 Task: For heading Use Italics Roboto mono with red colour, bold & Underline.  font size for heading24,  'Change the font style of data to'Times New Roman and font size to 16,  Change the alignment of both headline & data to Align right In the sheet  DashboardFinAudit
Action: Mouse moved to (71, 147)
Screenshot: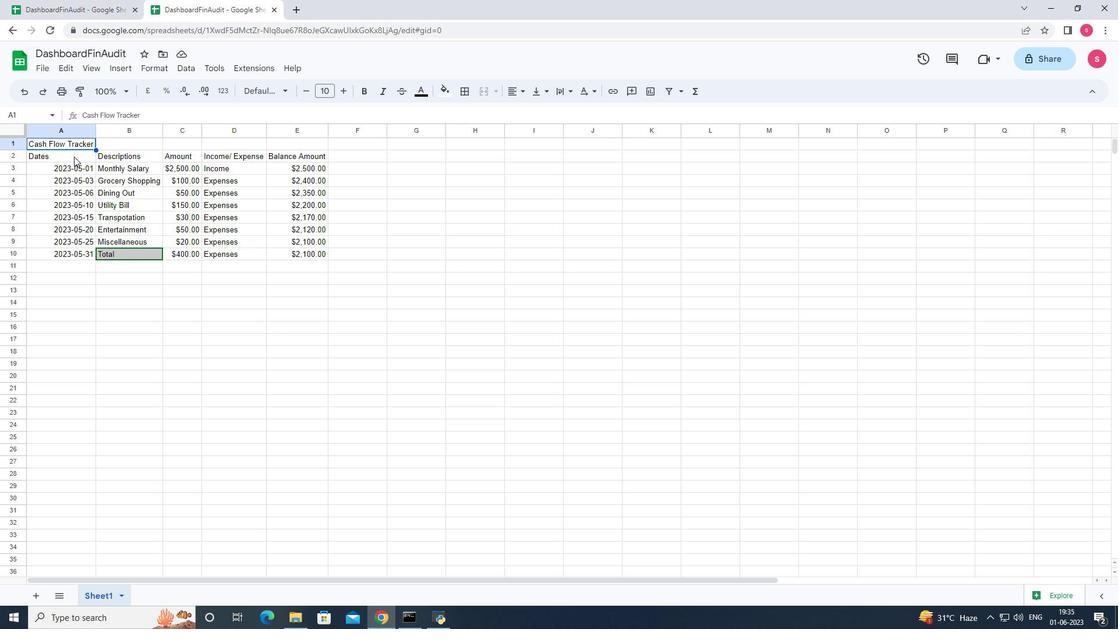 
Action: Mouse pressed left at (71, 147)
Screenshot: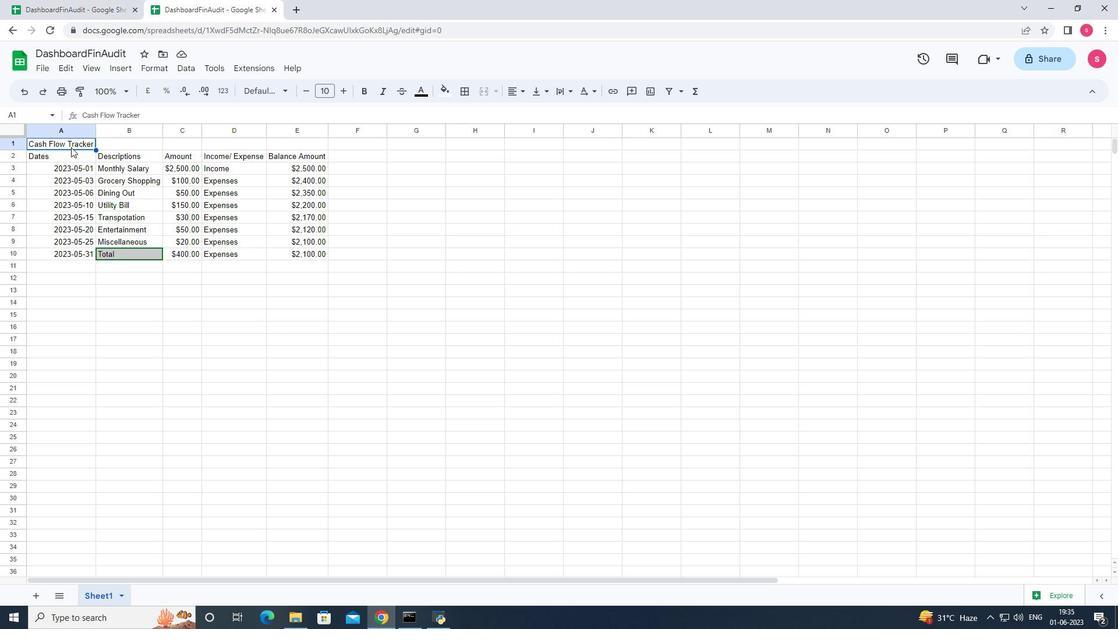 
Action: Mouse moved to (165, 69)
Screenshot: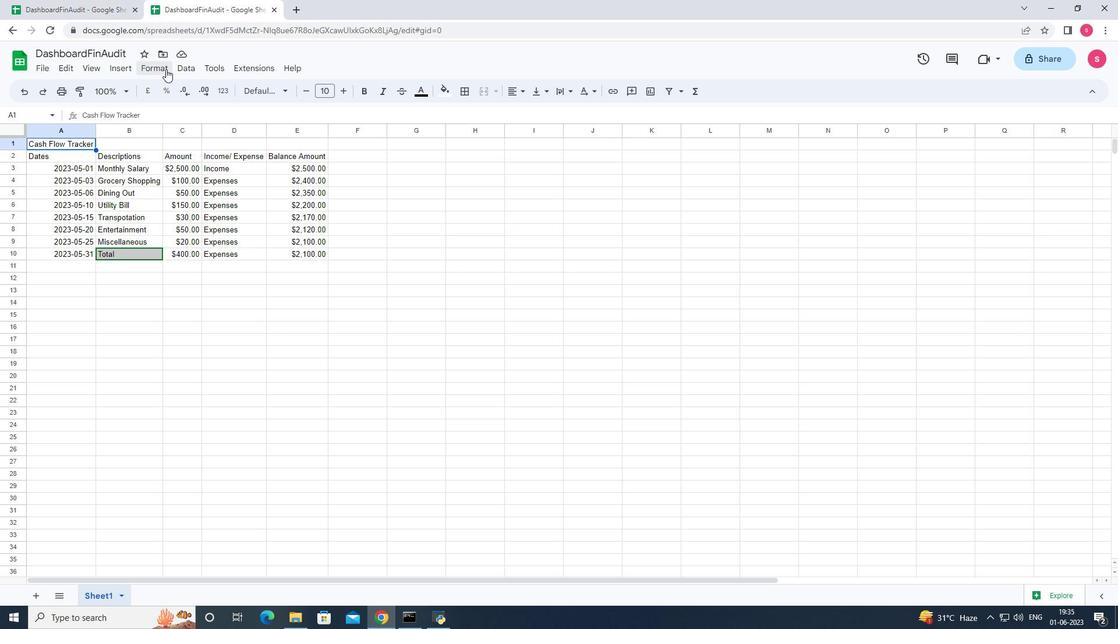 
Action: Mouse pressed left at (165, 69)
Screenshot: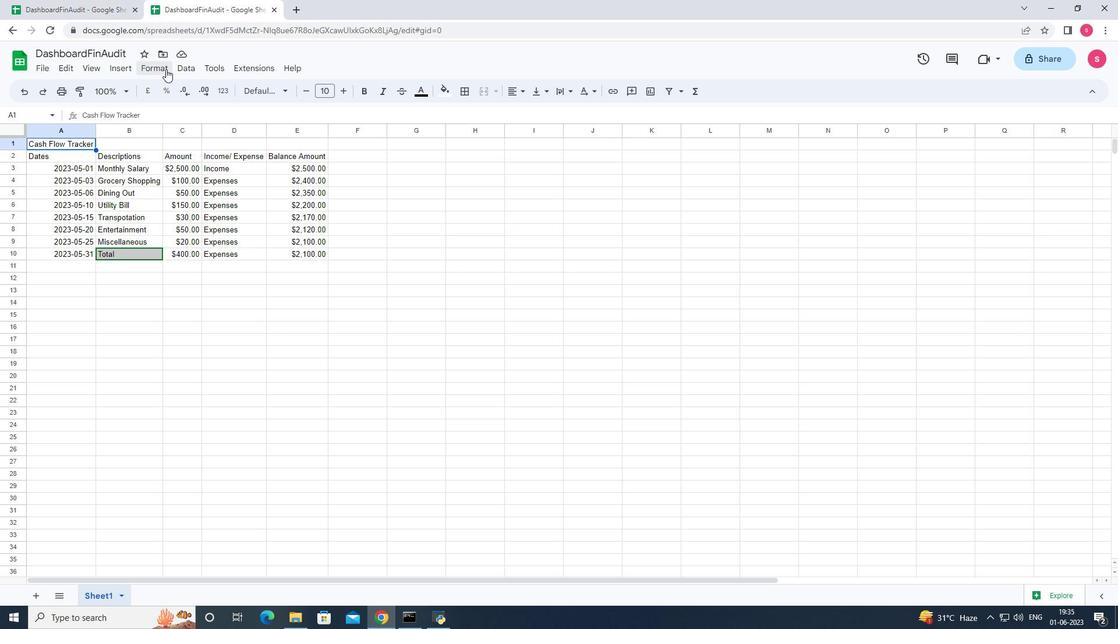 
Action: Mouse moved to (466, 224)
Screenshot: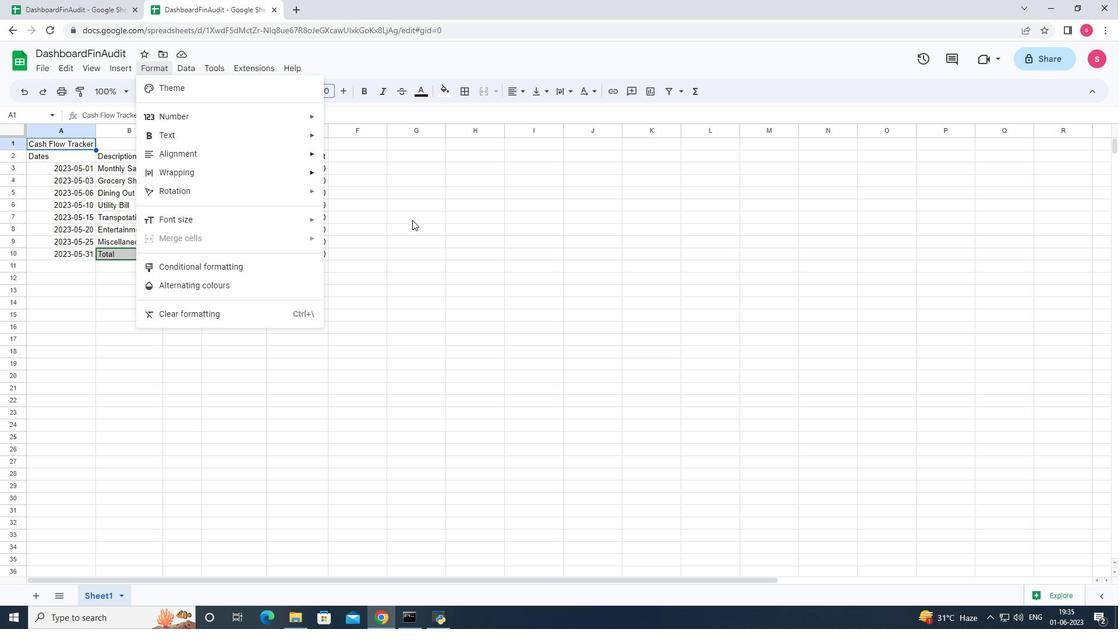 
Action: Mouse pressed left at (466, 224)
Screenshot: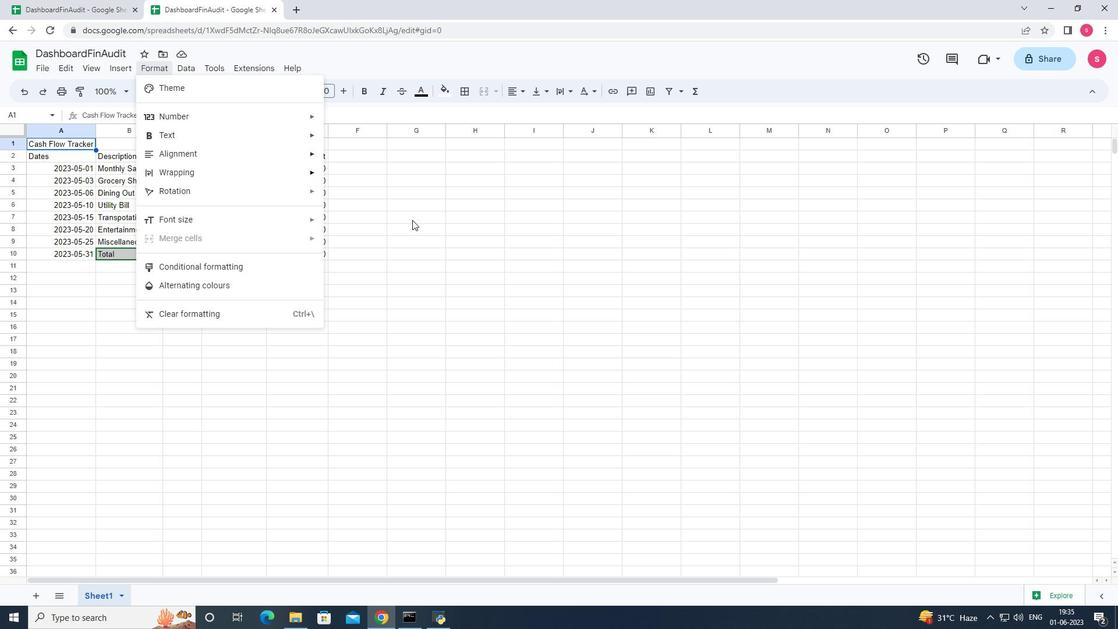 
Action: Mouse moved to (274, 93)
Screenshot: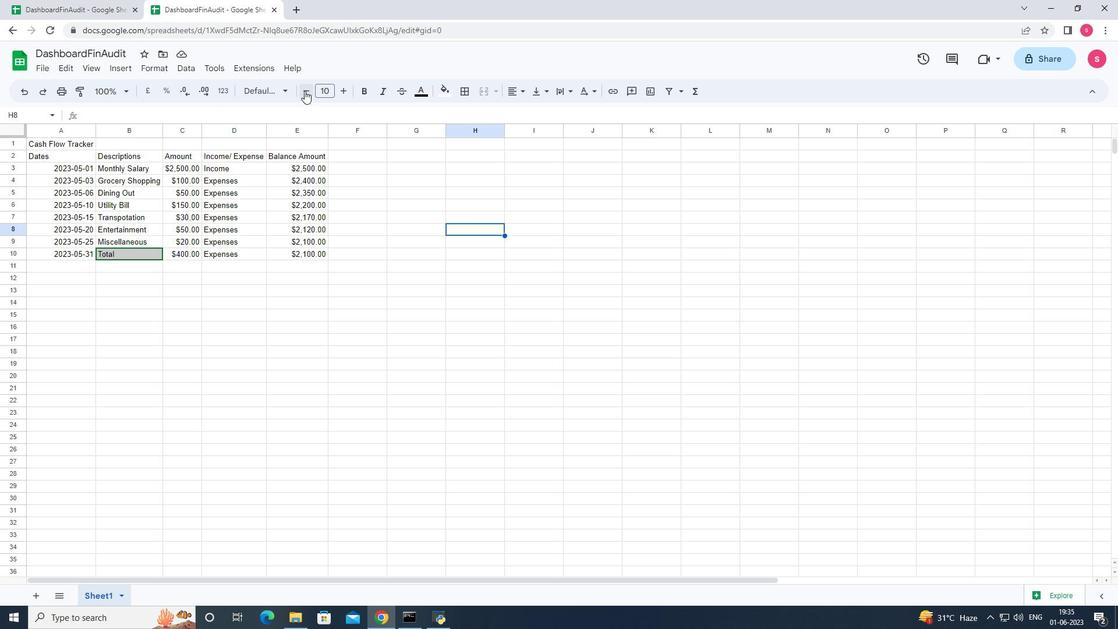 
Action: Mouse pressed left at (274, 93)
Screenshot: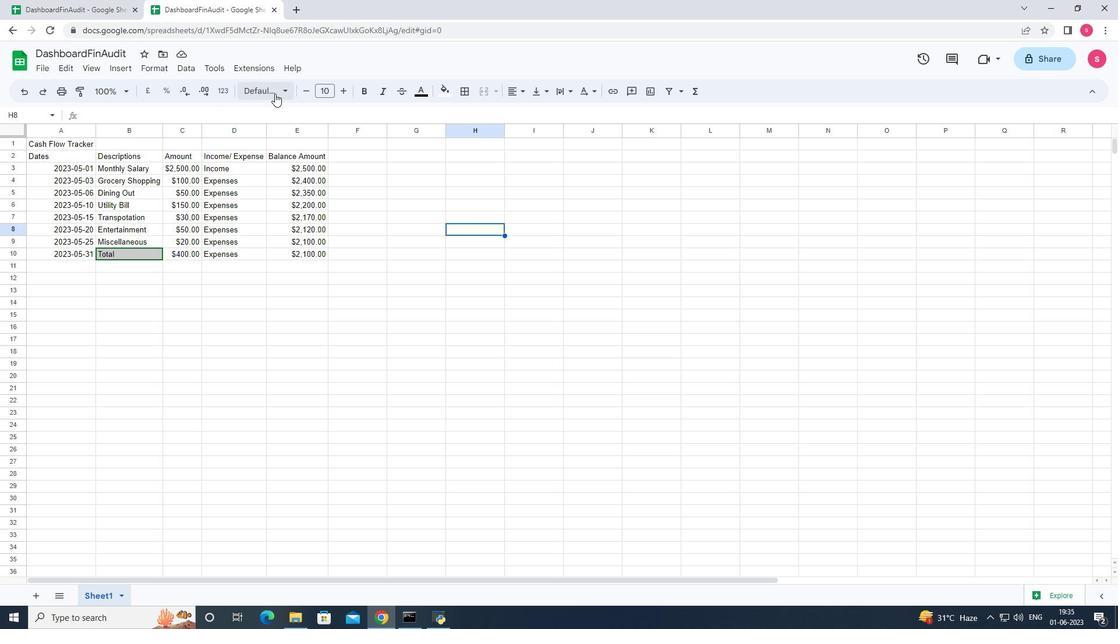 
Action: Mouse moved to (276, 354)
Screenshot: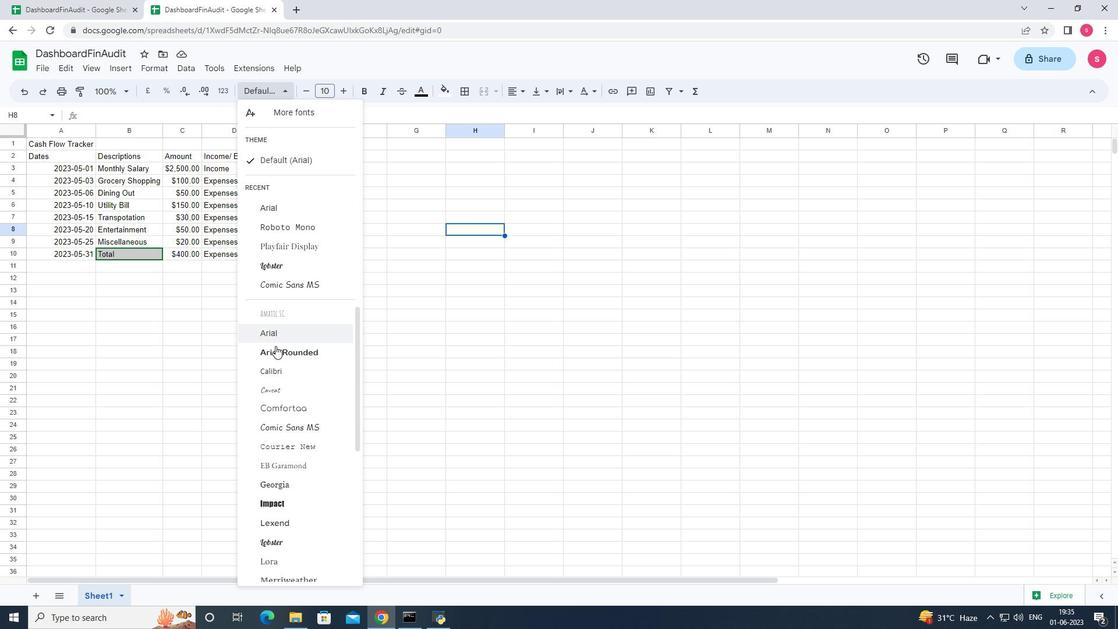 
Action: Mouse scrolled (276, 354) with delta (0, 0)
Screenshot: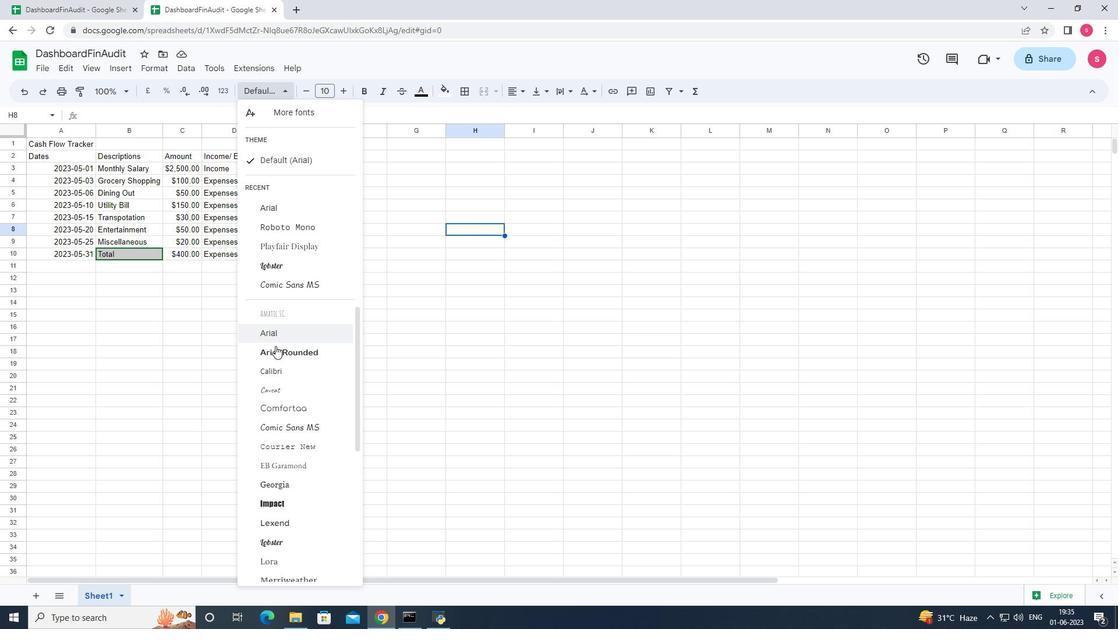 
Action: Mouse moved to (276, 391)
Screenshot: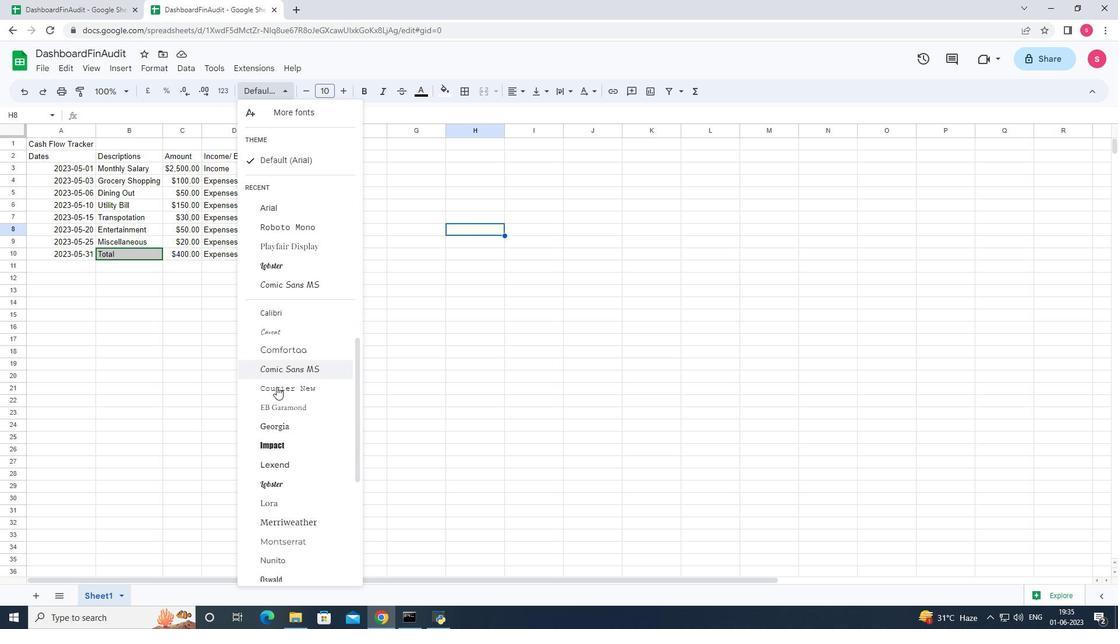 
Action: Mouse scrolled (276, 390) with delta (0, 0)
Screenshot: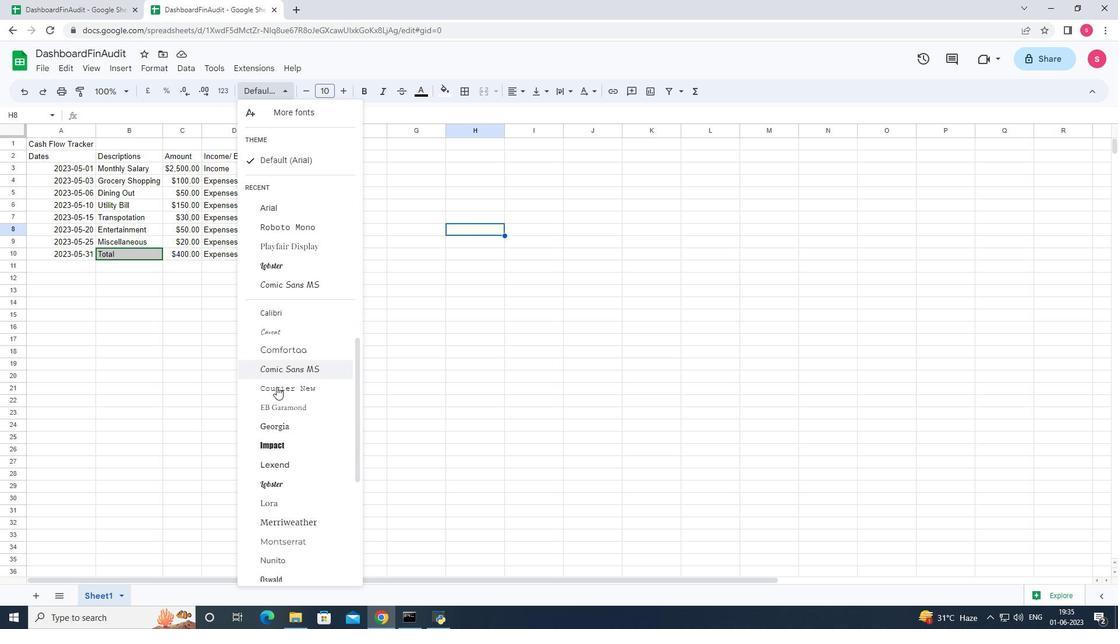 
Action: Mouse moved to (290, 465)
Screenshot: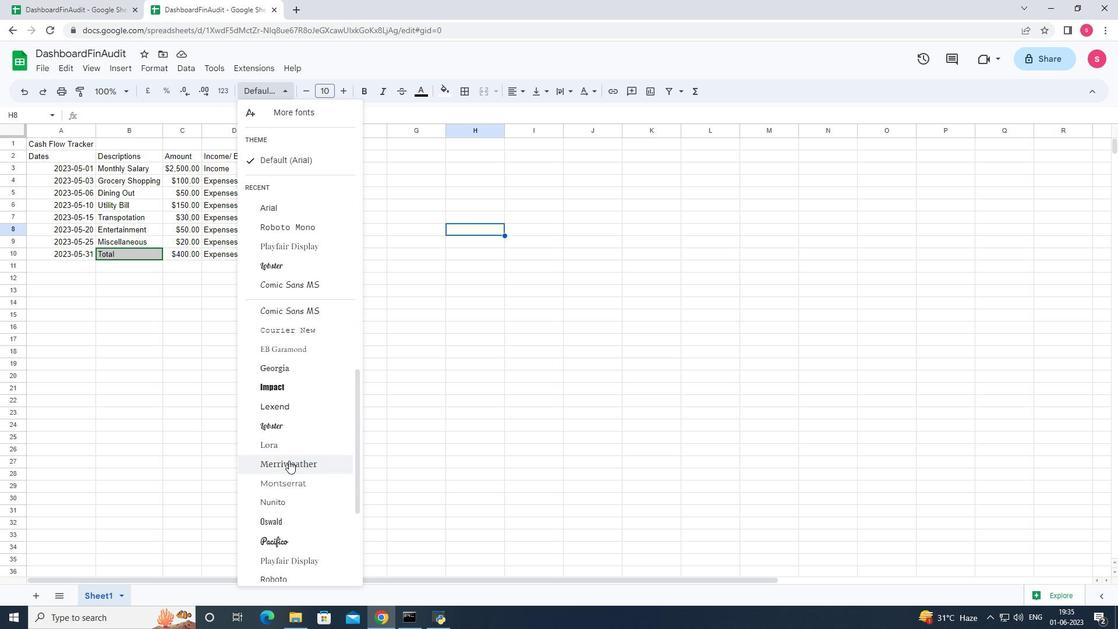 
Action: Mouse scrolled (289, 462) with delta (0, 0)
Screenshot: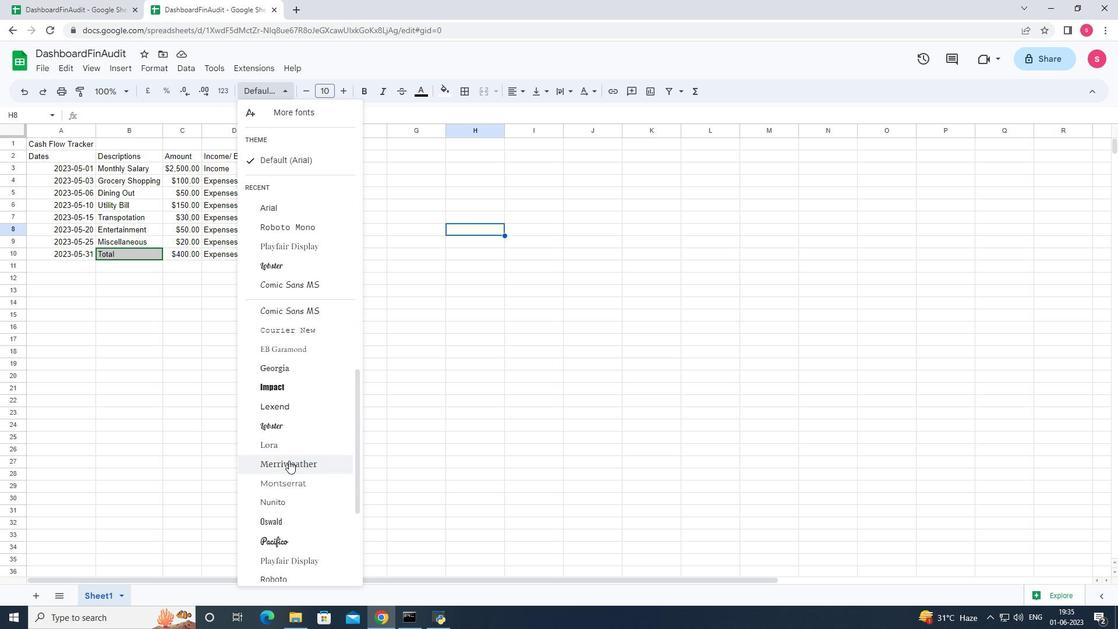 
Action: Mouse moved to (290, 468)
Screenshot: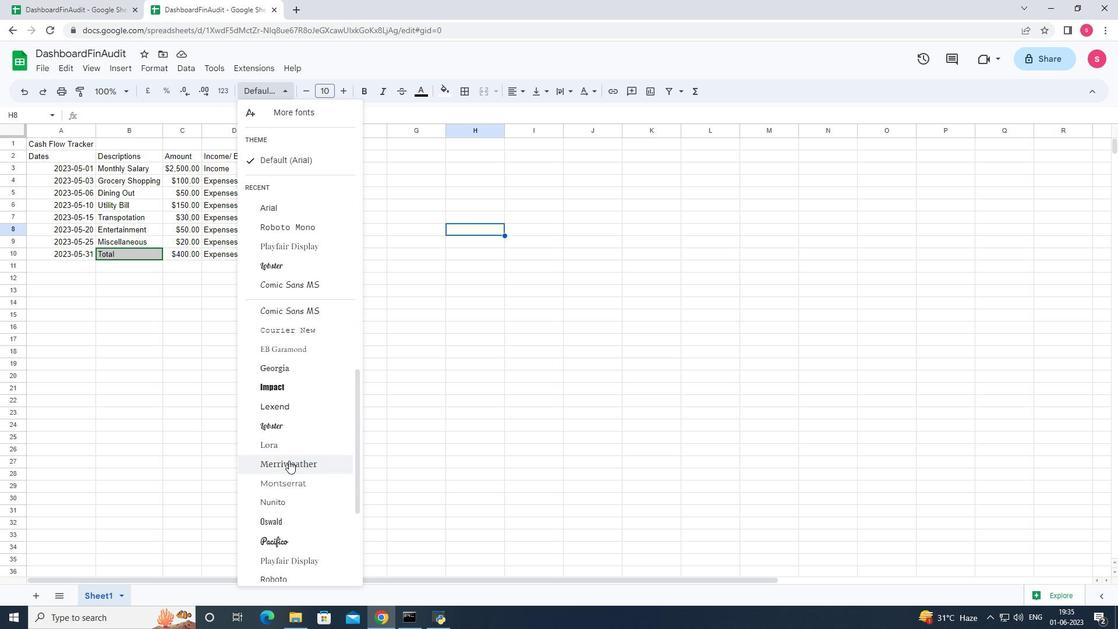 
Action: Mouse scrolled (290, 467) with delta (0, 0)
Screenshot: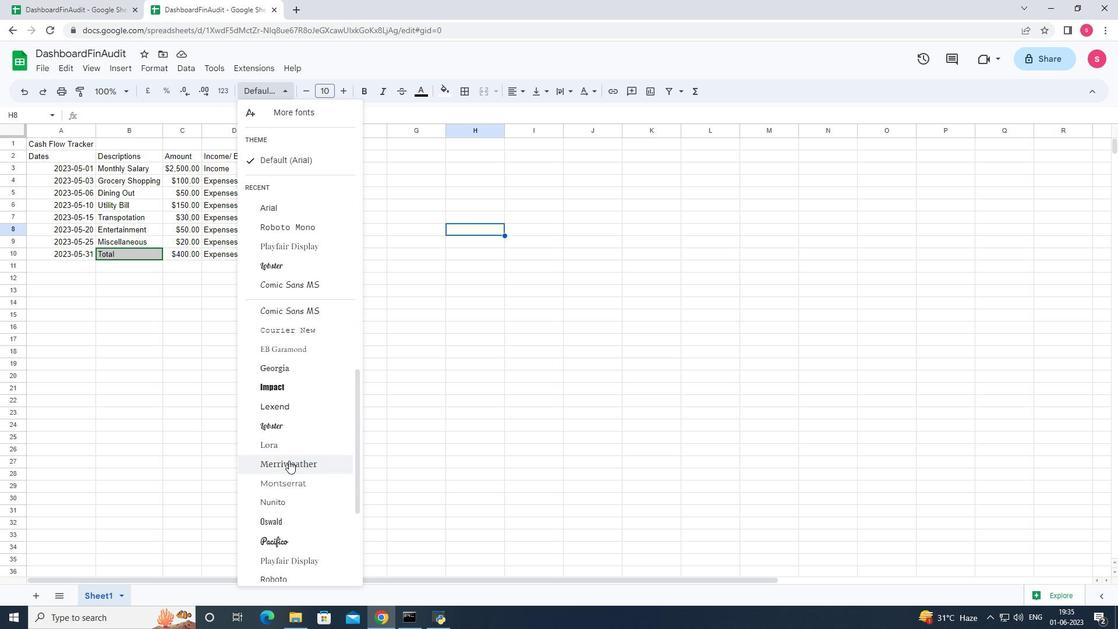 
Action: Mouse moved to (294, 484)
Screenshot: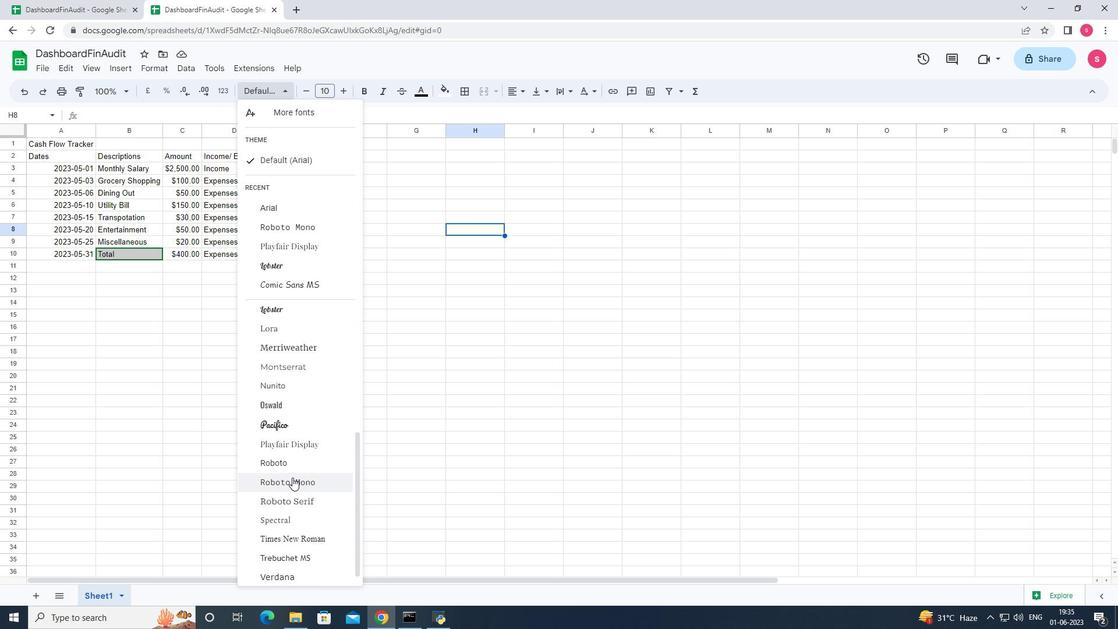 
Action: Mouse pressed left at (294, 484)
Screenshot: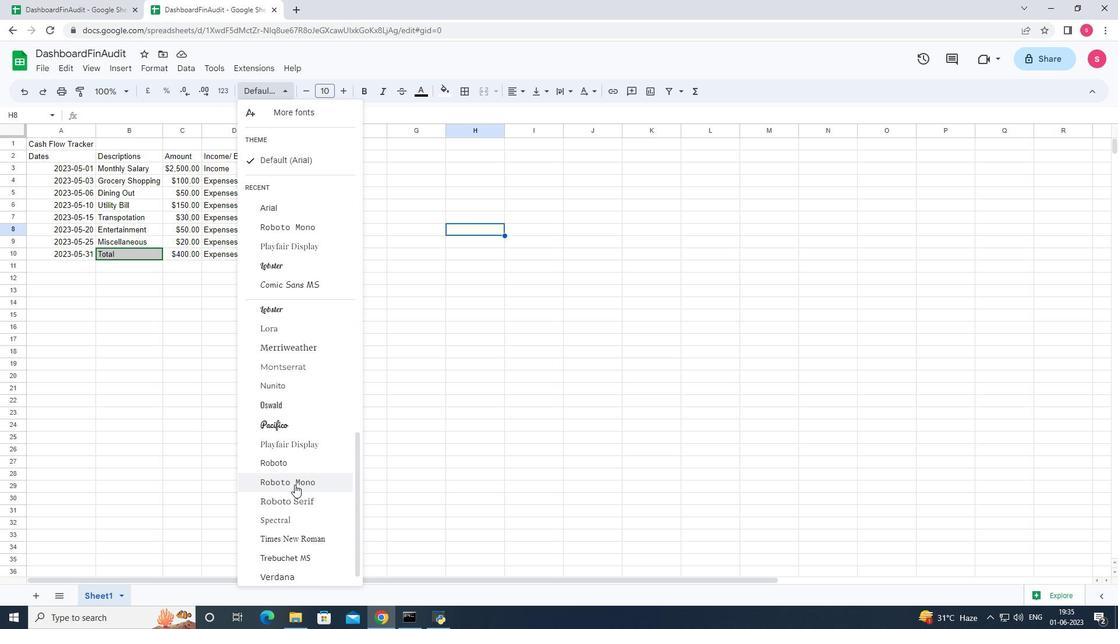 
Action: Mouse moved to (418, 94)
Screenshot: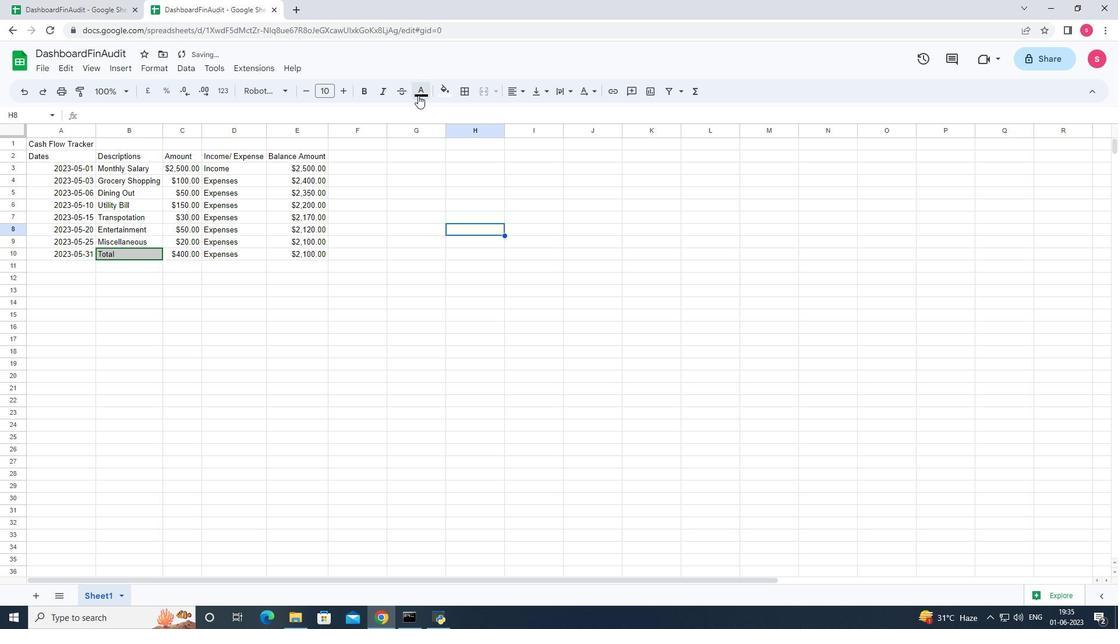 
Action: Mouse pressed left at (418, 94)
Screenshot: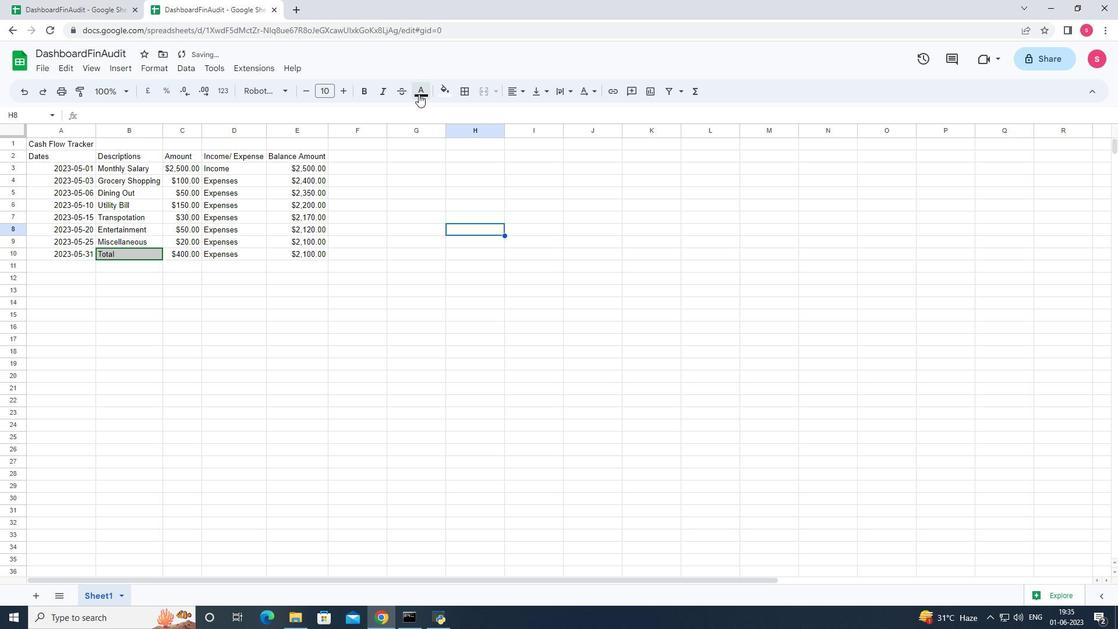 
Action: Mouse moved to (435, 145)
Screenshot: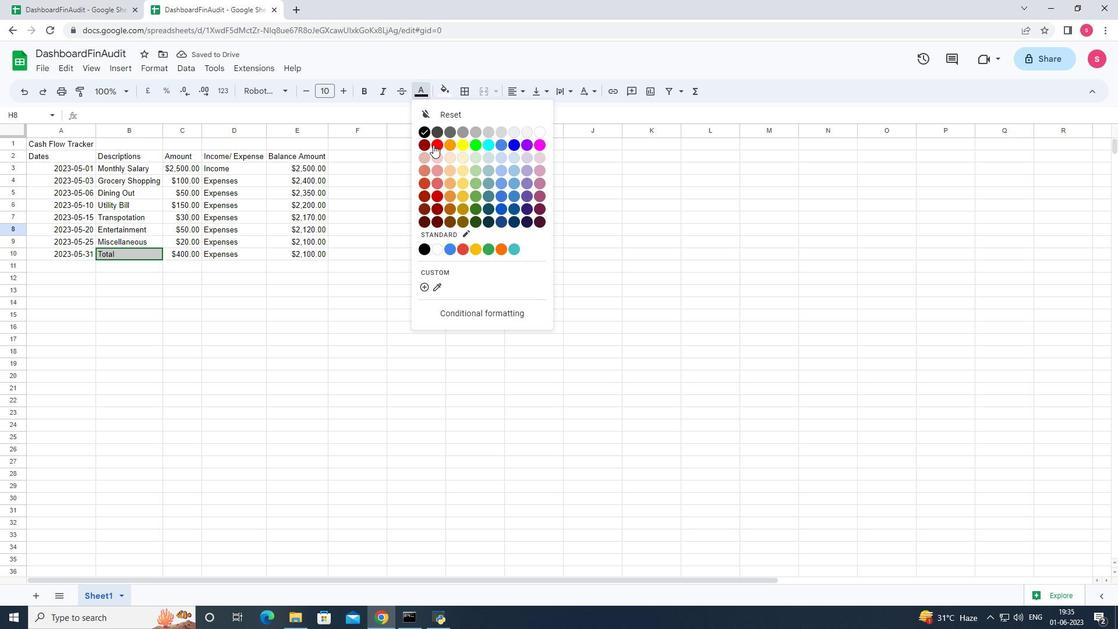 
Action: Mouse pressed left at (435, 145)
Screenshot: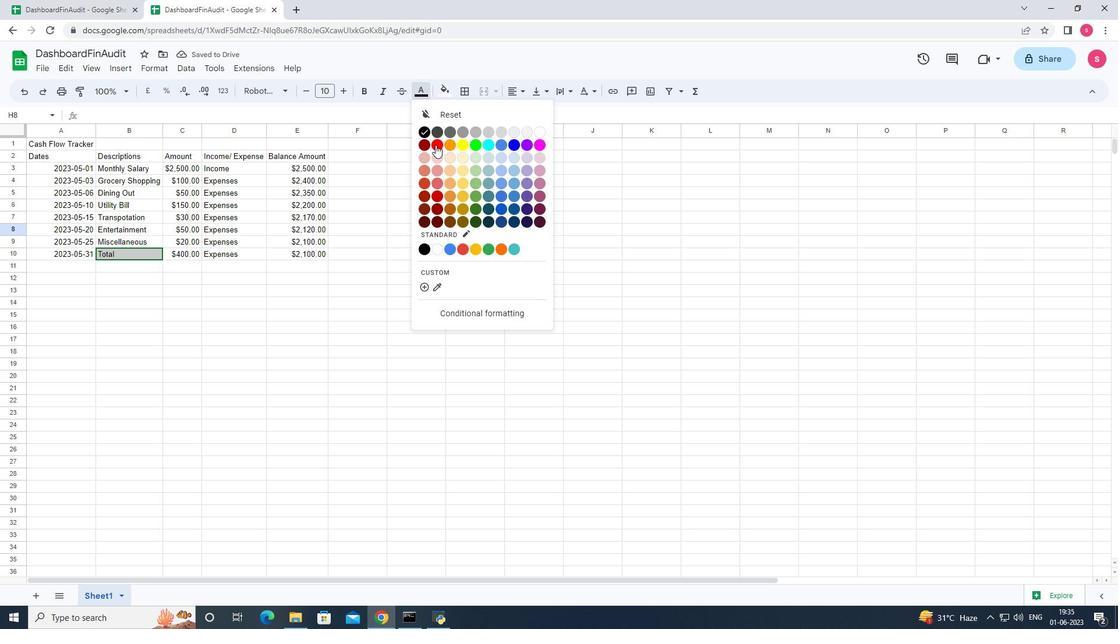 
Action: Mouse moved to (368, 89)
Screenshot: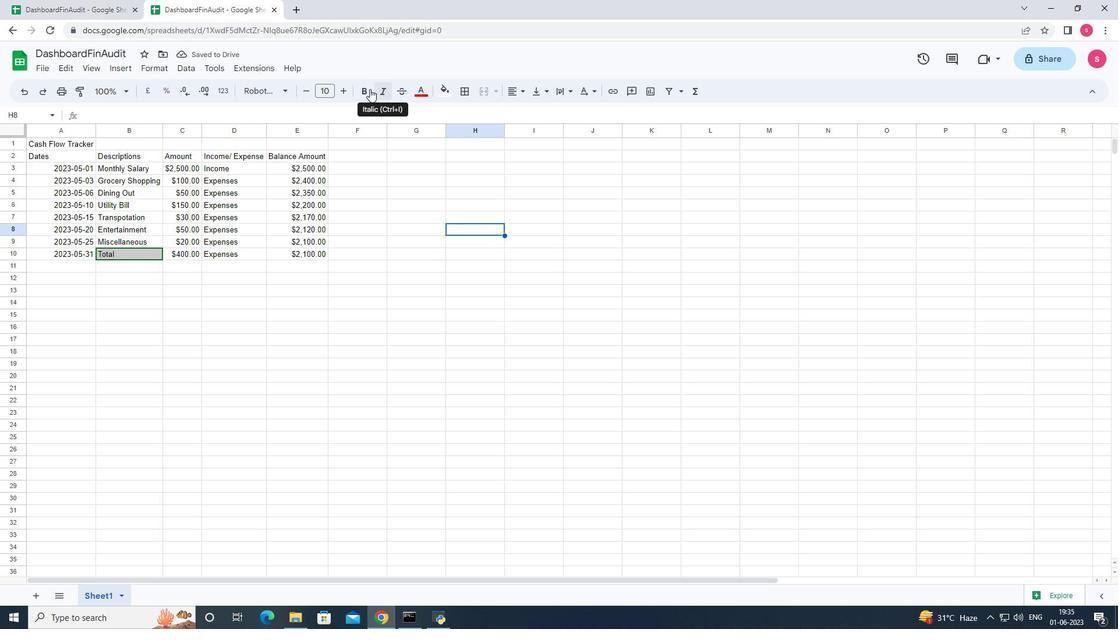 
Action: Mouse pressed left at (368, 89)
Screenshot: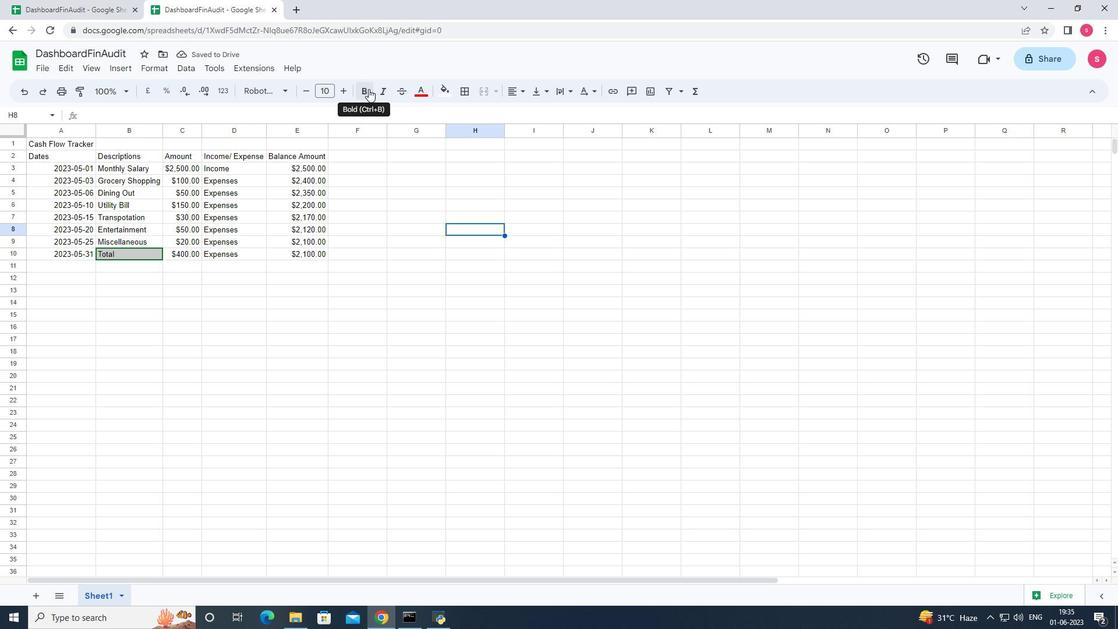 
Action: Mouse moved to (157, 68)
Screenshot: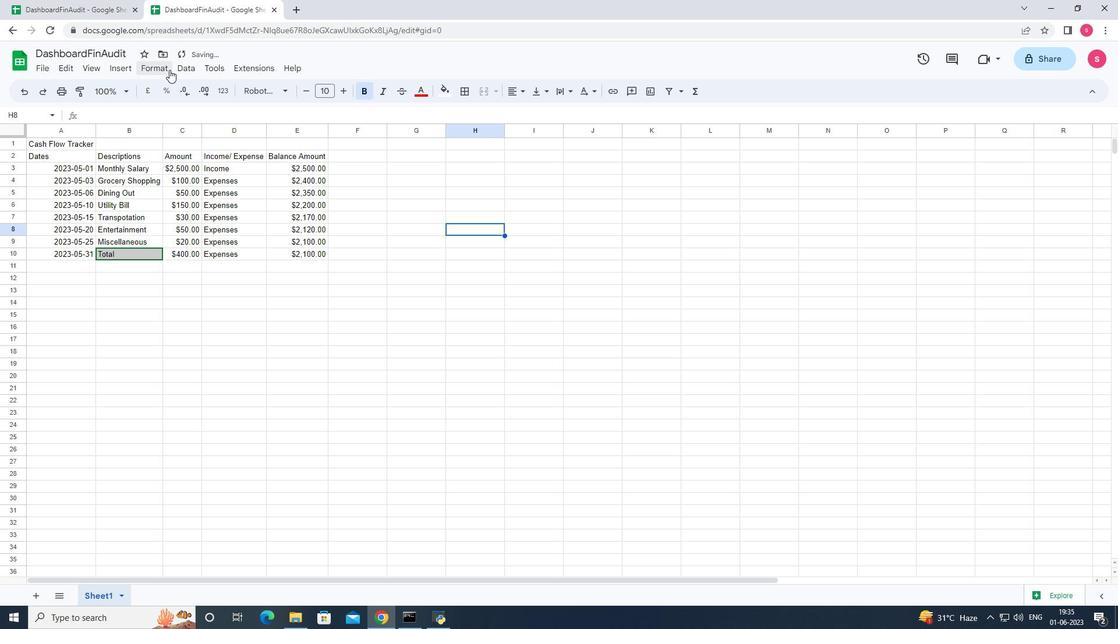 
Action: Mouse pressed left at (157, 68)
Screenshot: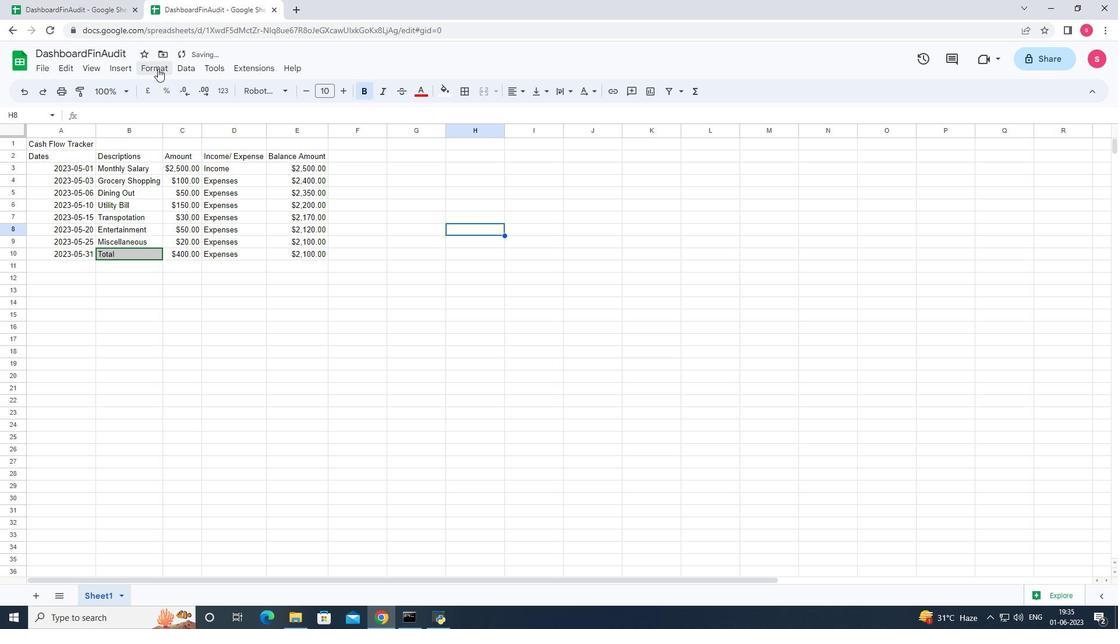 
Action: Mouse moved to (182, 140)
Screenshot: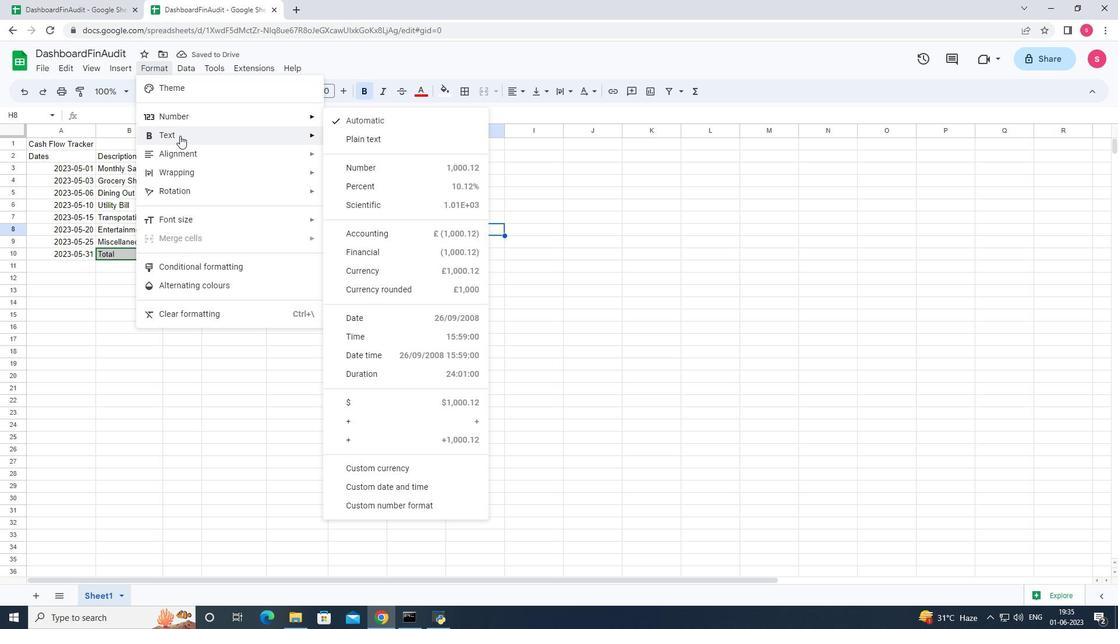 
Action: Mouse pressed left at (182, 140)
Screenshot: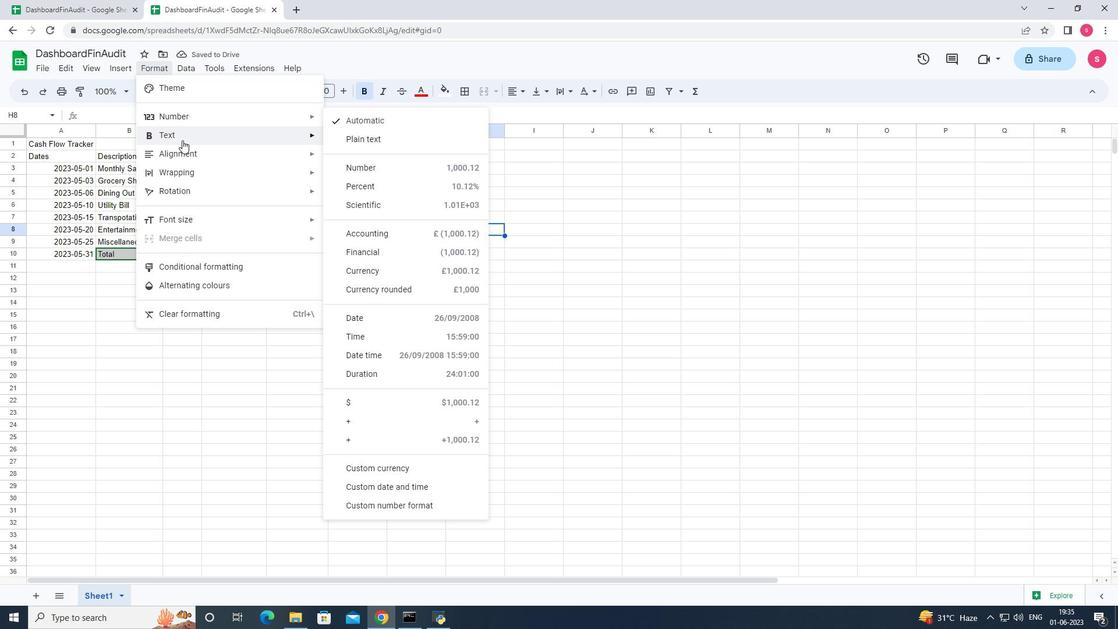 
Action: Mouse moved to (356, 182)
Screenshot: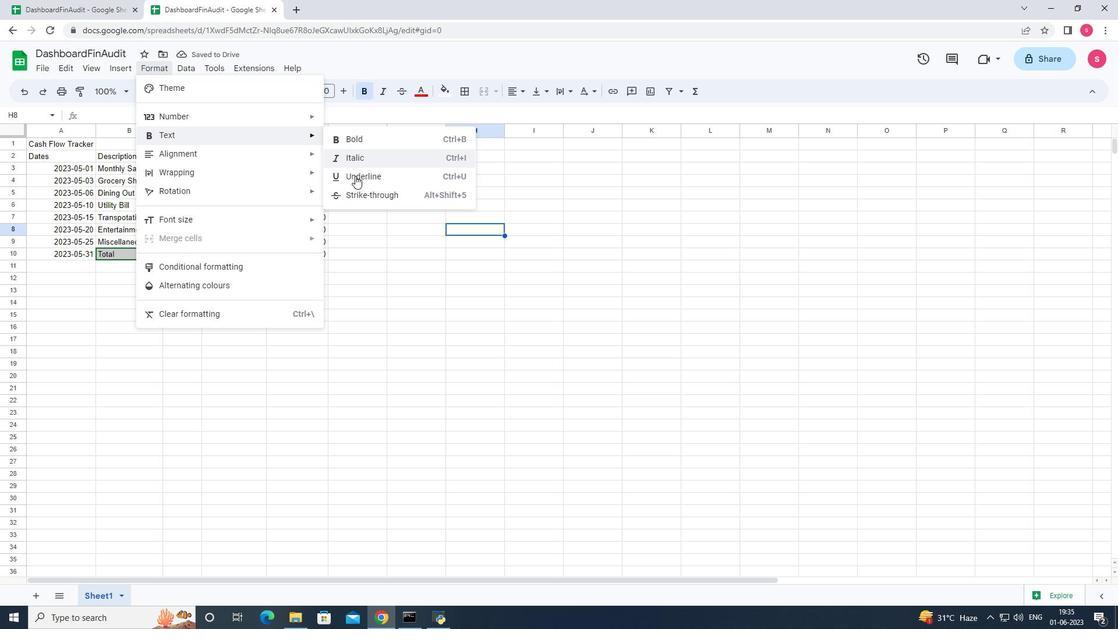 
Action: Mouse pressed left at (356, 182)
Screenshot: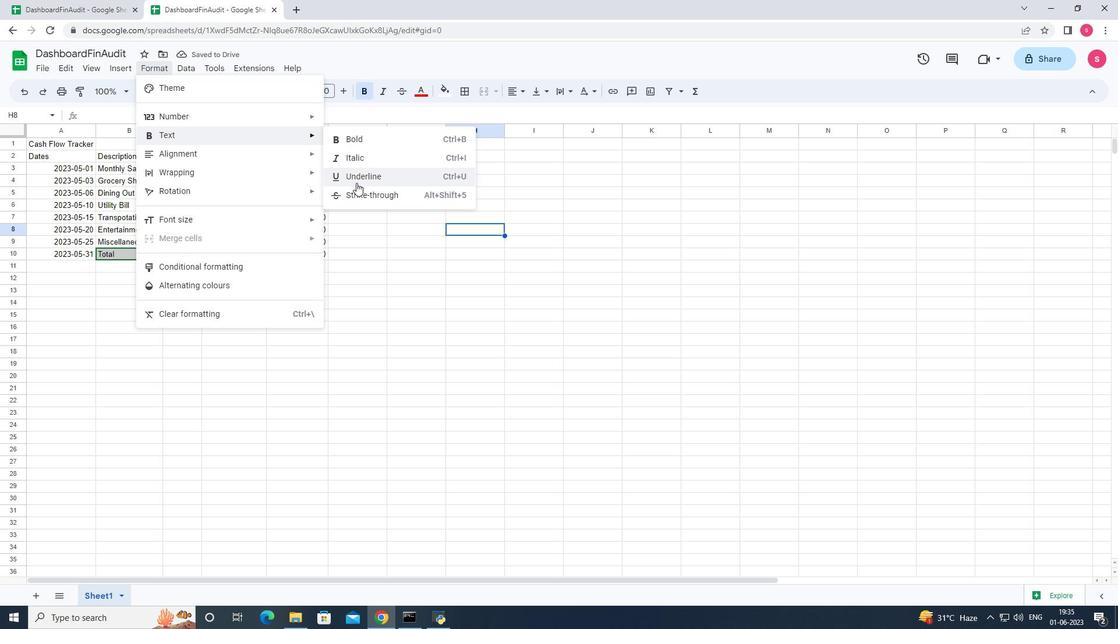 
Action: Mouse moved to (347, 93)
Screenshot: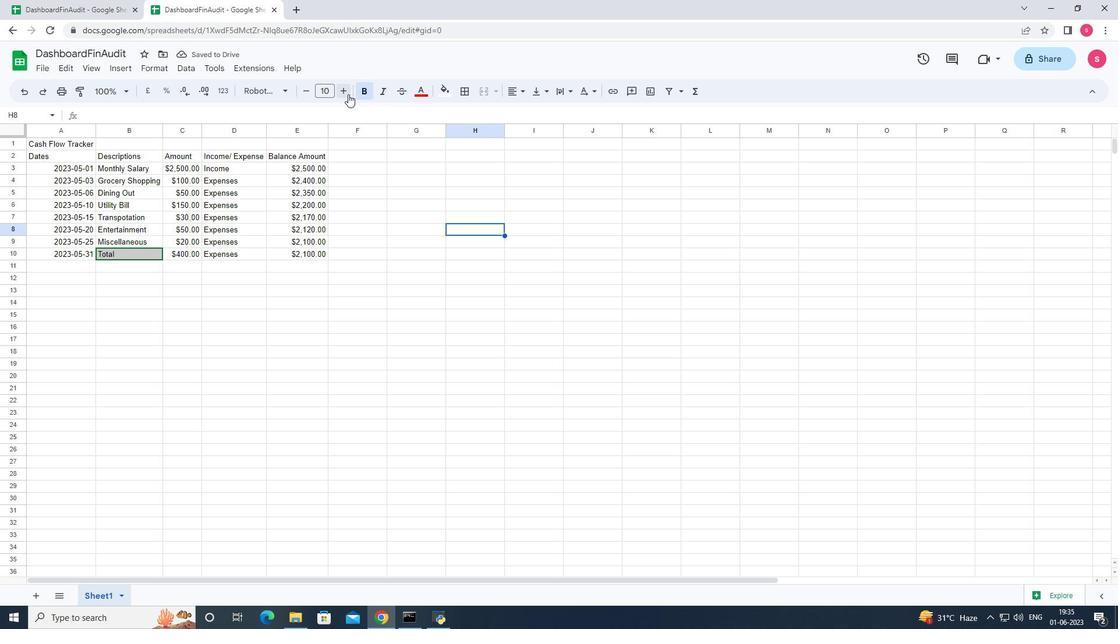 
Action: Mouse pressed left at (347, 93)
Screenshot: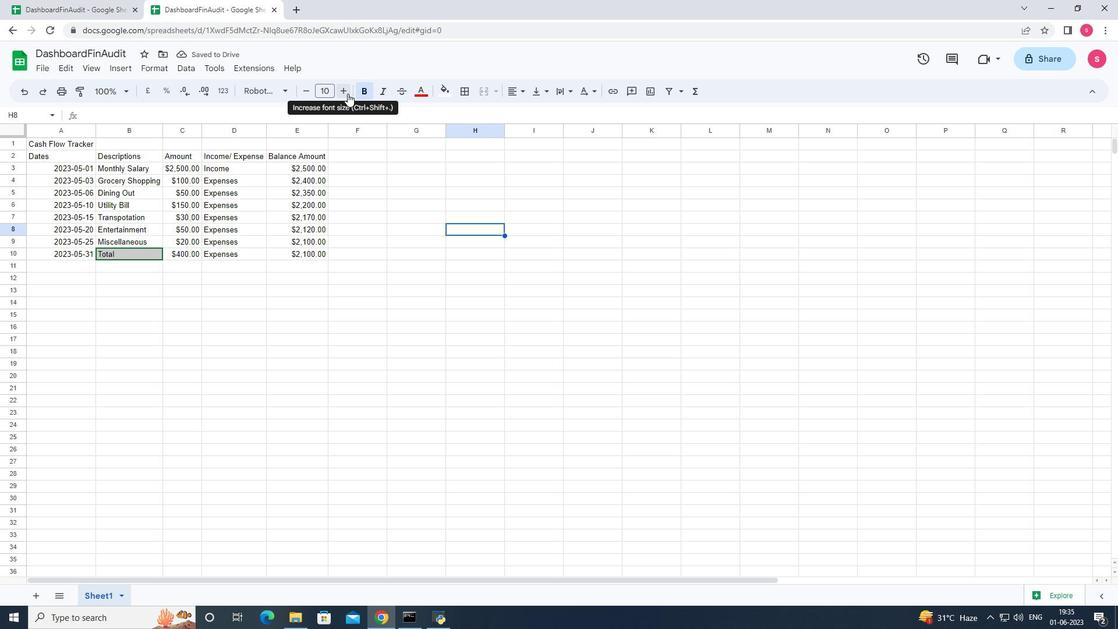 
Action: Mouse pressed left at (347, 93)
Screenshot: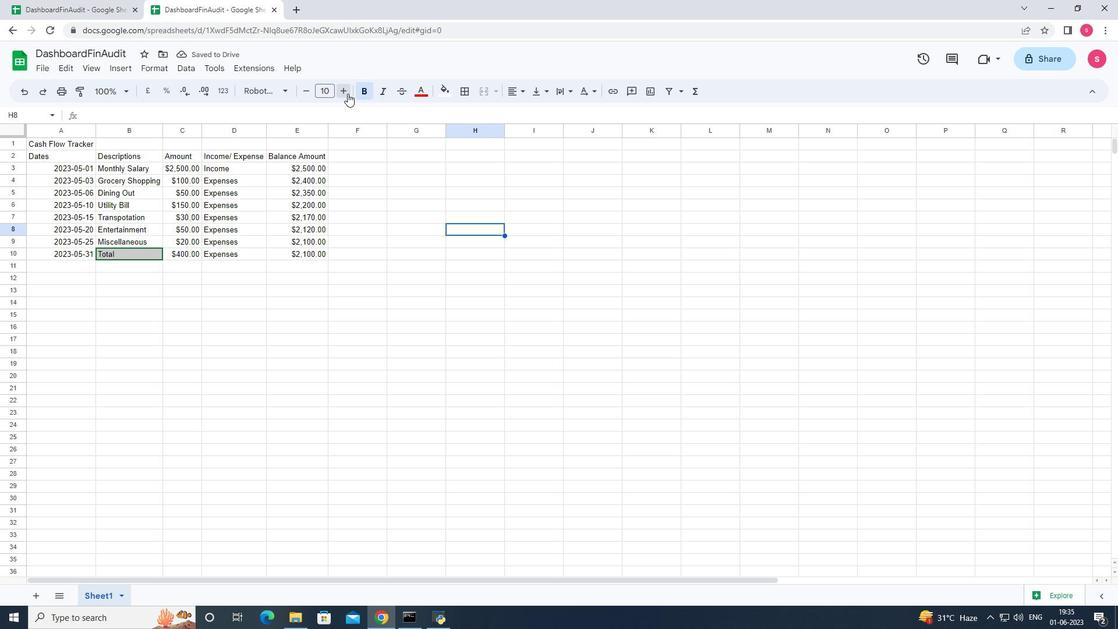 
Action: Mouse pressed left at (347, 93)
Screenshot: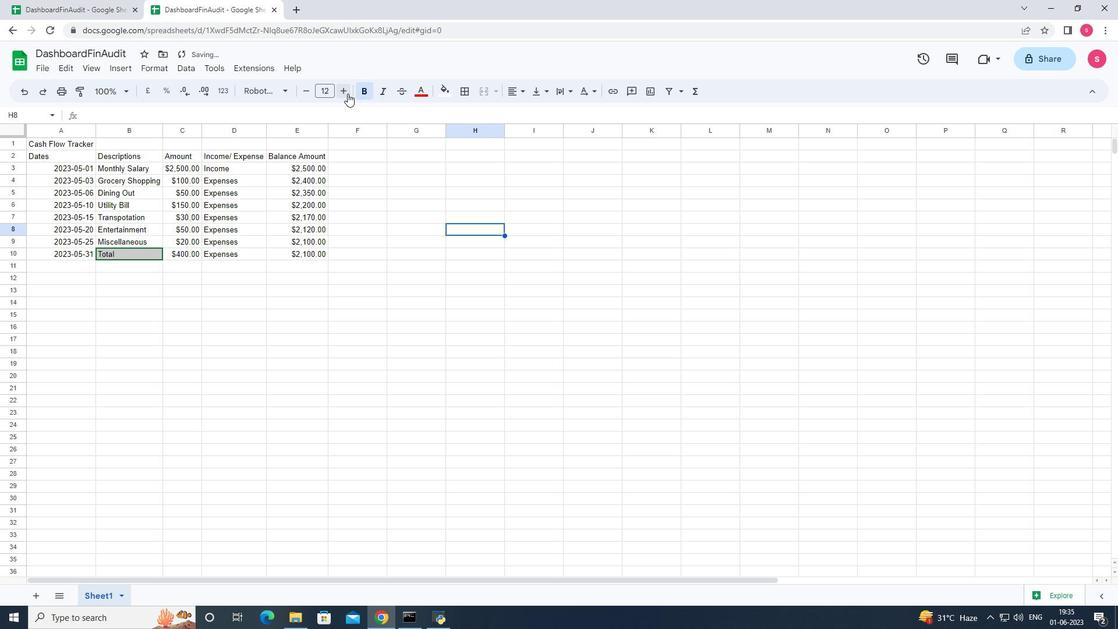 
Action: Mouse pressed left at (347, 93)
Screenshot: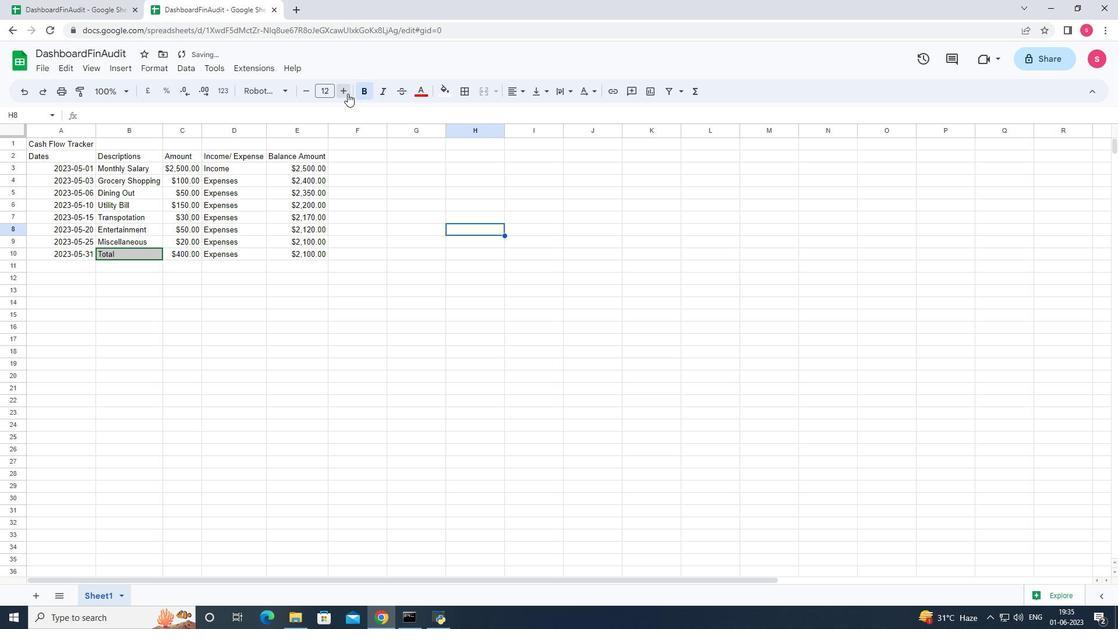 
Action: Mouse pressed left at (347, 93)
Screenshot: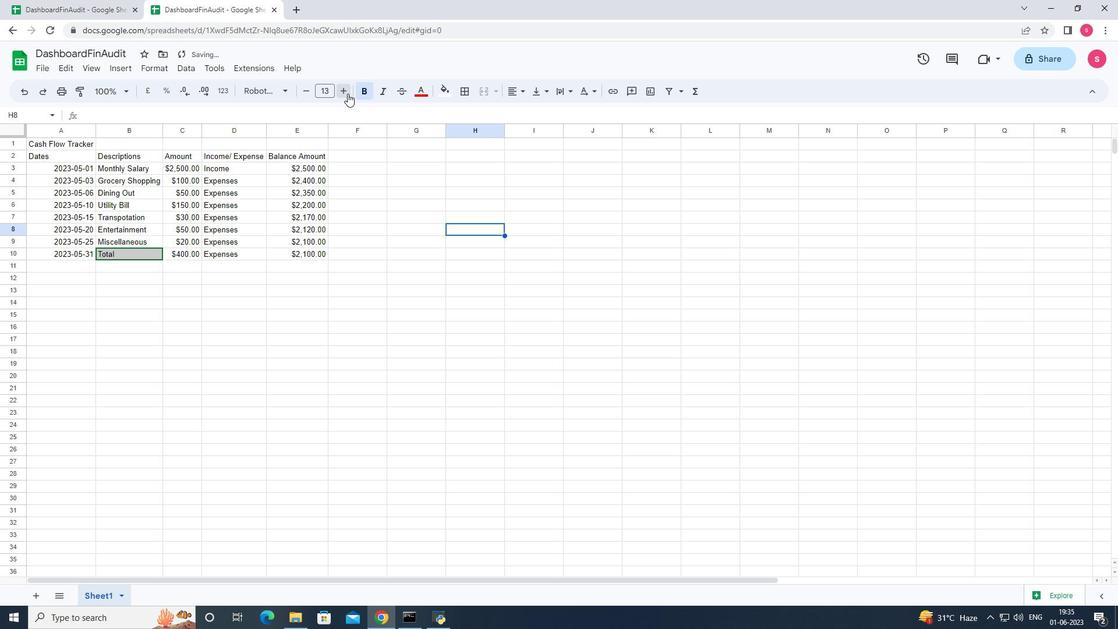 
Action: Mouse pressed left at (347, 93)
Screenshot: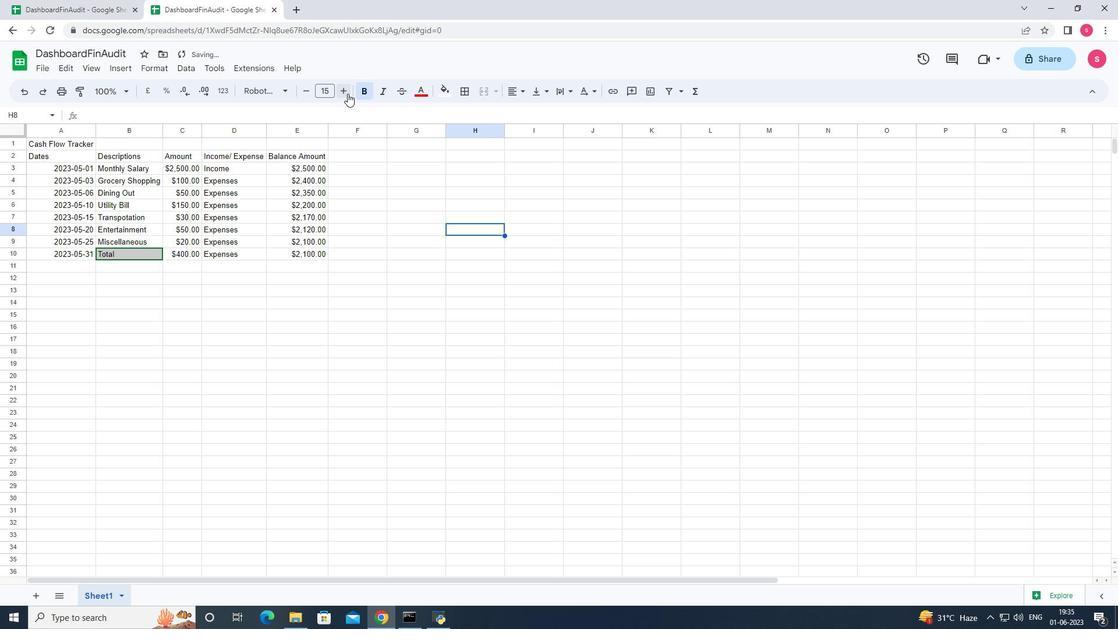 
Action: Mouse pressed left at (347, 93)
Screenshot: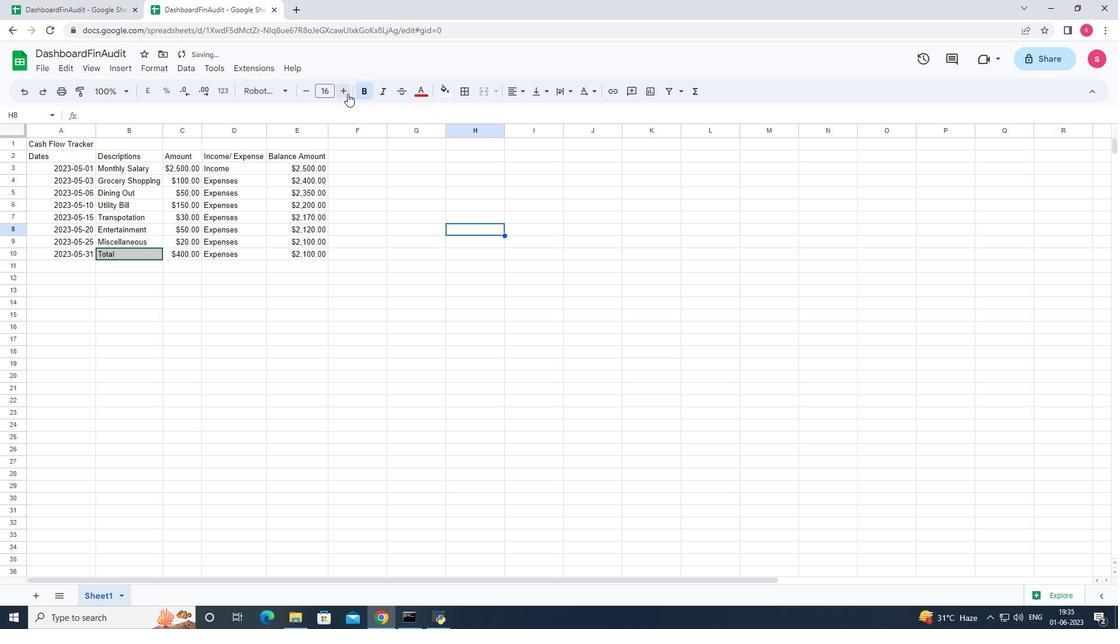 
Action: Mouse pressed left at (347, 93)
Screenshot: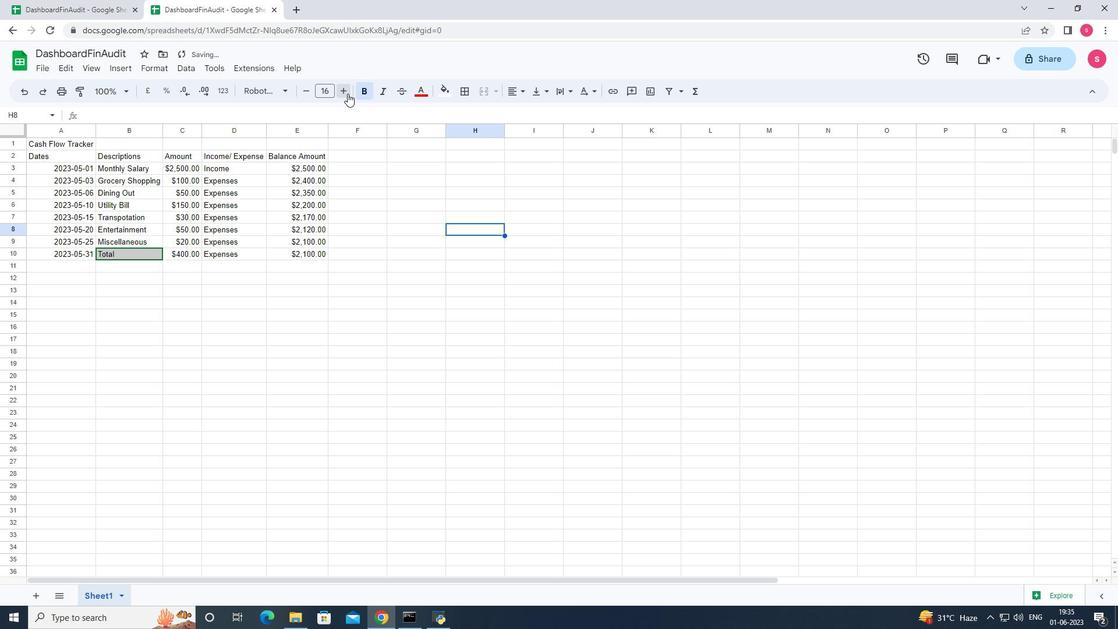 
Action: Mouse pressed left at (347, 93)
Screenshot: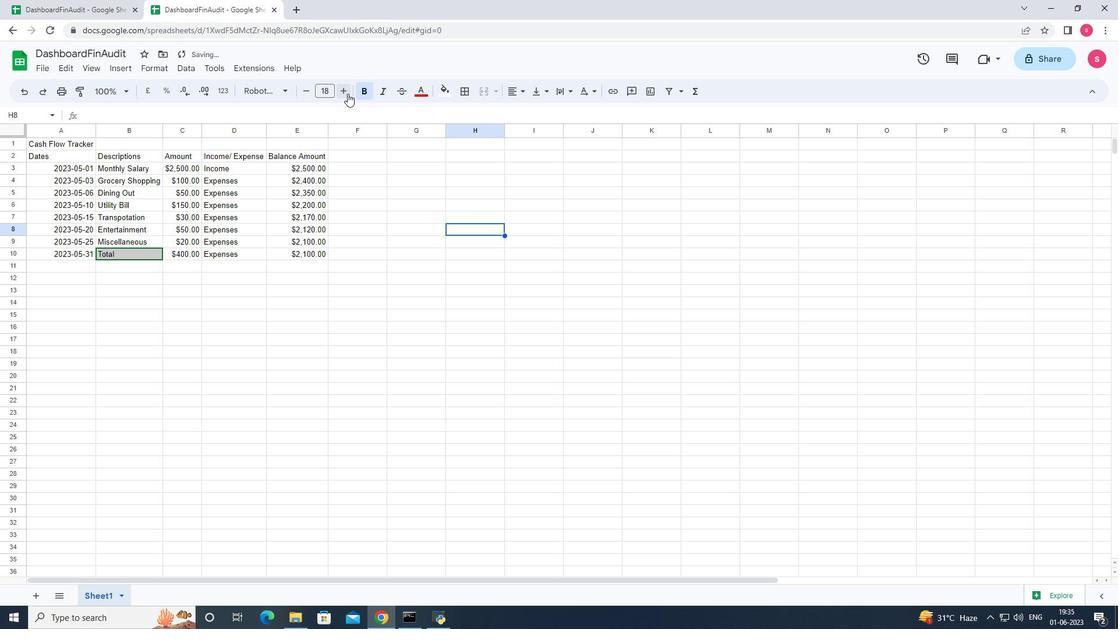 
Action: Mouse pressed left at (347, 93)
Screenshot: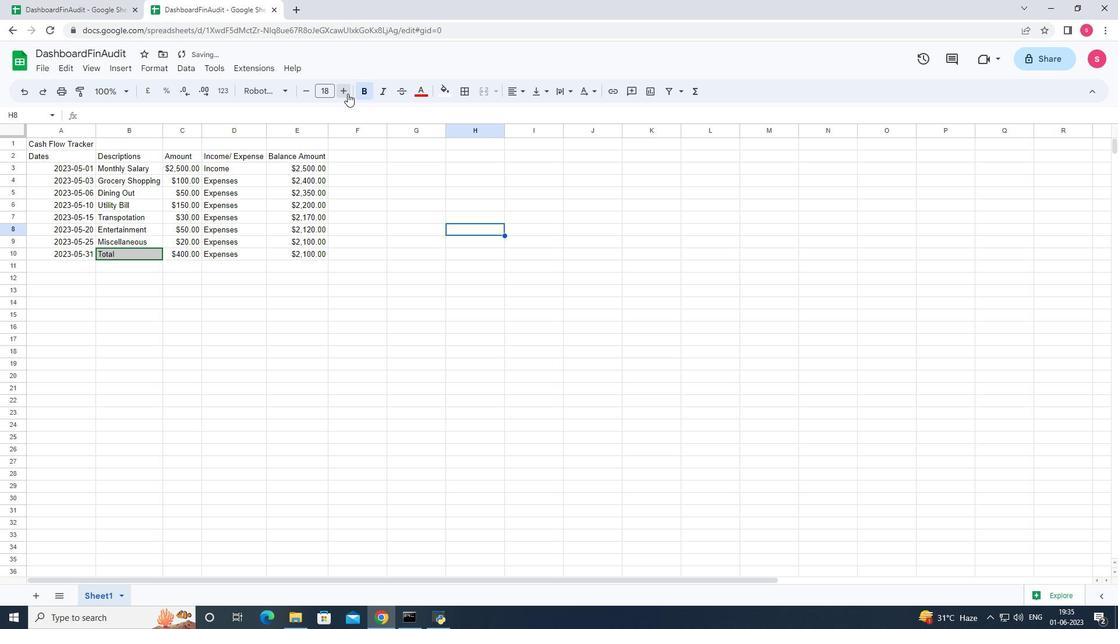 
Action: Mouse pressed left at (347, 93)
Screenshot: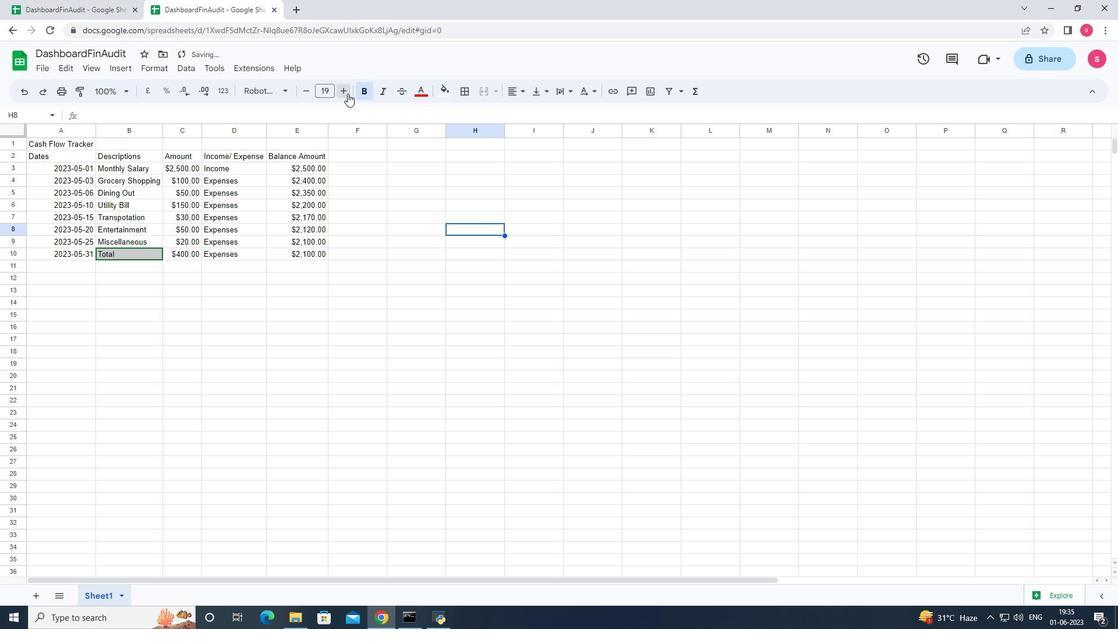 
Action: Mouse pressed left at (347, 93)
Screenshot: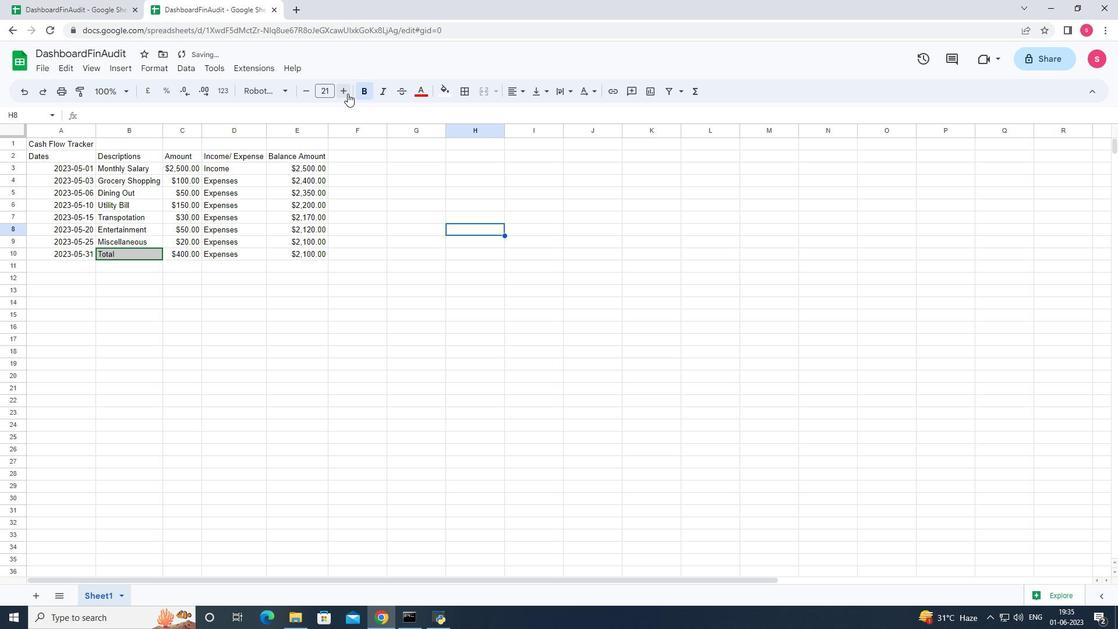 
Action: Mouse pressed left at (347, 93)
Screenshot: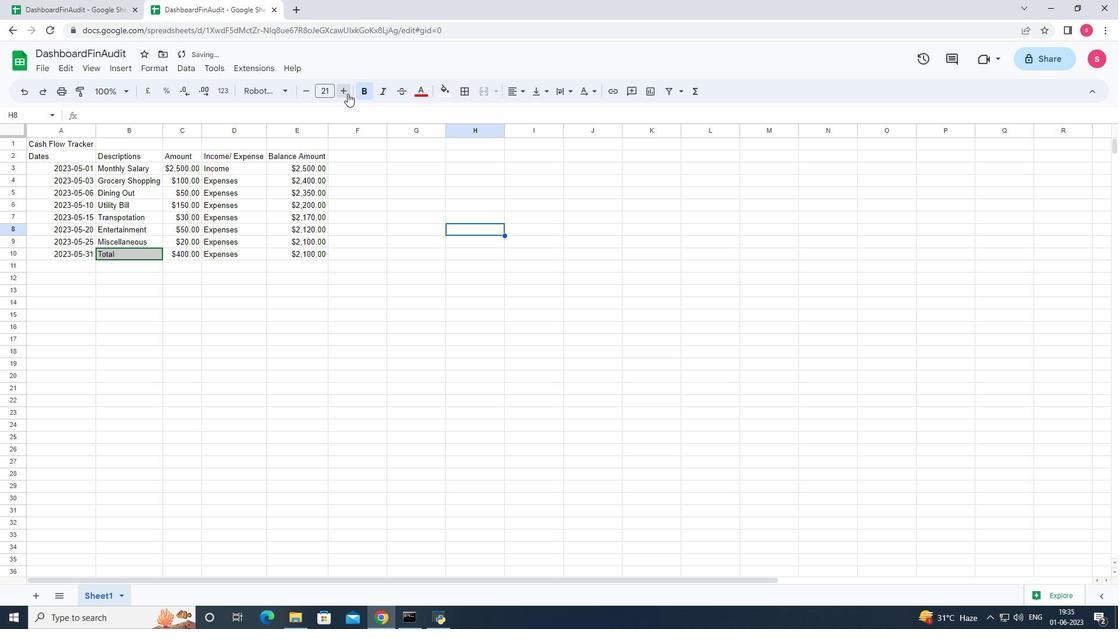 
Action: Mouse pressed left at (347, 93)
Screenshot: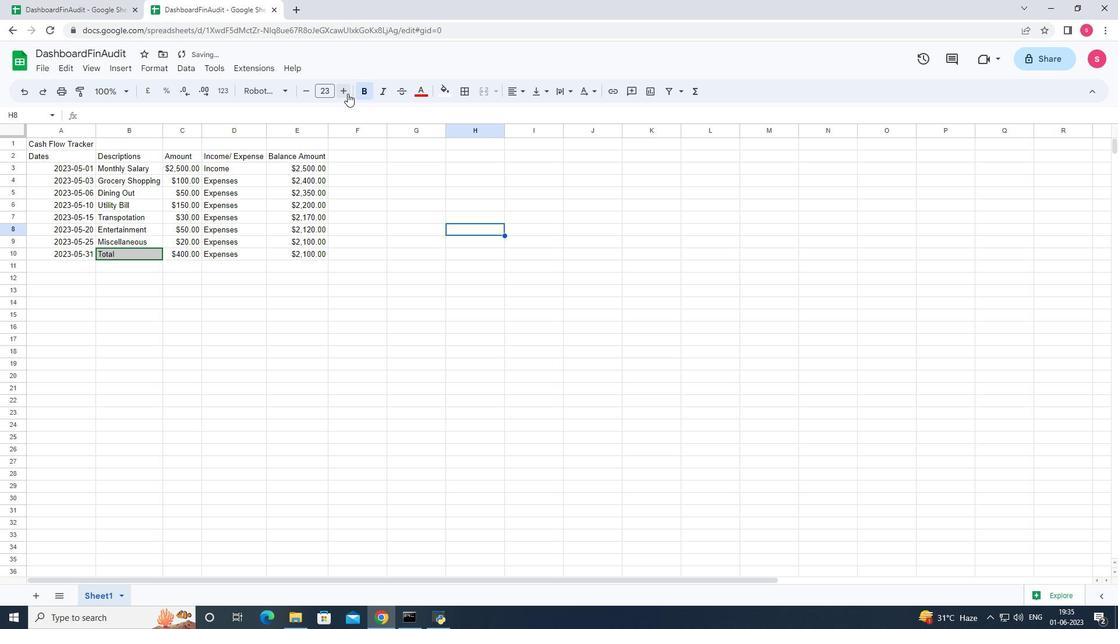 
Action: Mouse moved to (562, 317)
Screenshot: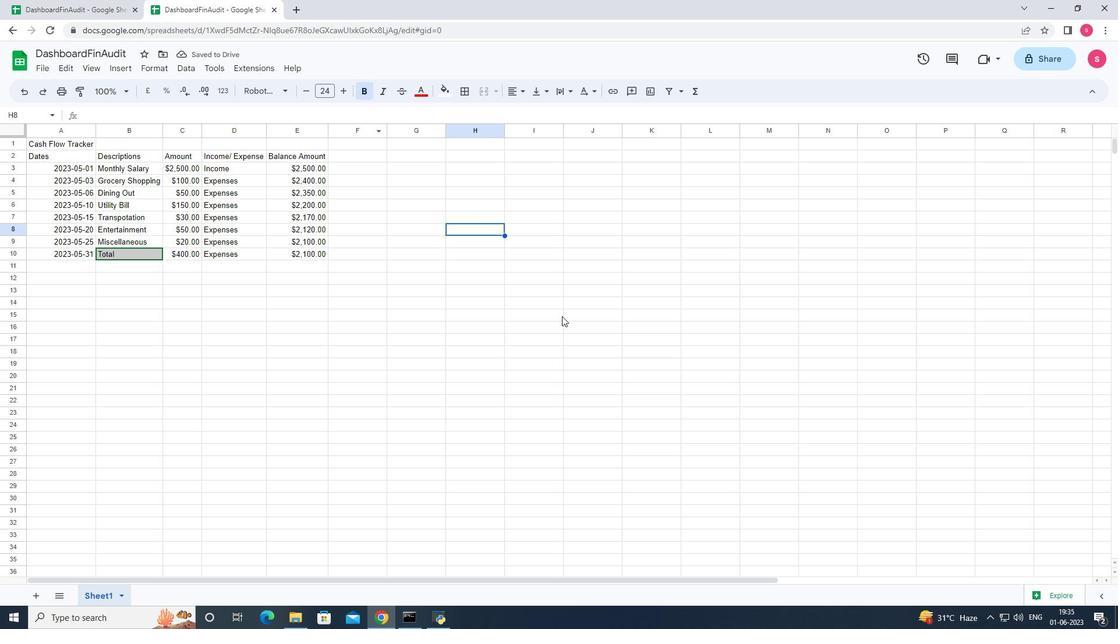 
Action: Mouse pressed left at (562, 317)
Screenshot: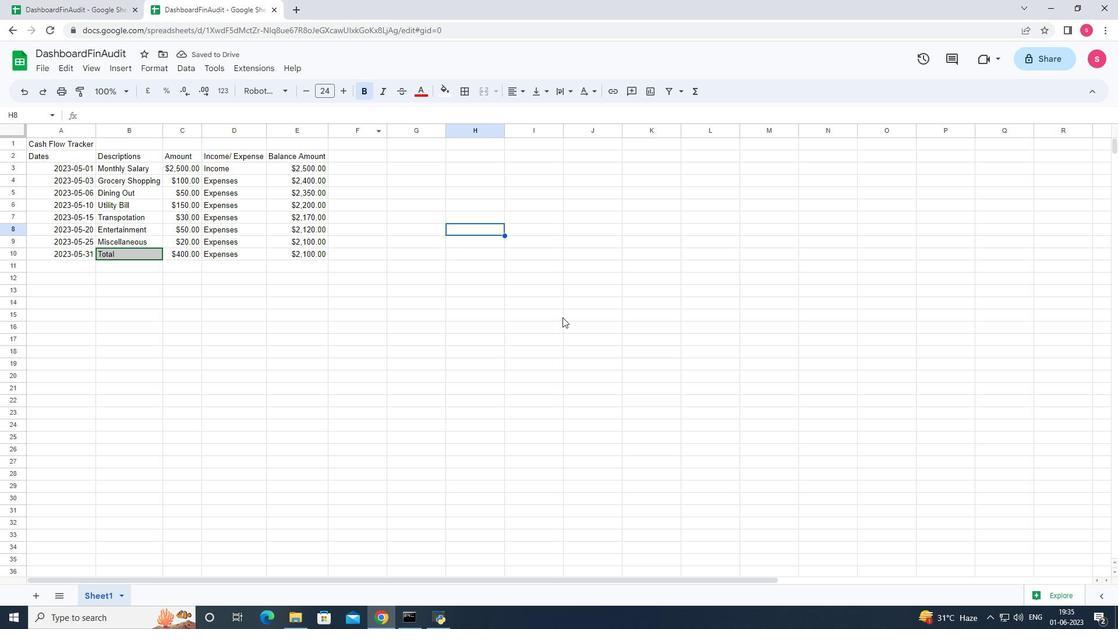
Action: Mouse moved to (65, 140)
Screenshot: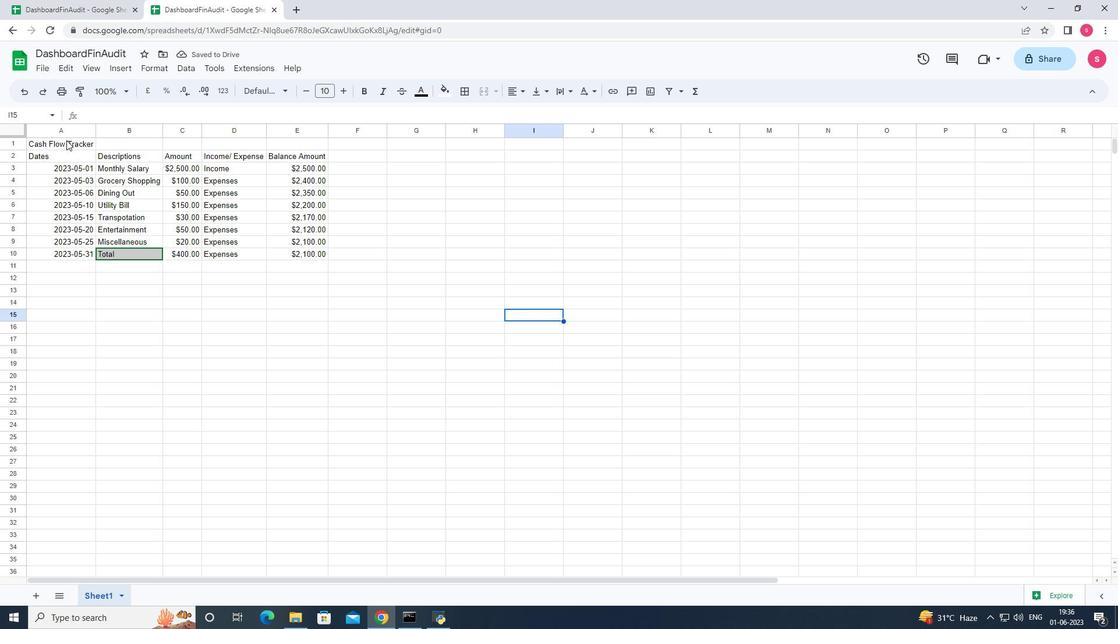 
Action: Mouse pressed left at (65, 140)
Screenshot: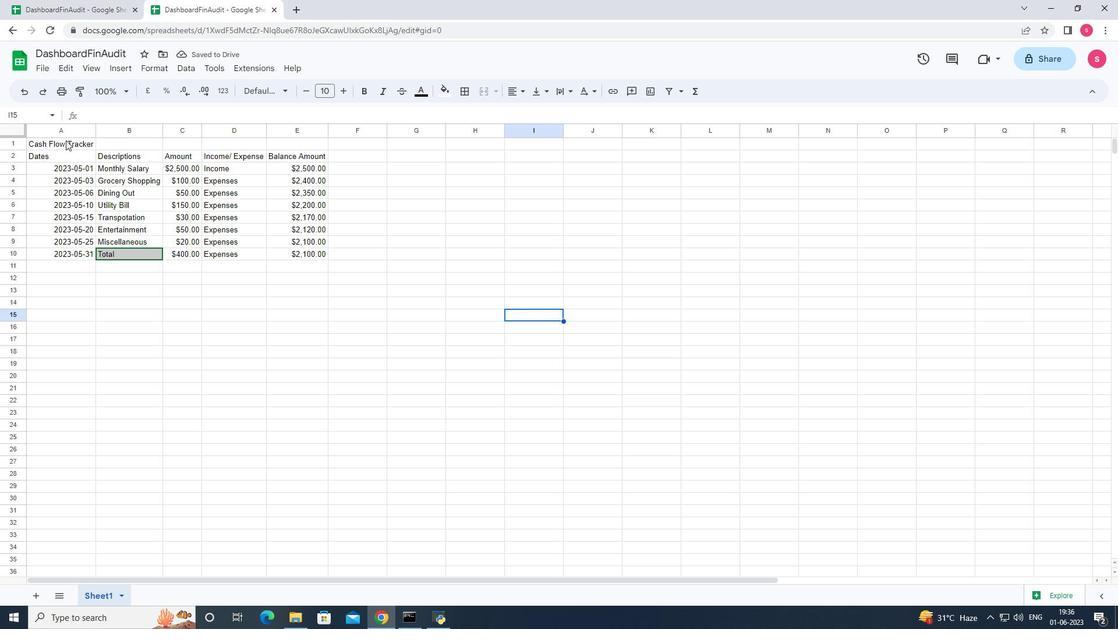
Action: Mouse moved to (270, 89)
Screenshot: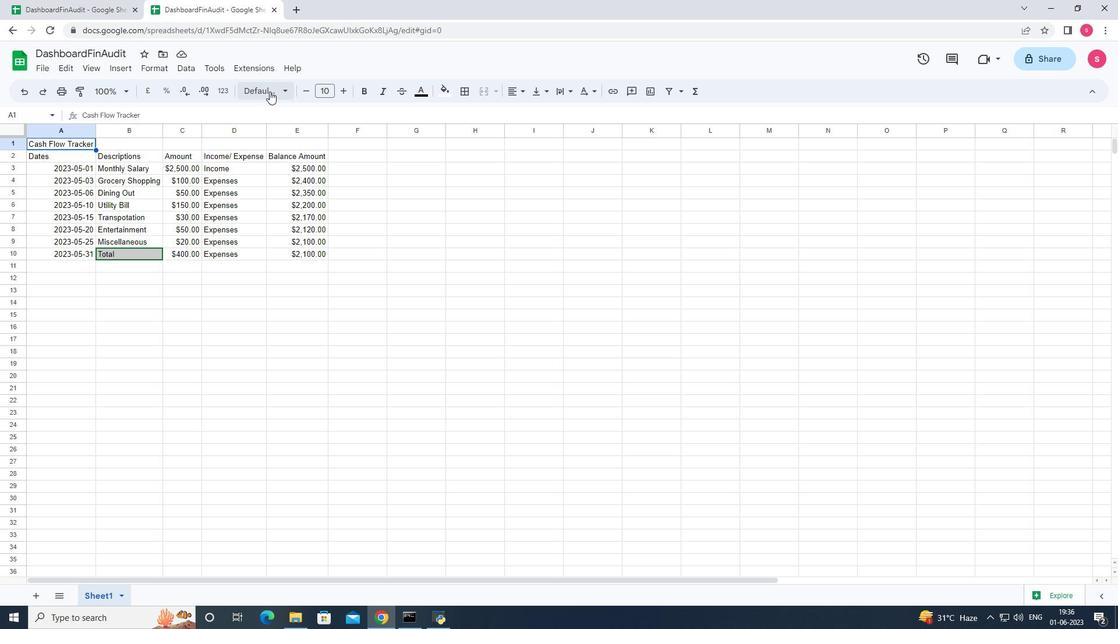 
Action: Mouse pressed left at (270, 89)
Screenshot: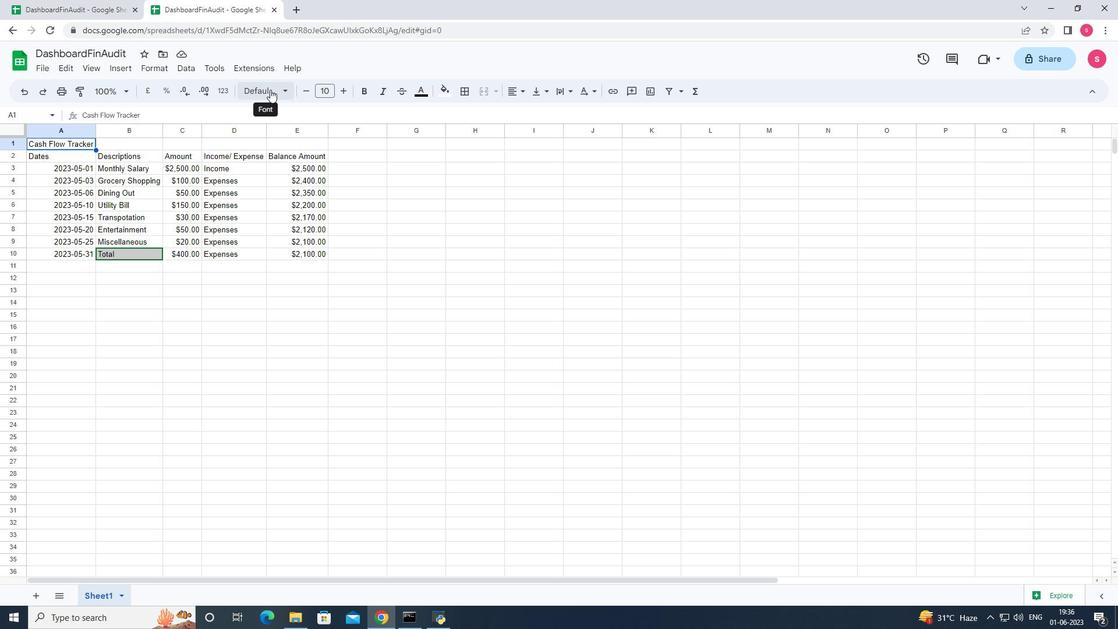 
Action: Mouse moved to (280, 486)
Screenshot: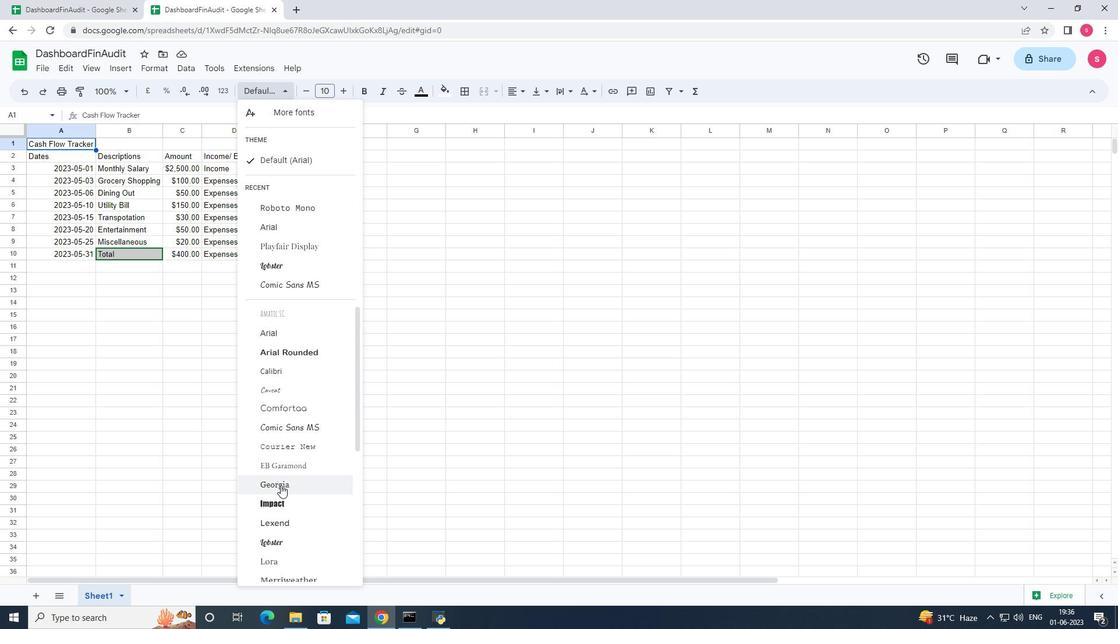 
Action: Mouse scrolled (280, 485) with delta (0, 0)
Screenshot: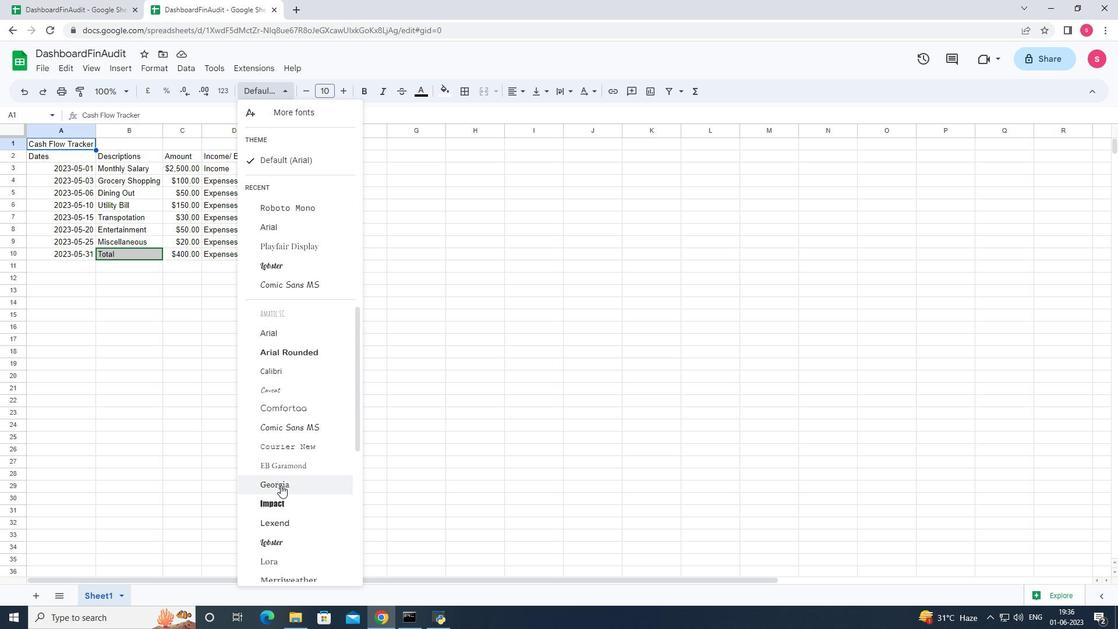 
Action: Mouse scrolled (280, 485) with delta (0, 0)
Screenshot: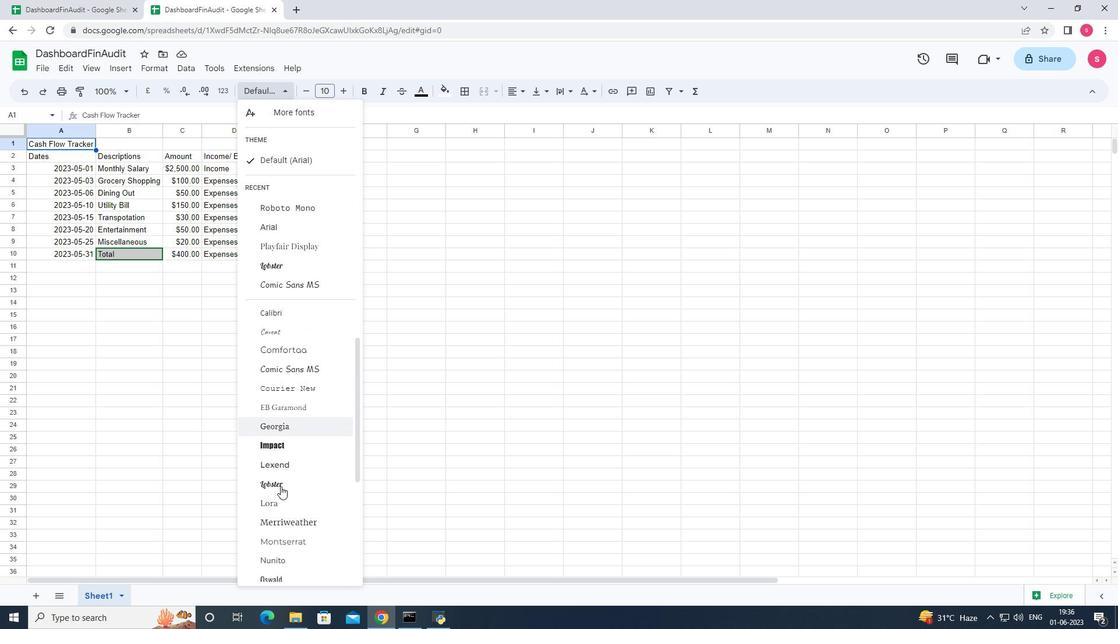 
Action: Mouse scrolled (280, 485) with delta (0, 0)
Screenshot: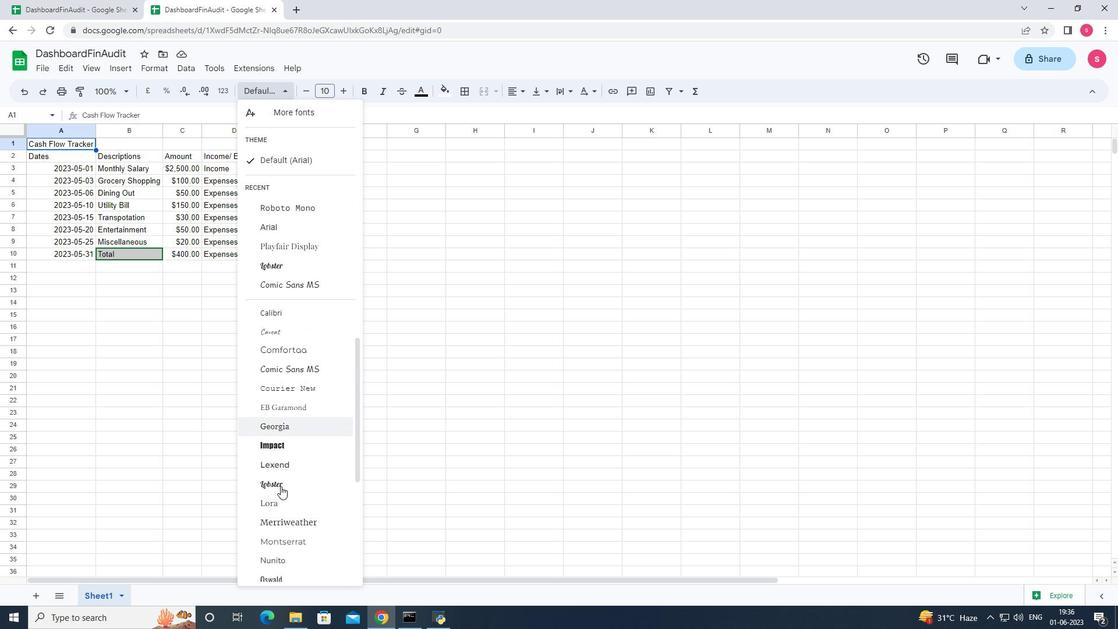 
Action: Mouse moved to (290, 520)
Screenshot: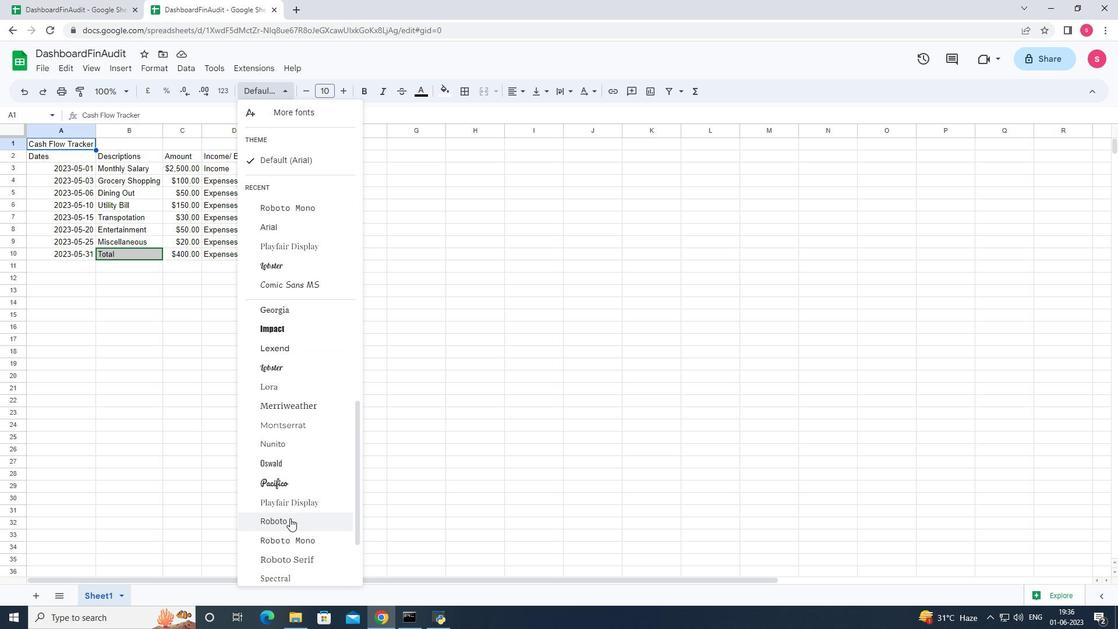 
Action: Mouse pressed left at (290, 520)
Screenshot: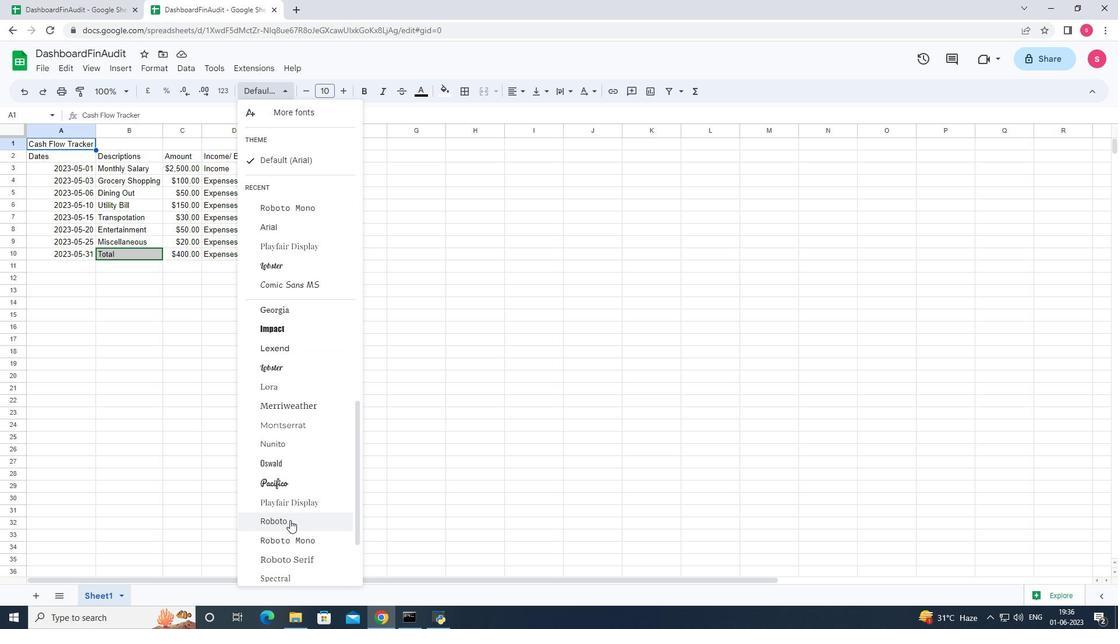 
Action: Mouse moved to (260, 93)
Screenshot: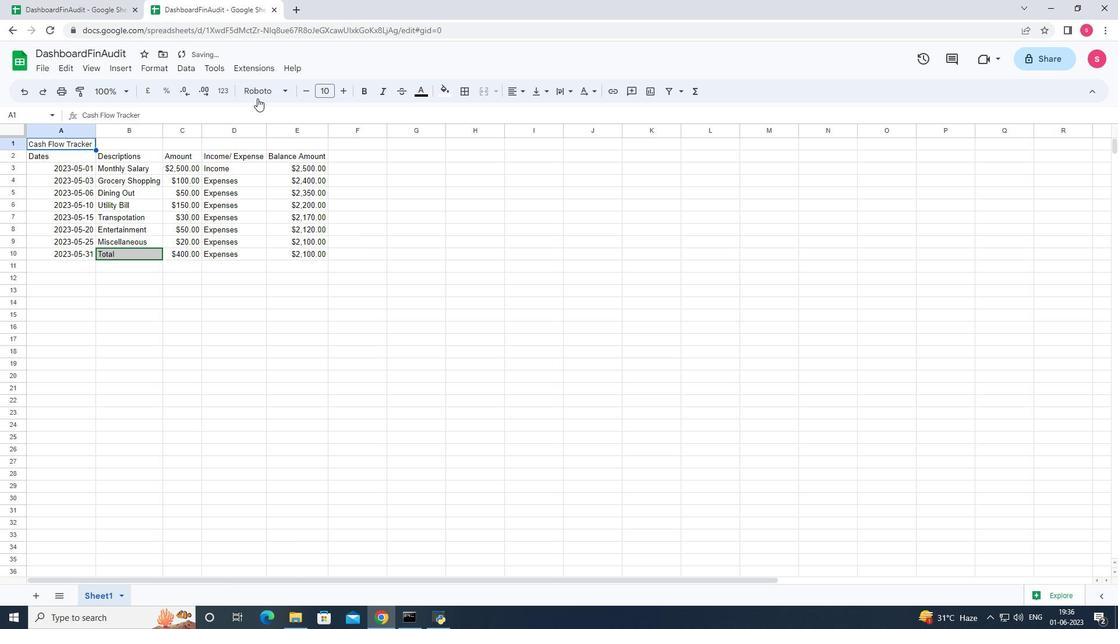 
Action: Mouse pressed left at (260, 93)
Screenshot: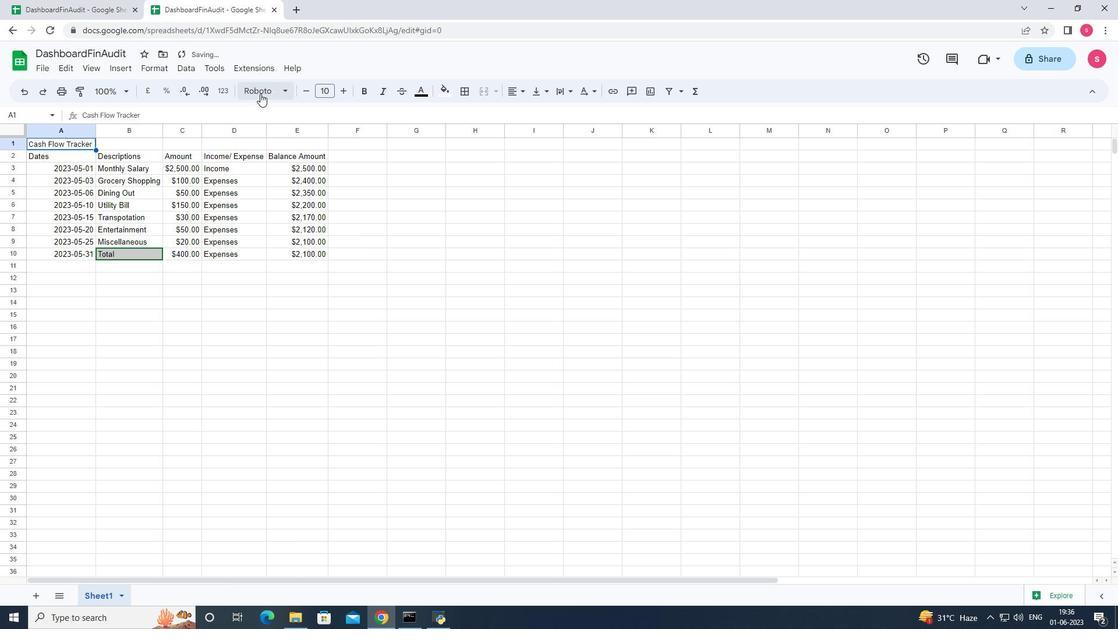 
Action: Mouse moved to (305, 508)
Screenshot: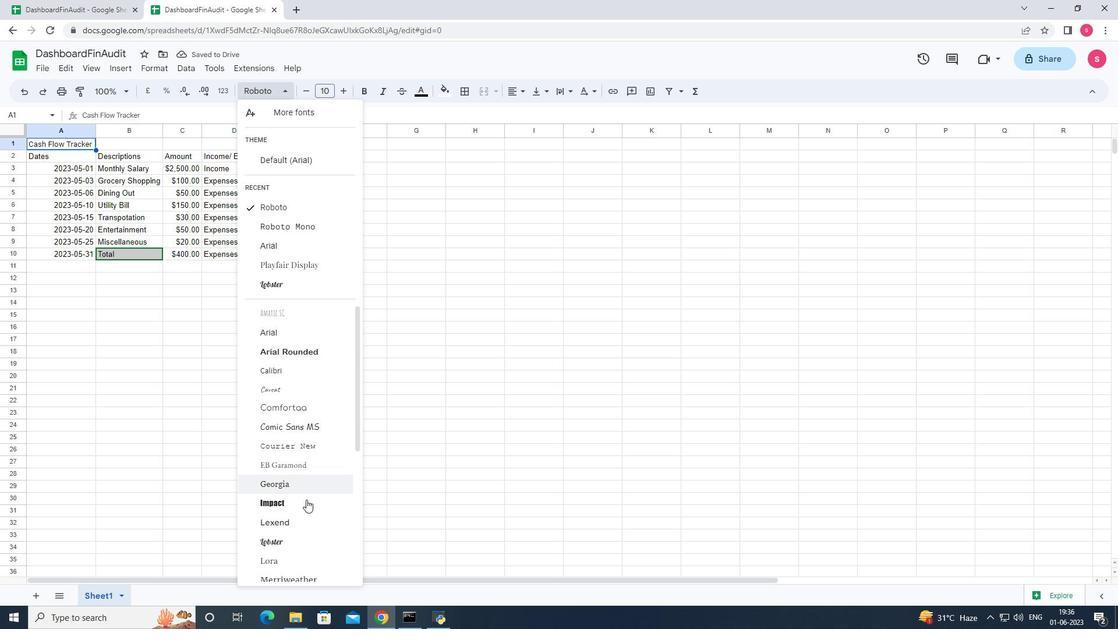 
Action: Mouse scrolled (305, 507) with delta (0, 0)
Screenshot: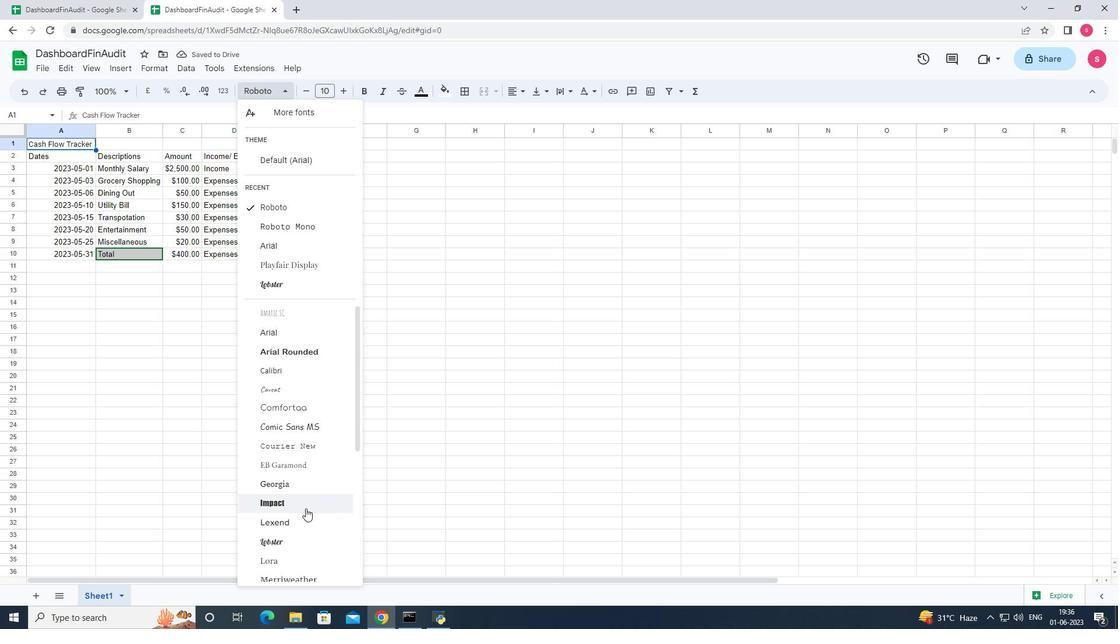 
Action: Mouse scrolled (305, 507) with delta (0, 0)
Screenshot: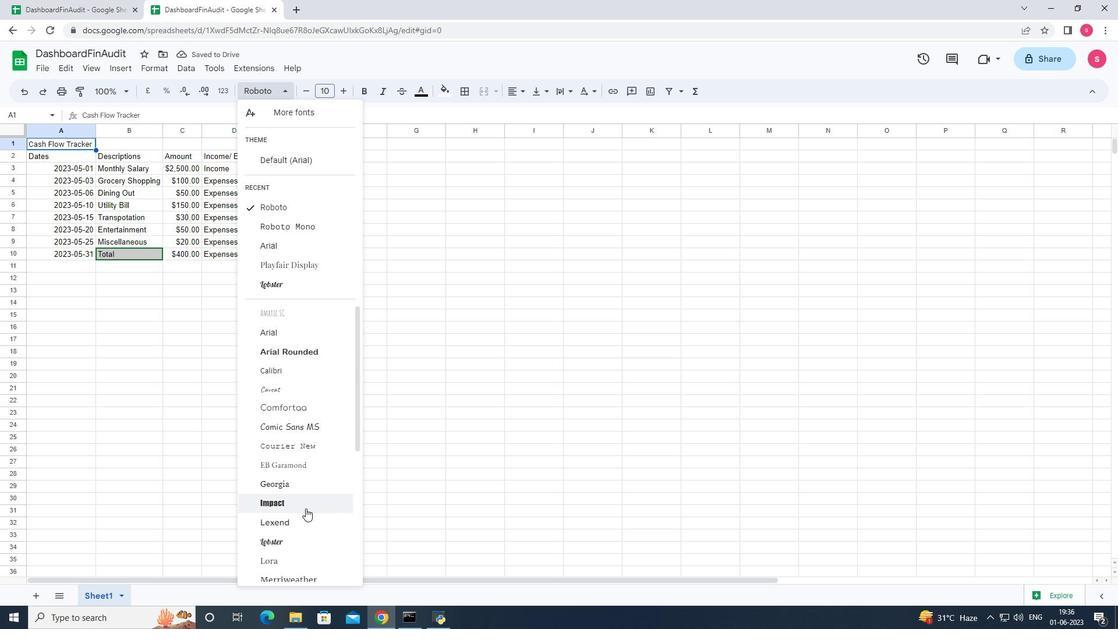 
Action: Mouse moved to (287, 552)
Screenshot: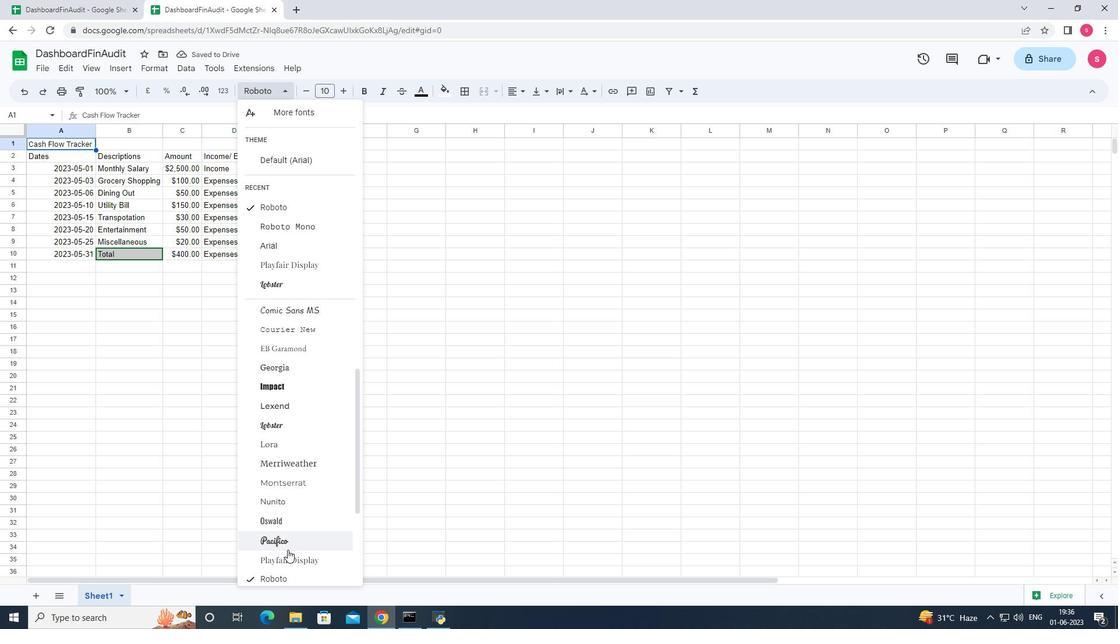 
Action: Mouse scrolled (287, 552) with delta (0, 0)
Screenshot: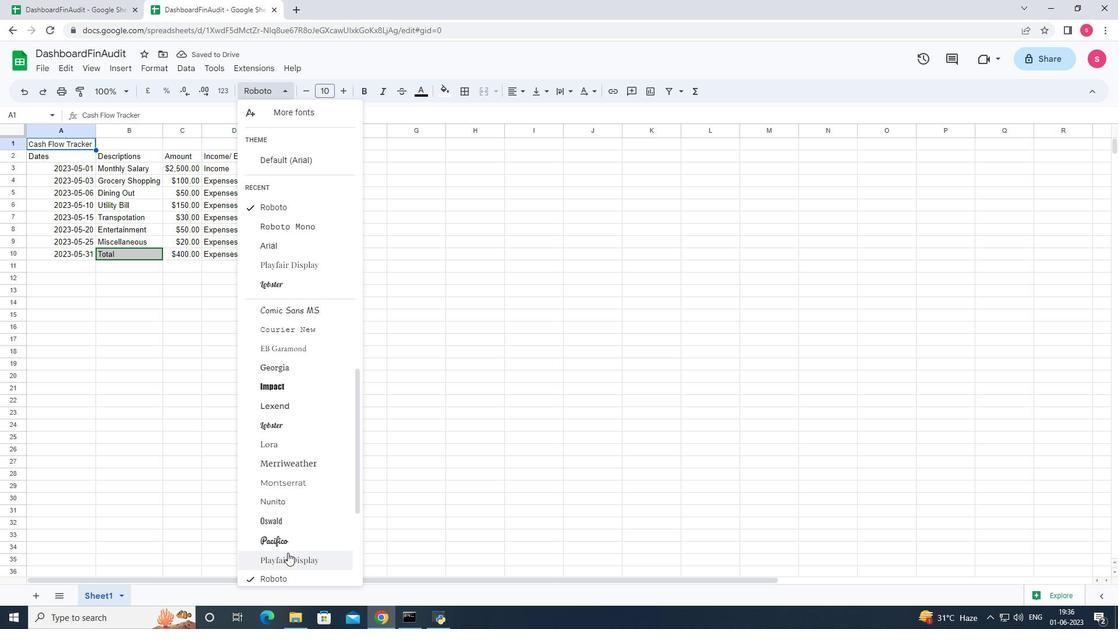 
Action: Mouse moved to (292, 542)
Screenshot: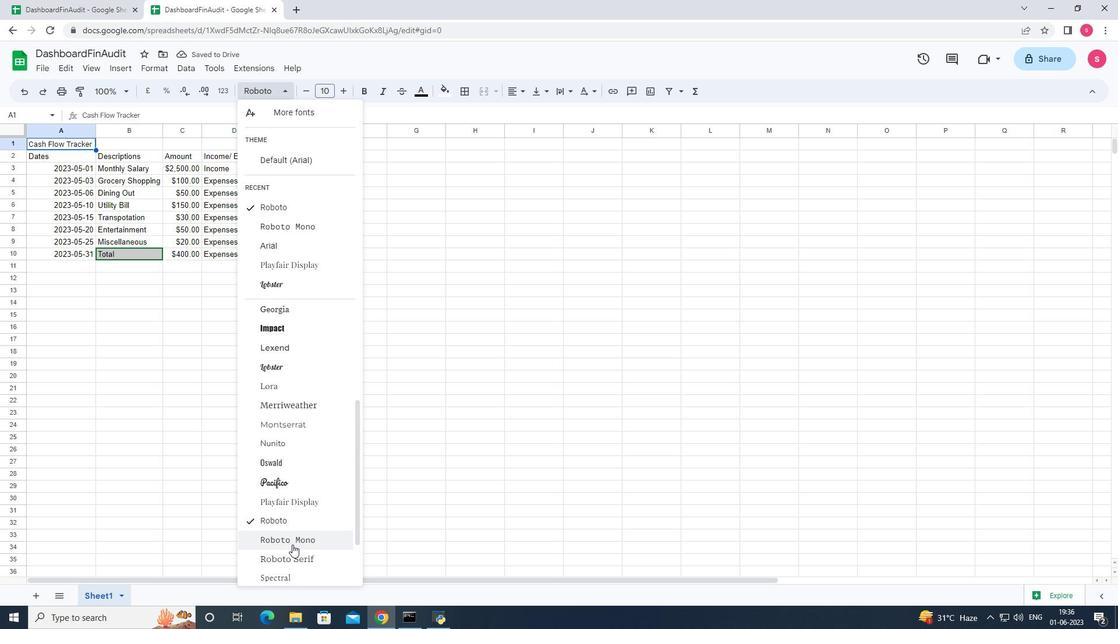 
Action: Mouse pressed left at (292, 542)
Screenshot: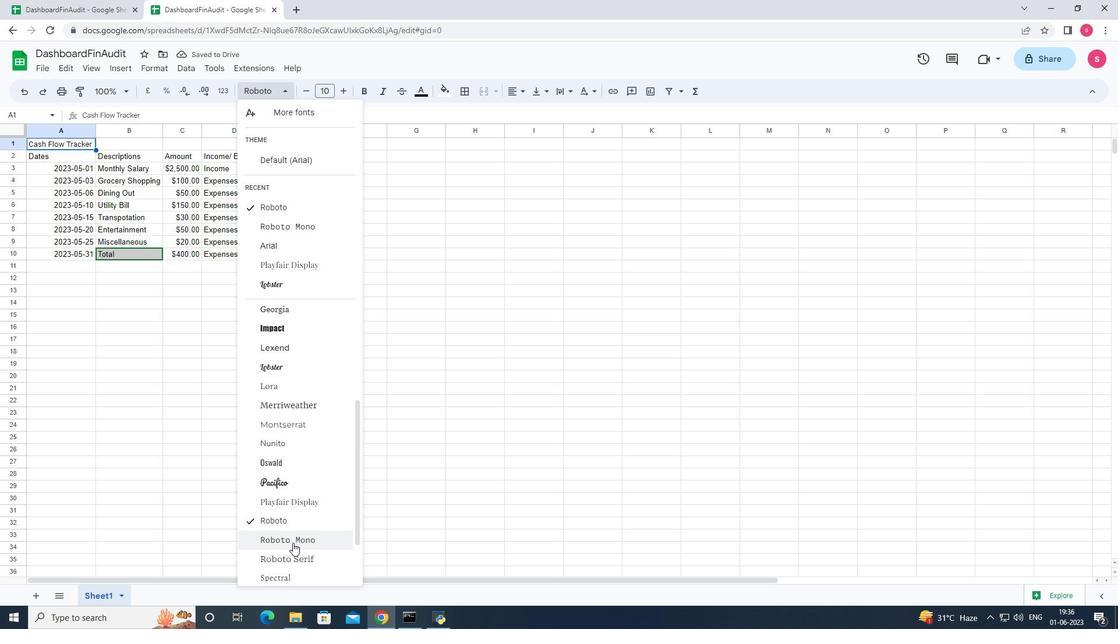 
Action: Mouse moved to (421, 95)
Screenshot: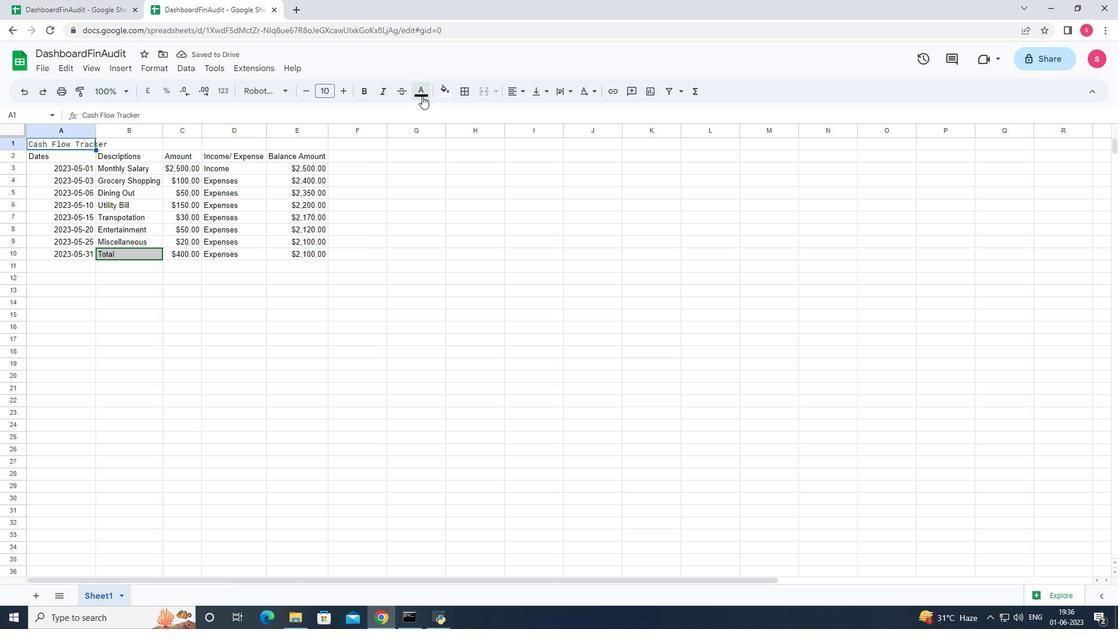 
Action: Mouse pressed left at (421, 95)
Screenshot: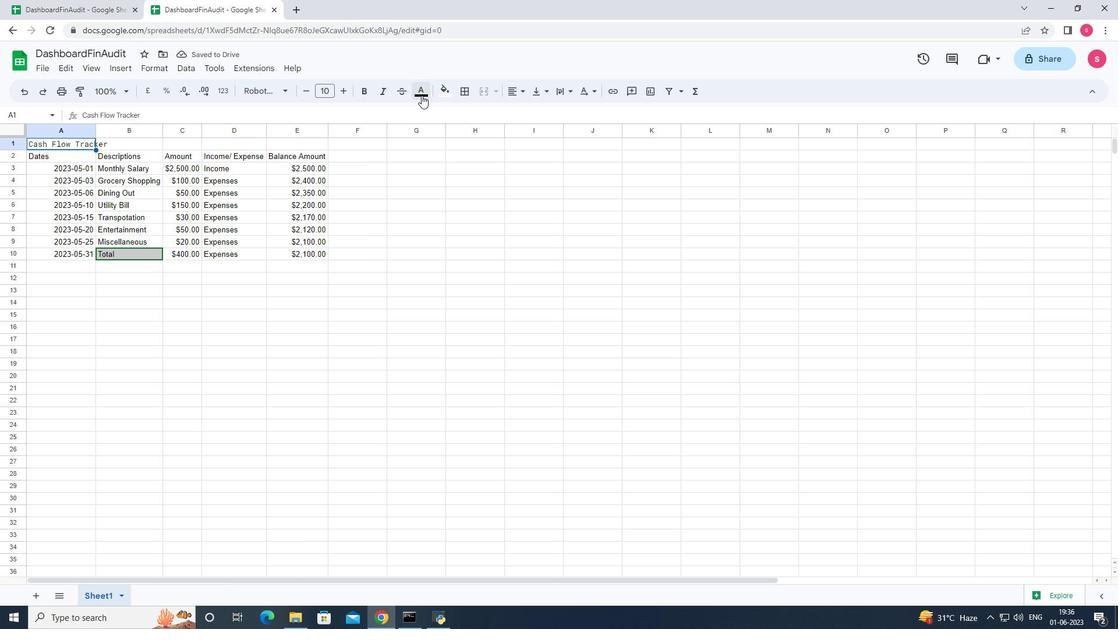 
Action: Mouse moved to (438, 145)
Screenshot: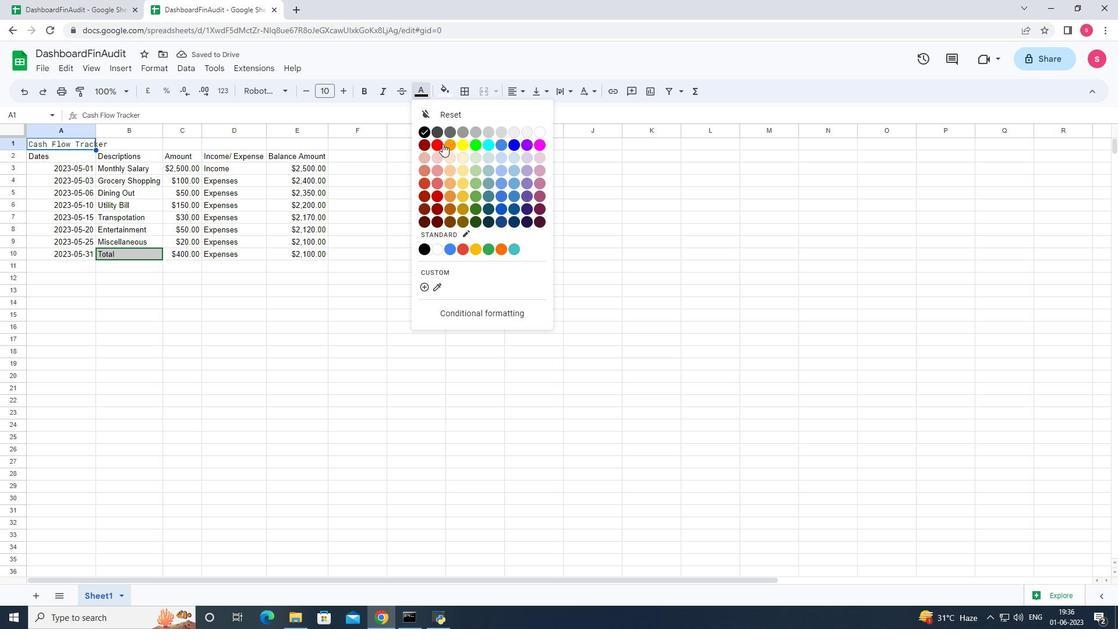 
Action: Mouse pressed left at (438, 145)
Screenshot: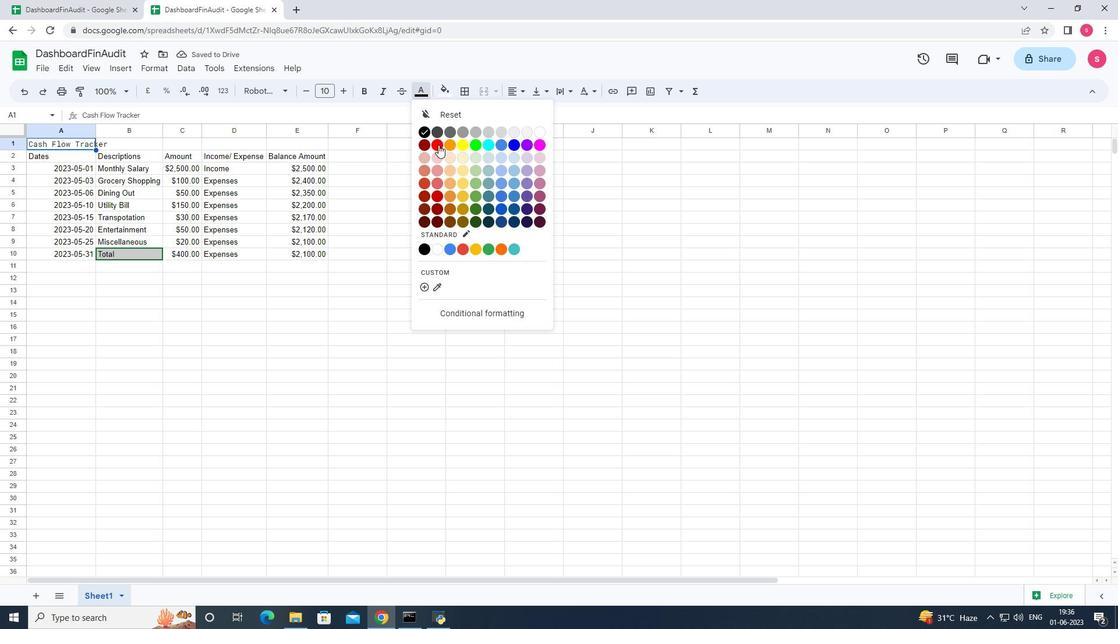 
Action: Mouse moved to (368, 96)
Screenshot: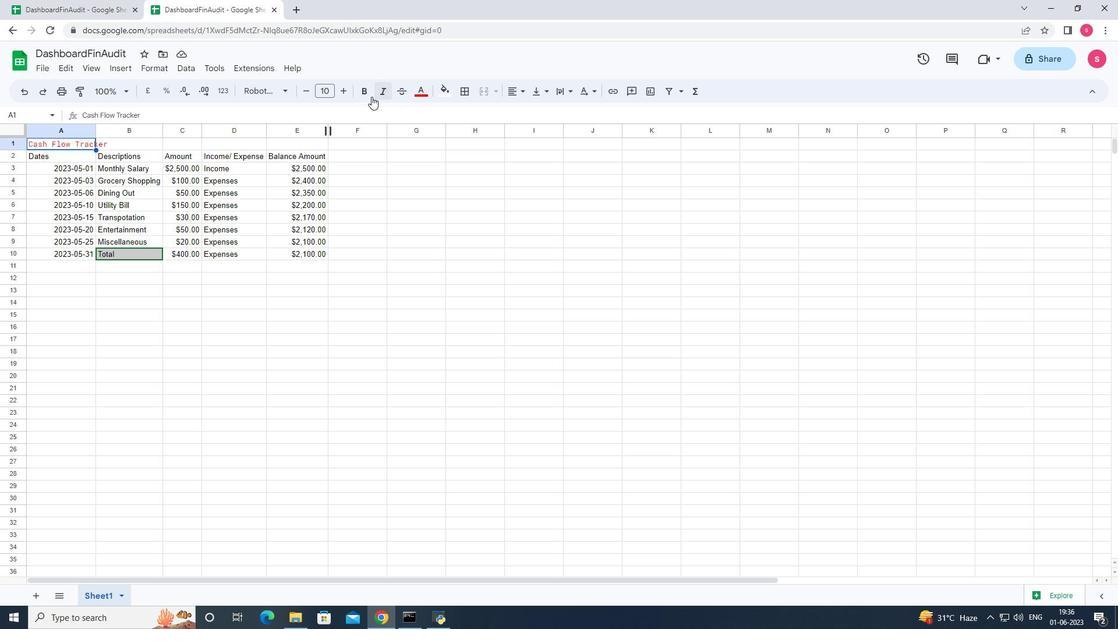 
Action: Mouse pressed left at (368, 96)
Screenshot: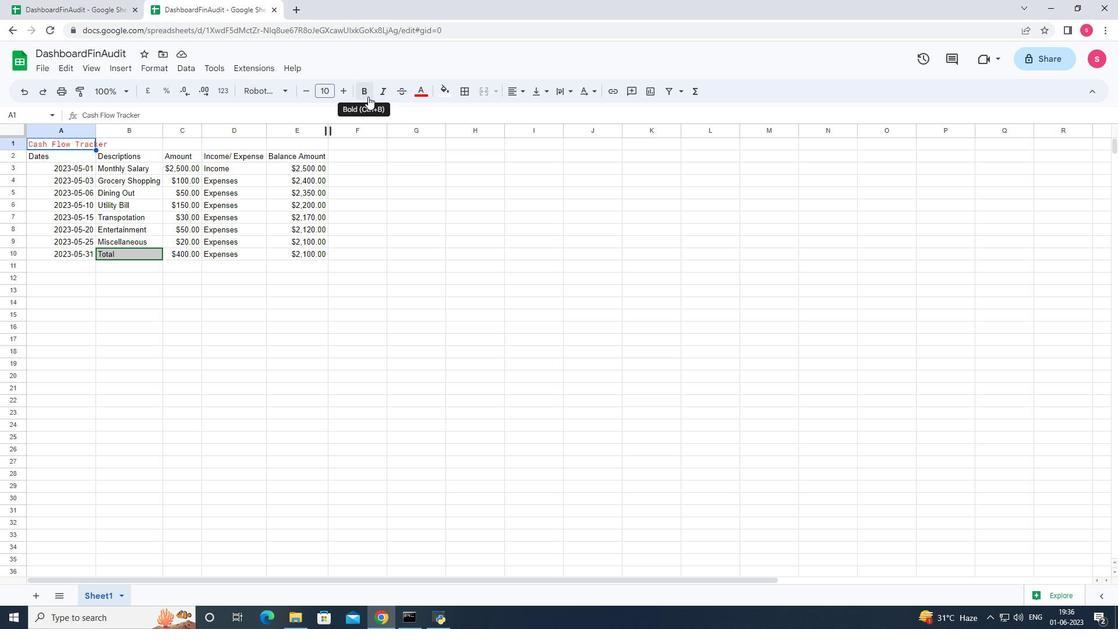 
Action: Mouse moved to (150, 72)
Screenshot: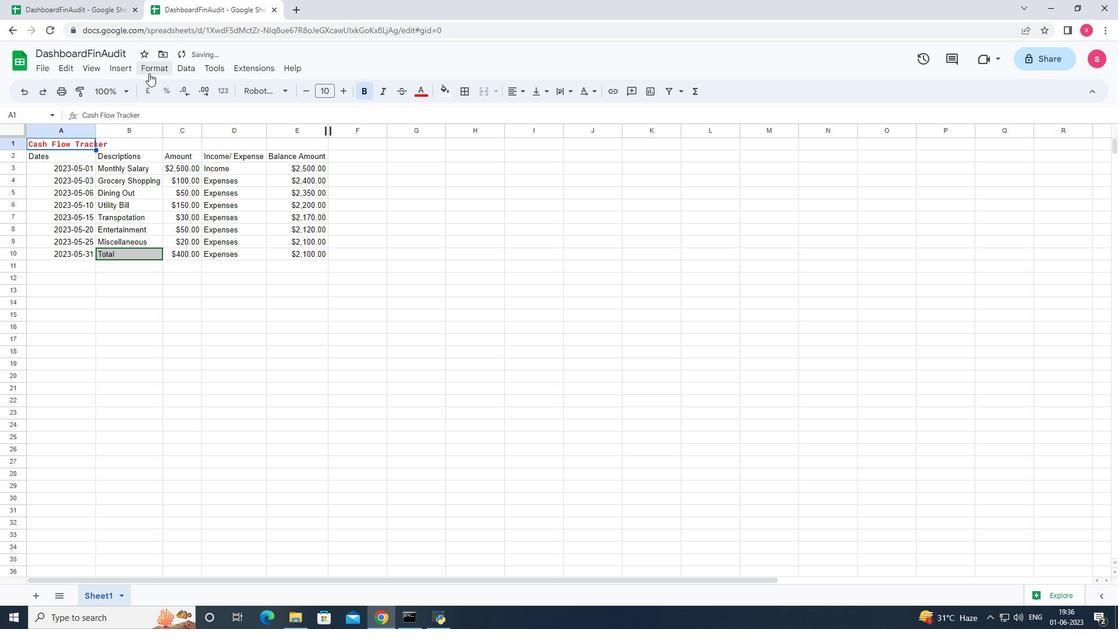 
Action: Mouse pressed left at (150, 72)
Screenshot: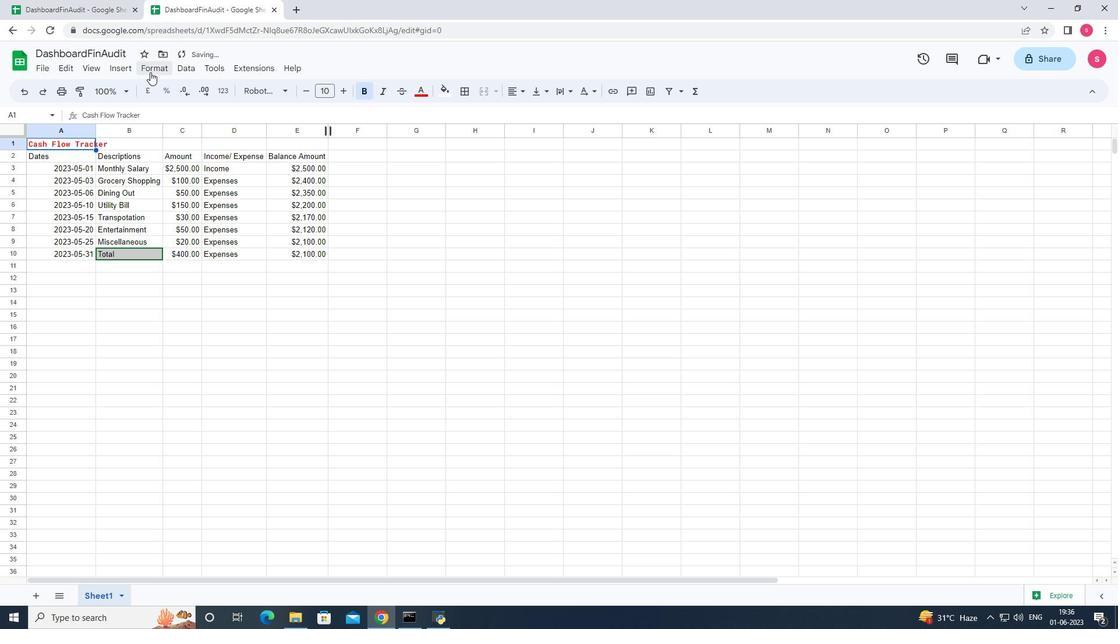 
Action: Mouse moved to (175, 132)
Screenshot: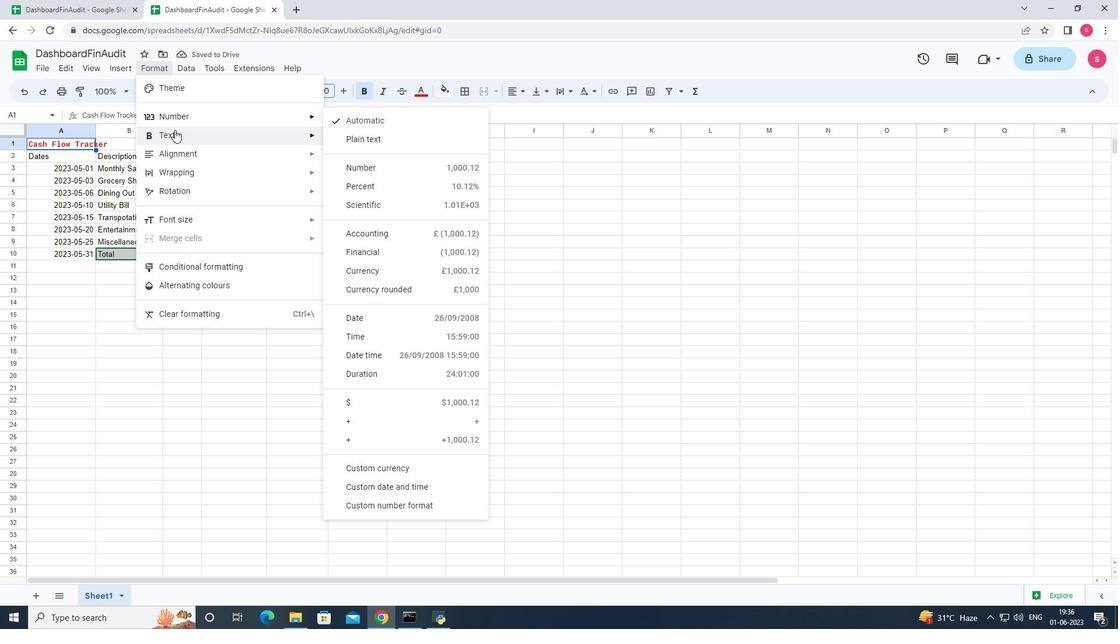 
Action: Mouse pressed left at (175, 132)
Screenshot: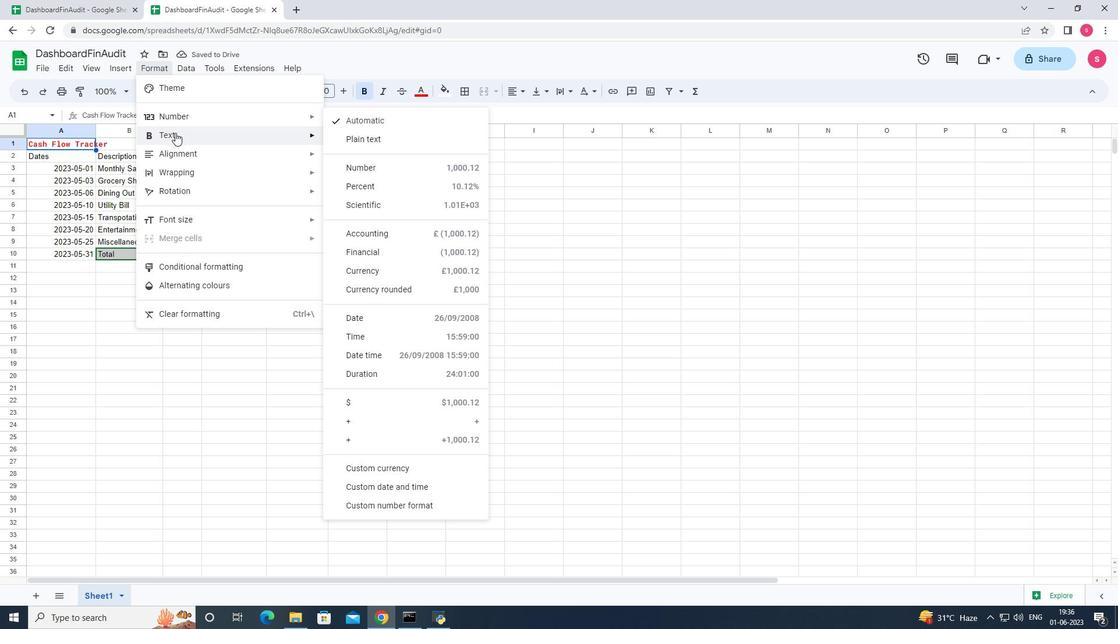 
Action: Mouse moved to (348, 180)
Screenshot: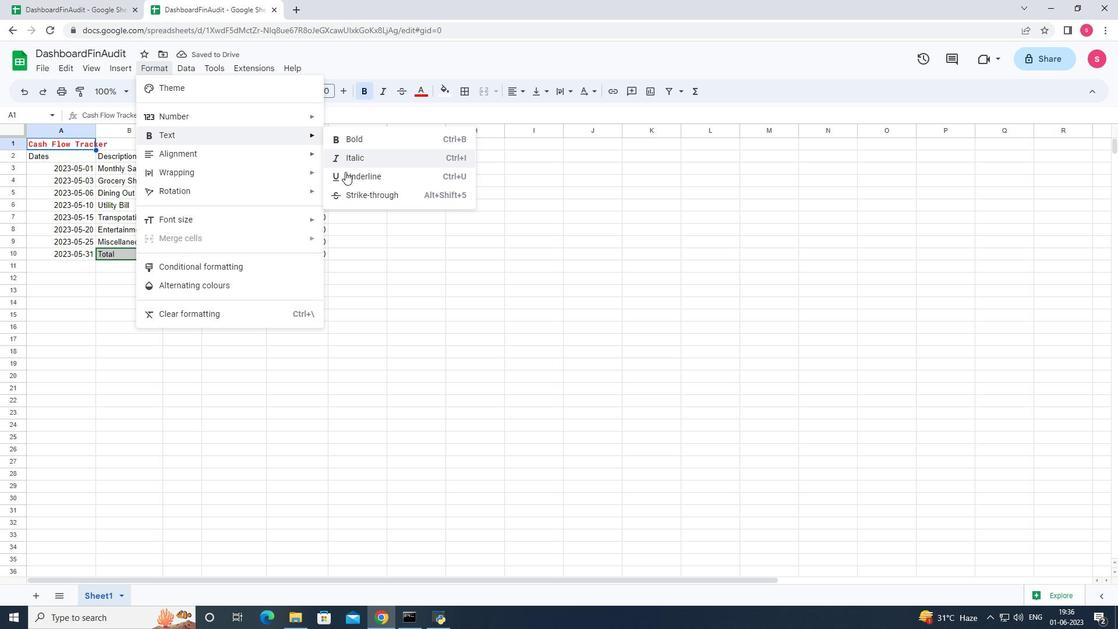 
Action: Mouse pressed left at (348, 180)
Screenshot: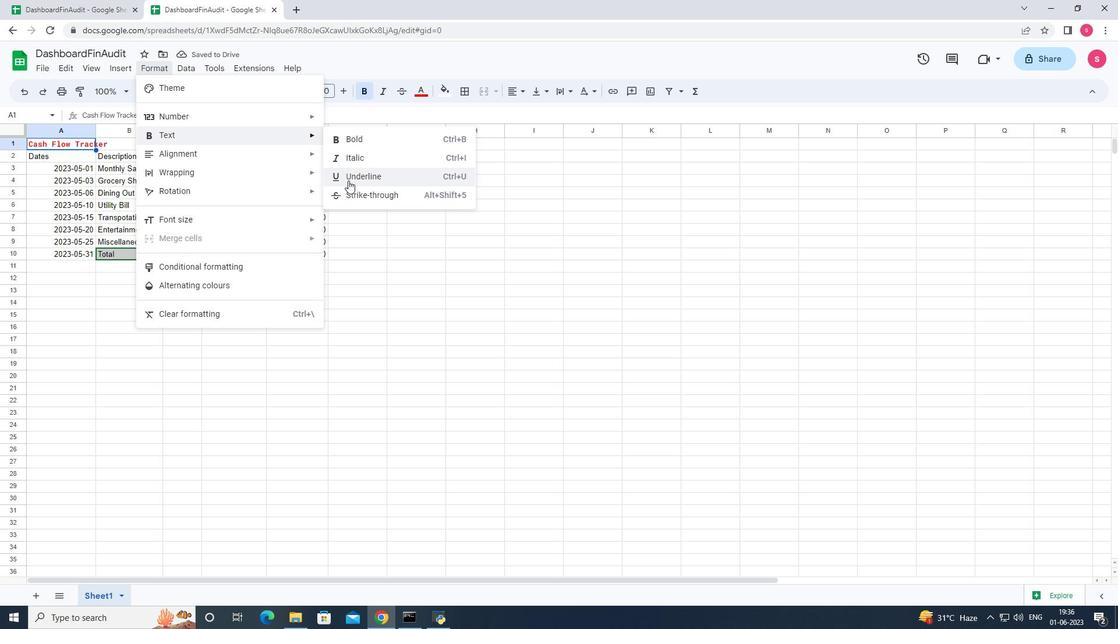 
Action: Mouse moved to (342, 96)
Screenshot: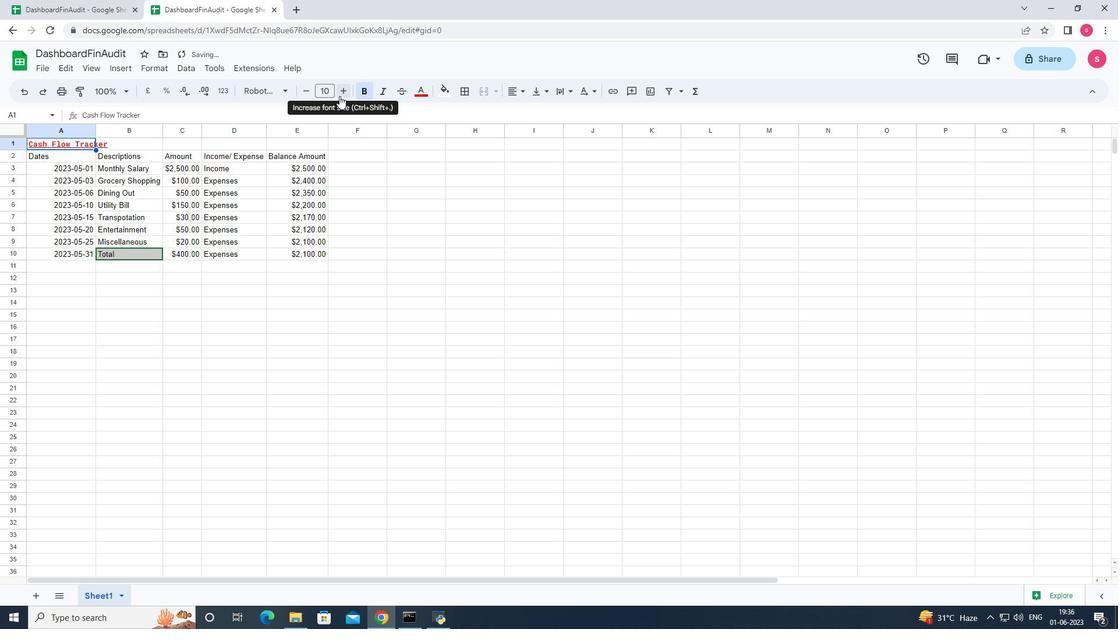 
Action: Mouse pressed left at (342, 96)
Screenshot: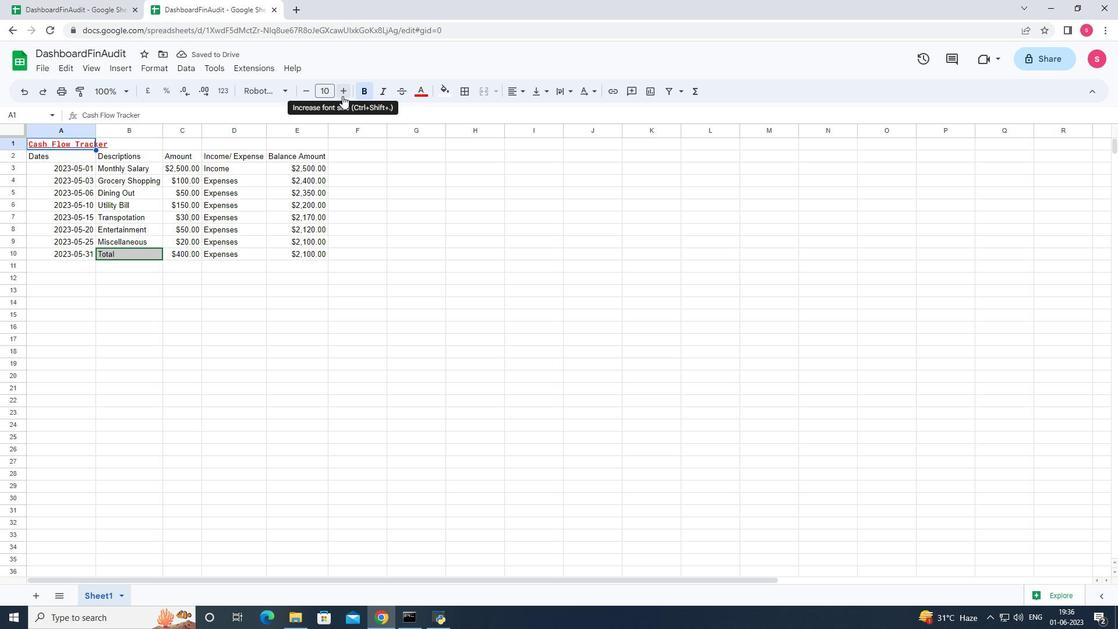 
Action: Mouse pressed left at (342, 96)
Screenshot: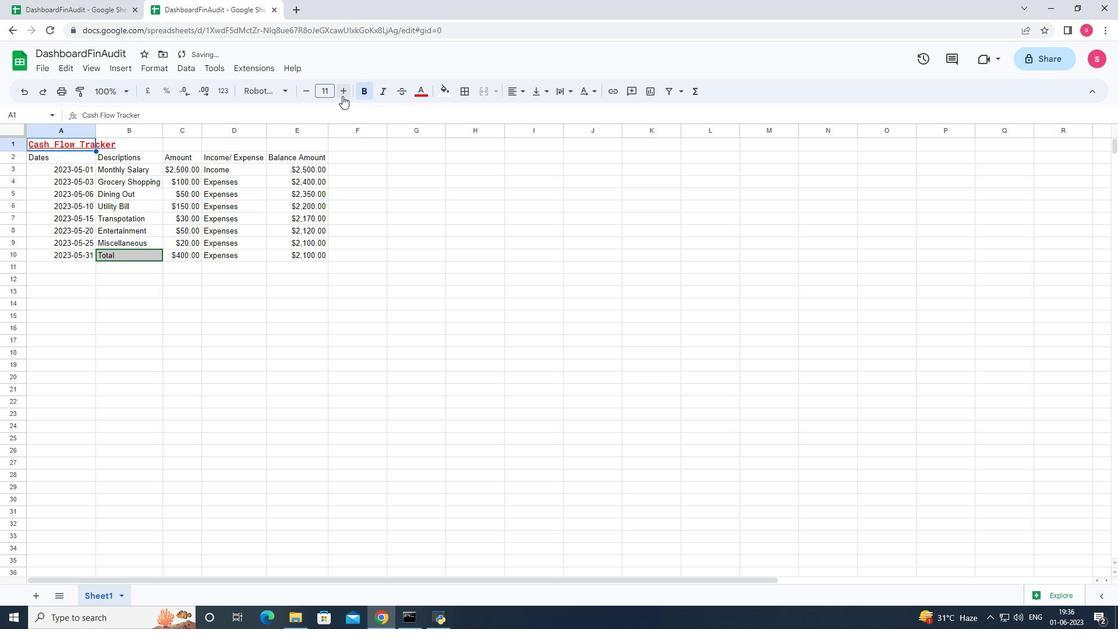 
Action: Mouse pressed left at (342, 96)
Screenshot: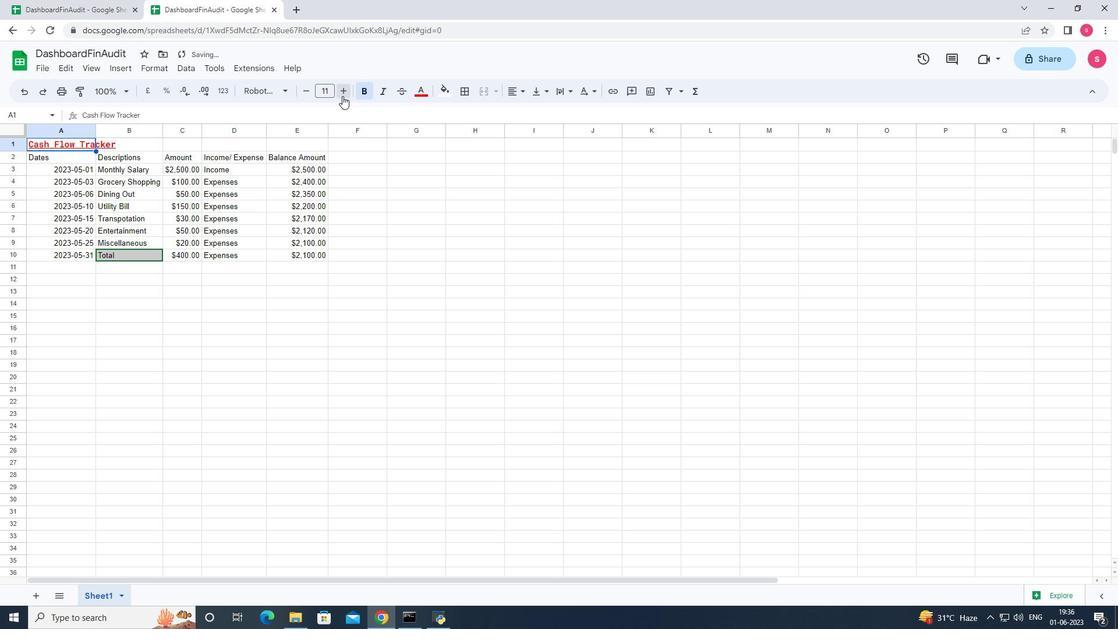 
Action: Mouse pressed left at (342, 96)
Screenshot: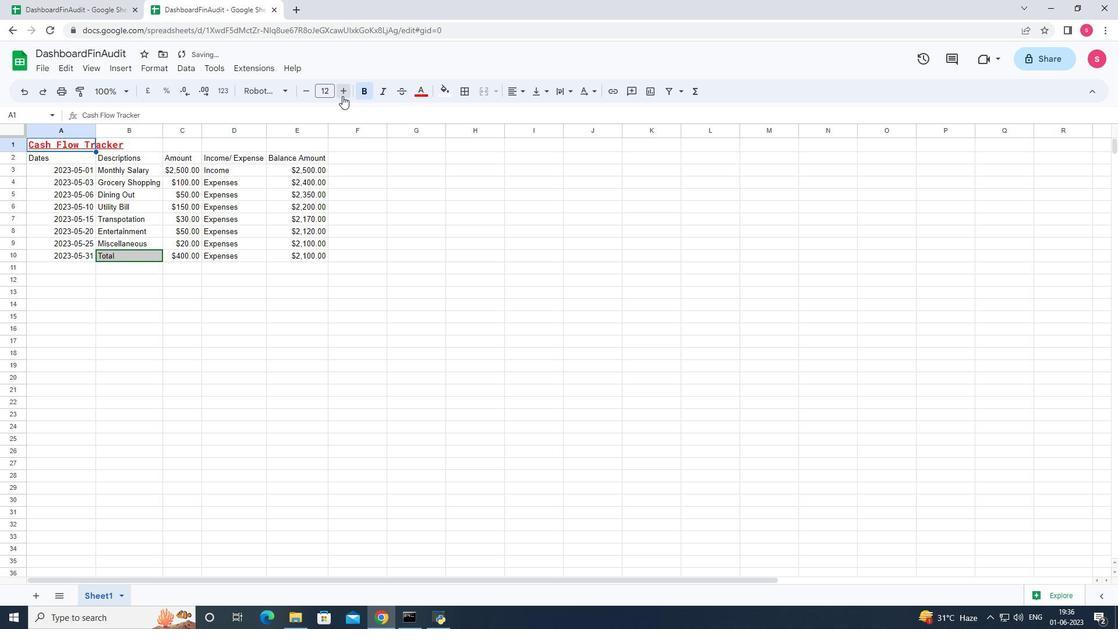 
Action: Mouse pressed left at (342, 96)
Screenshot: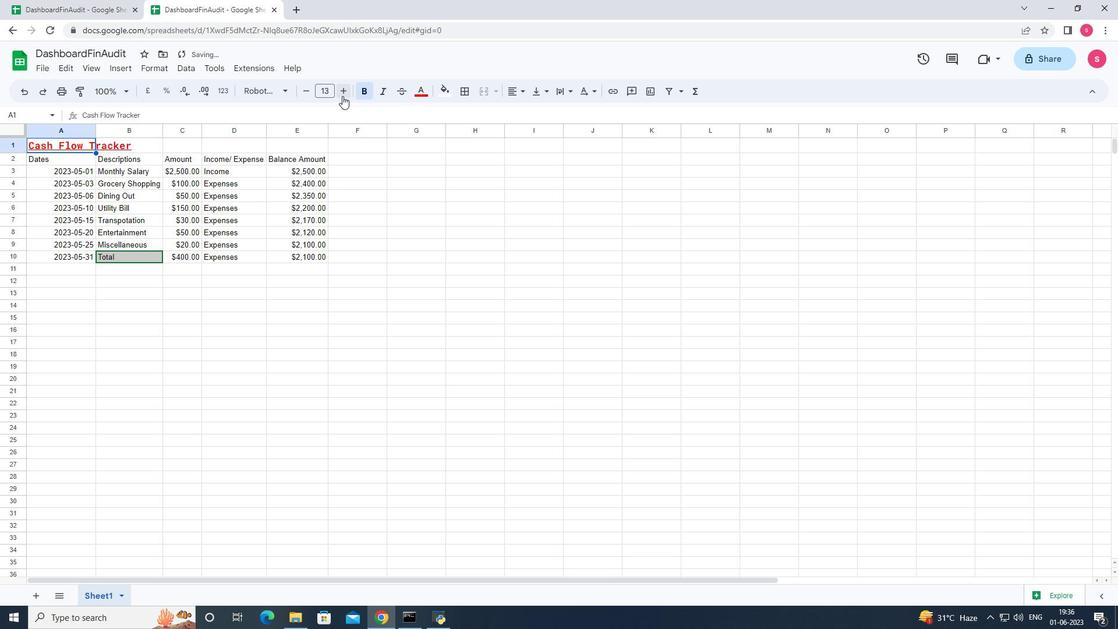 
Action: Mouse pressed left at (342, 96)
Screenshot: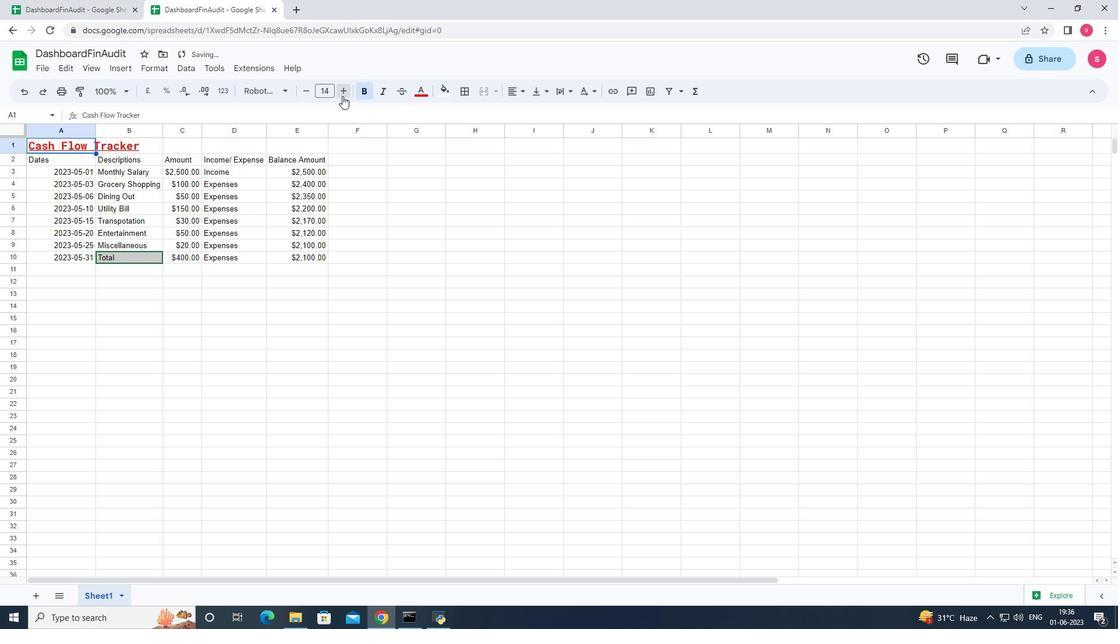 
Action: Mouse pressed left at (342, 96)
Screenshot: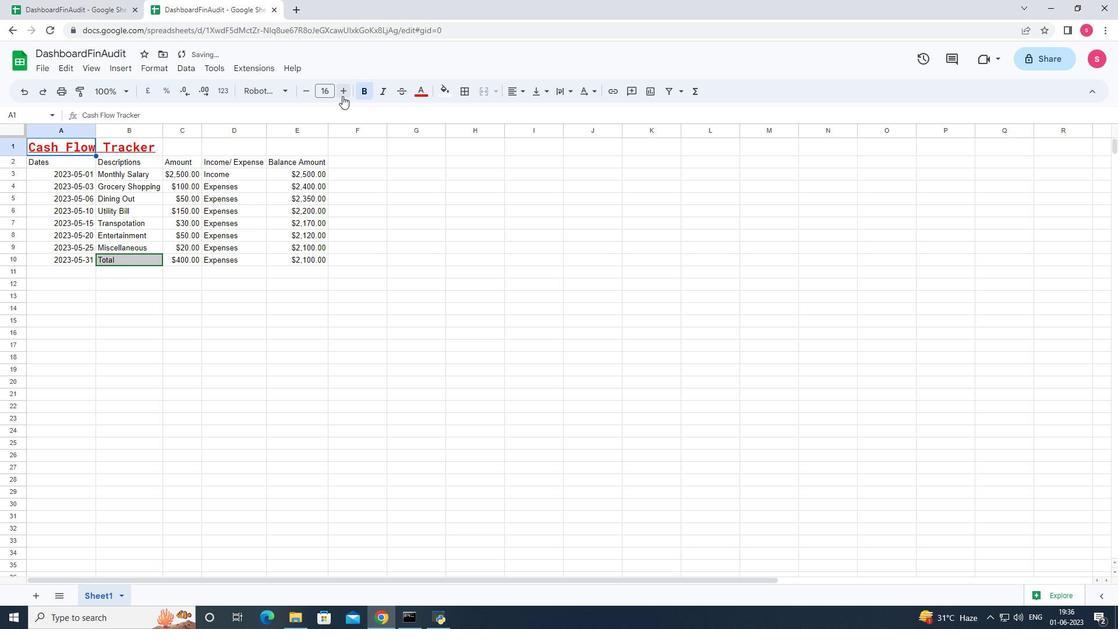 
Action: Mouse pressed left at (342, 96)
Screenshot: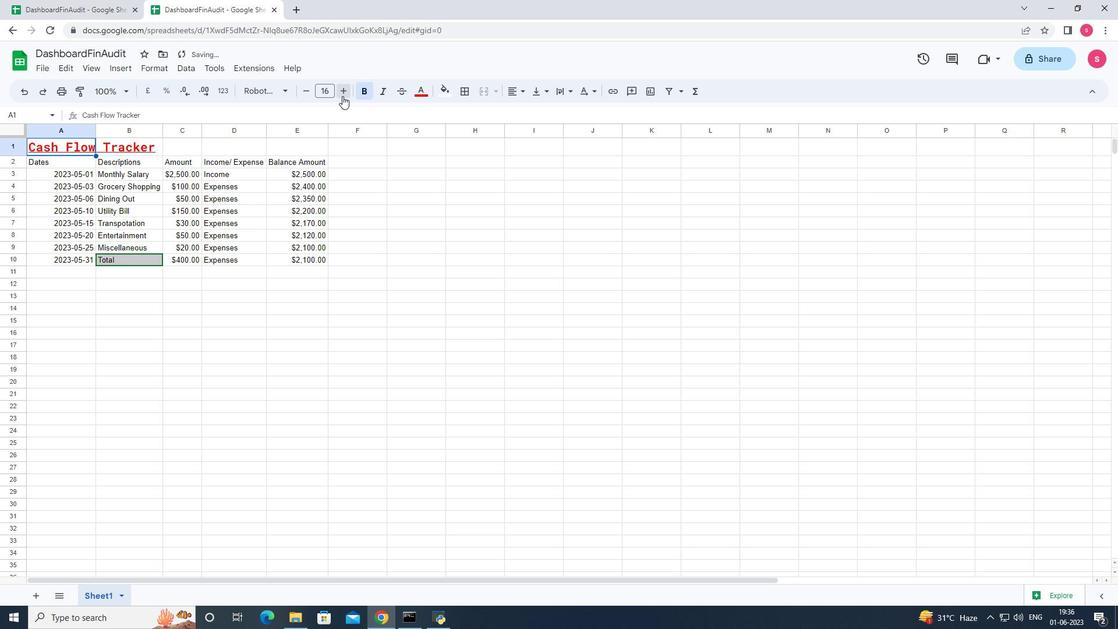 
Action: Mouse pressed left at (342, 96)
Screenshot: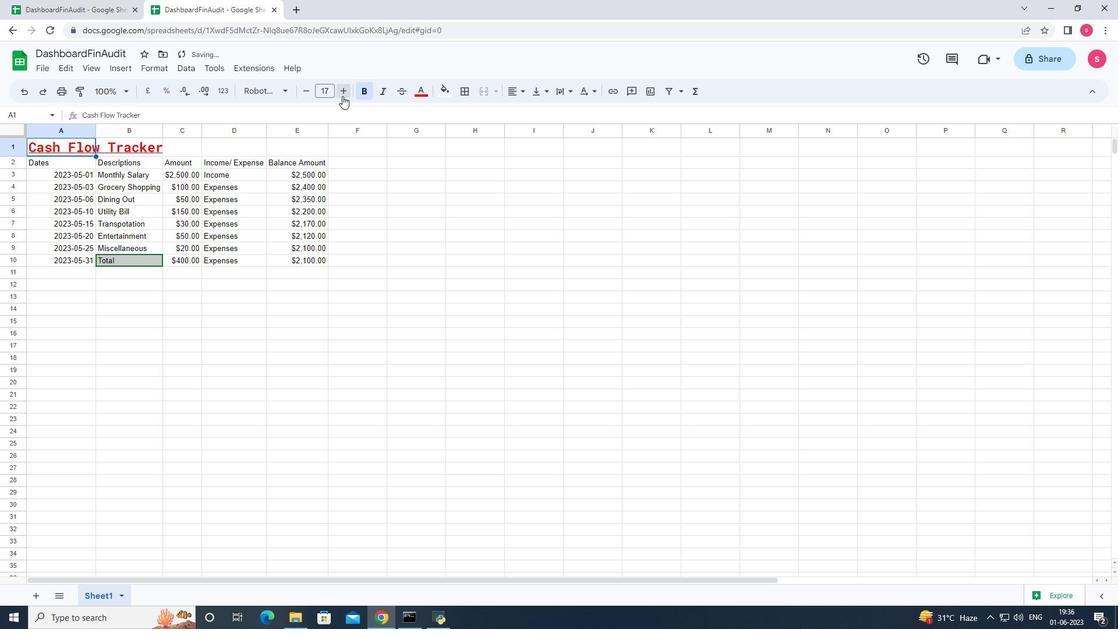
Action: Mouse pressed left at (342, 96)
Screenshot: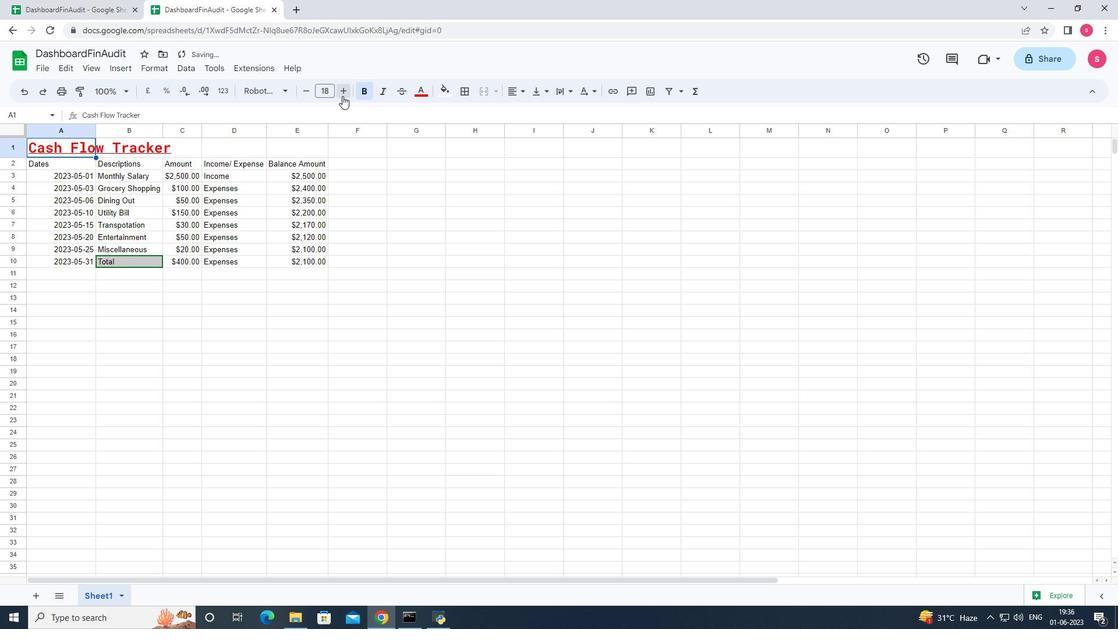 
Action: Mouse pressed left at (342, 96)
Screenshot: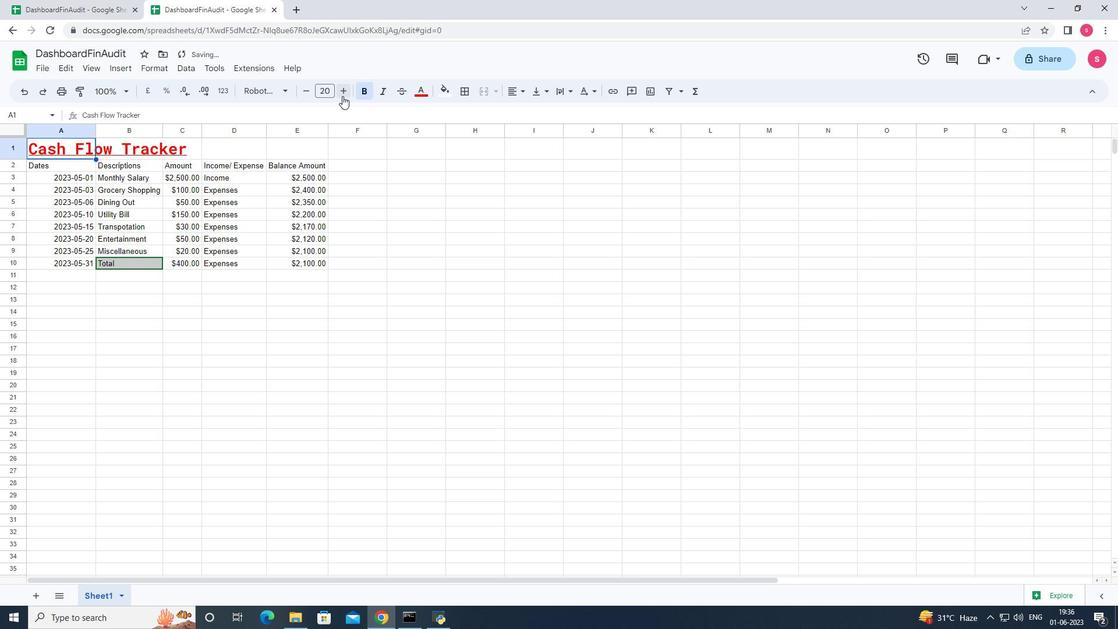 
Action: Mouse pressed left at (342, 96)
Screenshot: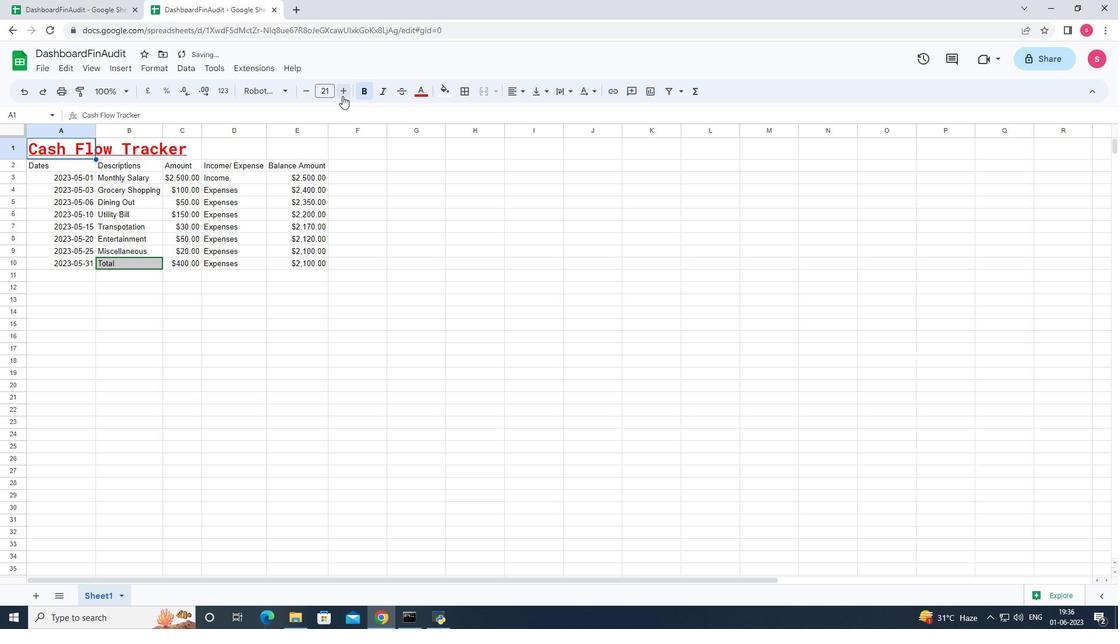 
Action: Mouse pressed left at (342, 96)
Screenshot: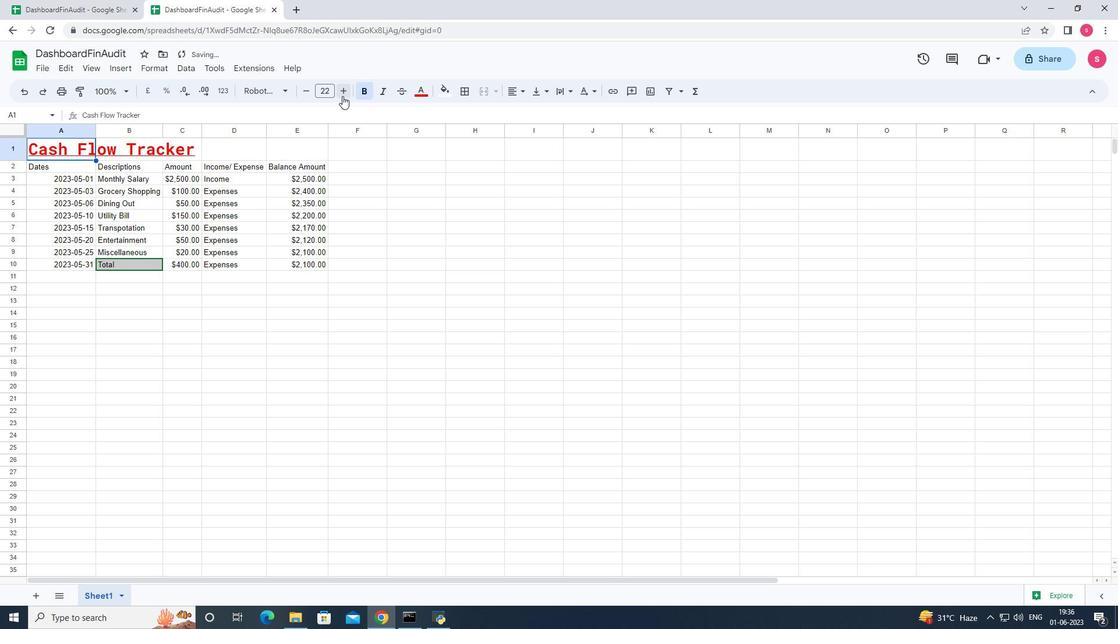 
Action: Mouse pressed left at (342, 96)
Screenshot: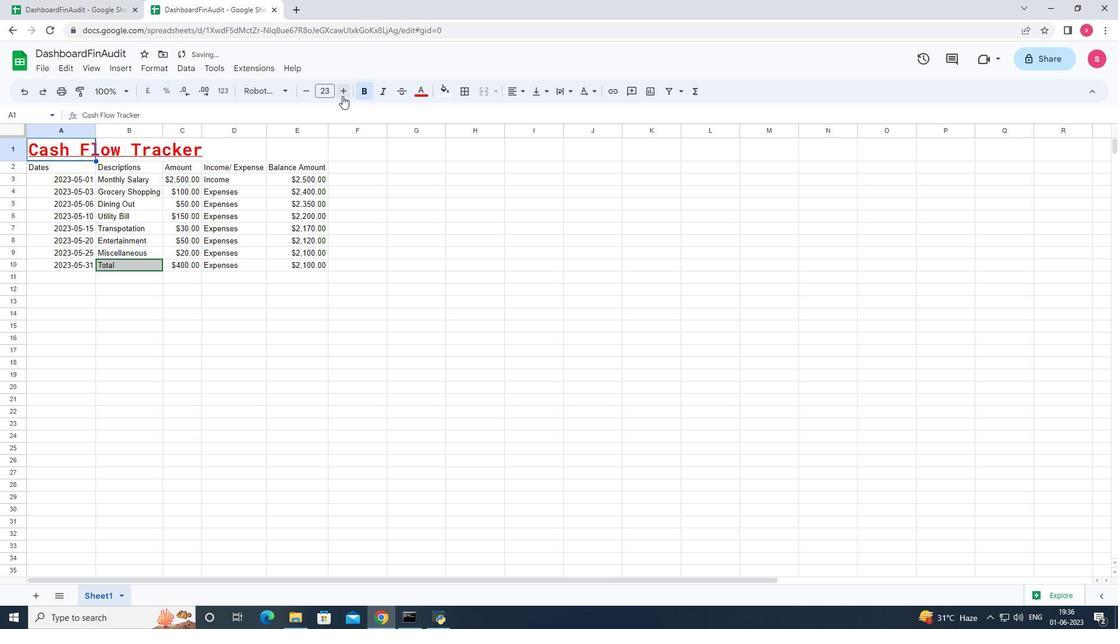 
Action: Mouse moved to (463, 234)
Screenshot: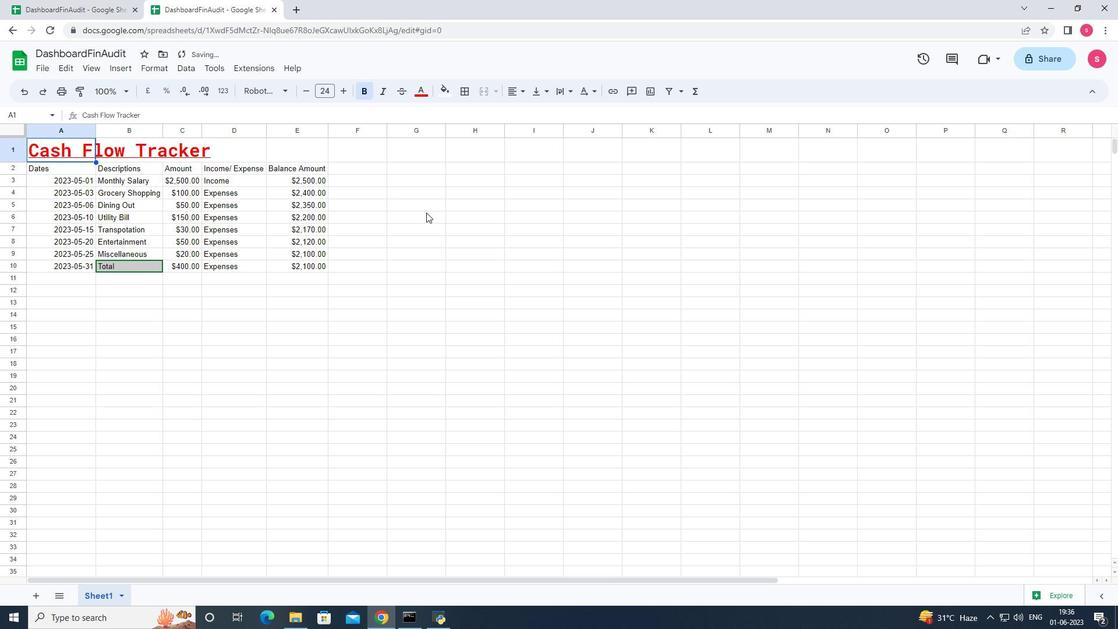 
Action: Mouse pressed left at (463, 234)
Screenshot: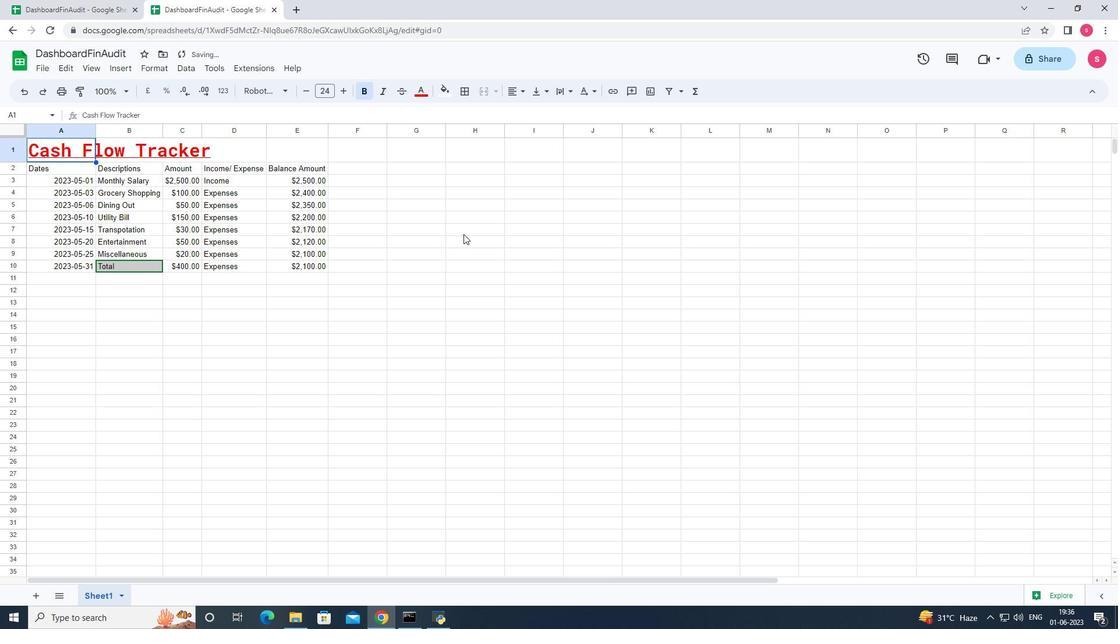 
Action: Mouse moved to (69, 167)
Screenshot: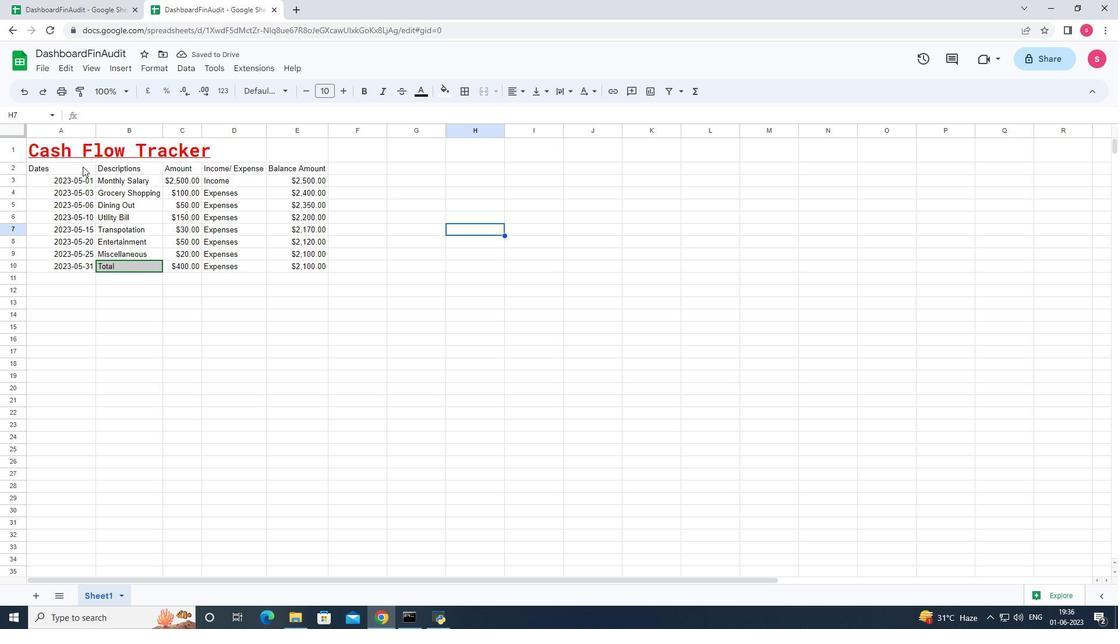 
Action: Mouse pressed left at (69, 167)
Screenshot: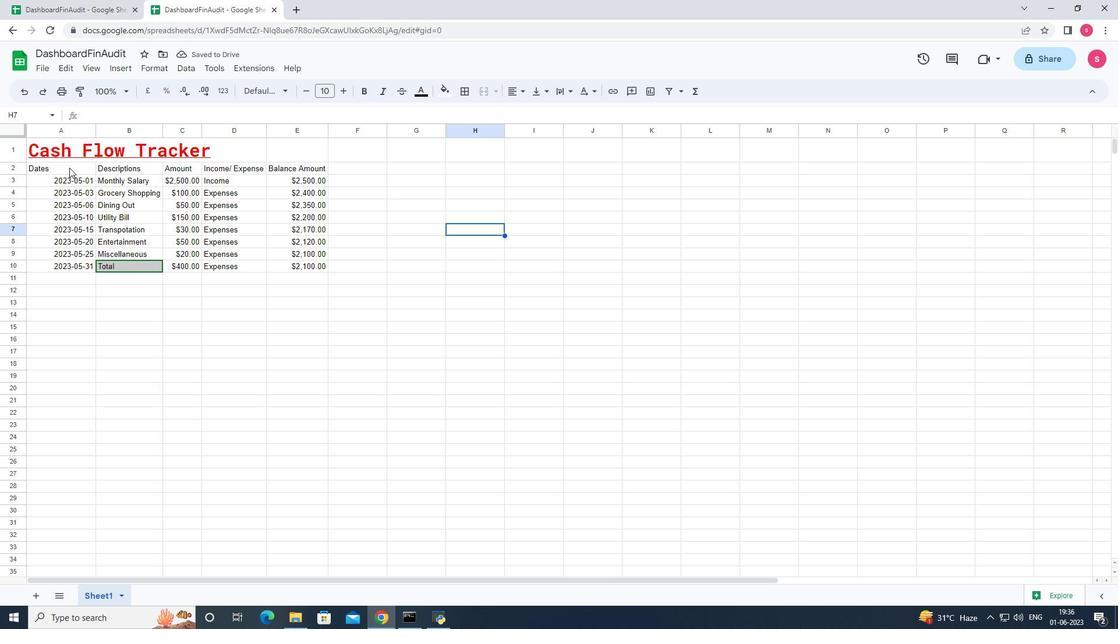 
Action: Mouse moved to (282, 90)
Screenshot: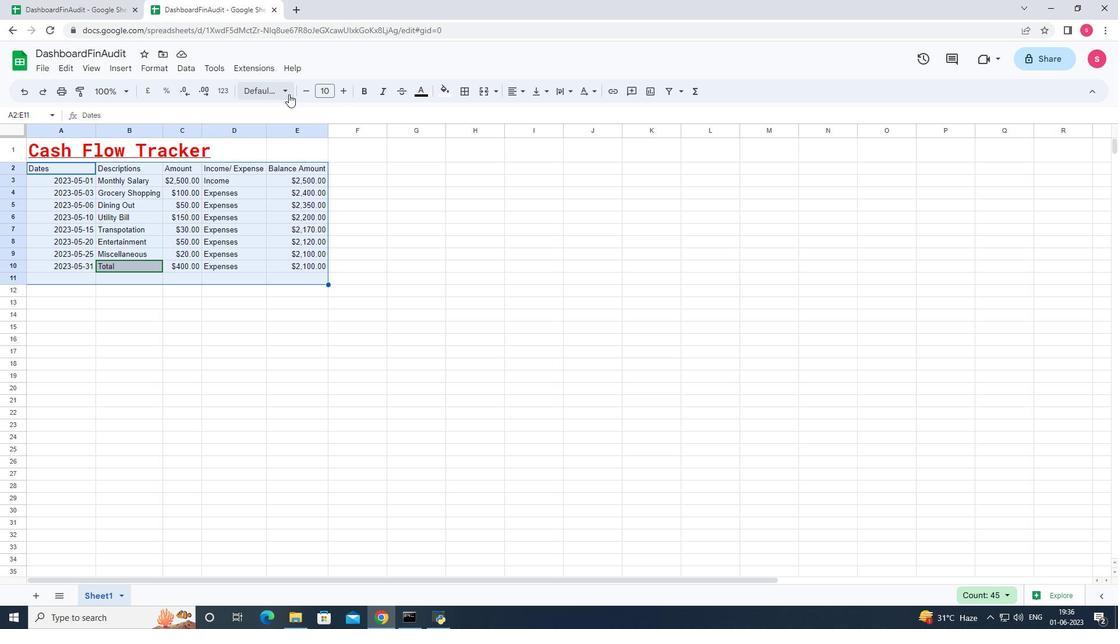 
Action: Mouse pressed left at (282, 90)
Screenshot: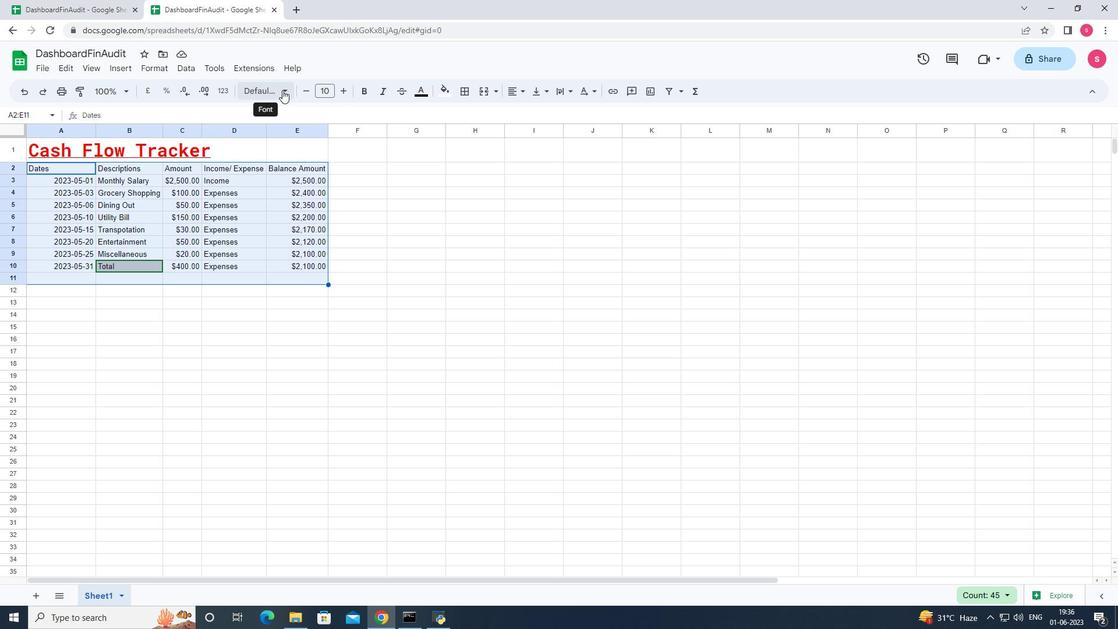 
Action: Mouse moved to (271, 350)
Screenshot: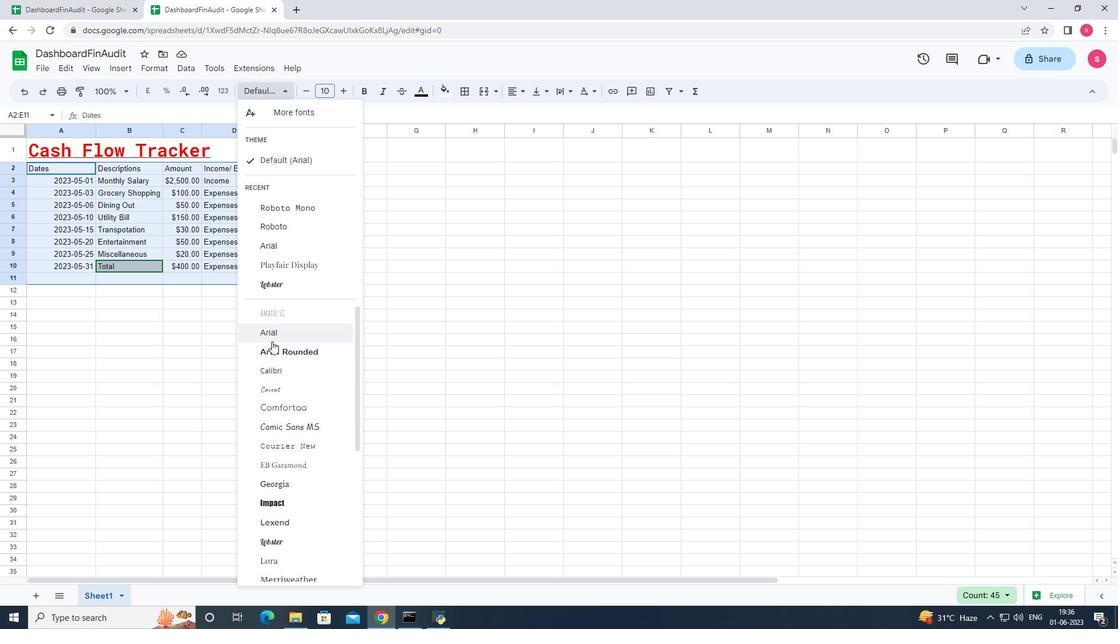
Action: Mouse scrolled (271, 350) with delta (0, 0)
Screenshot: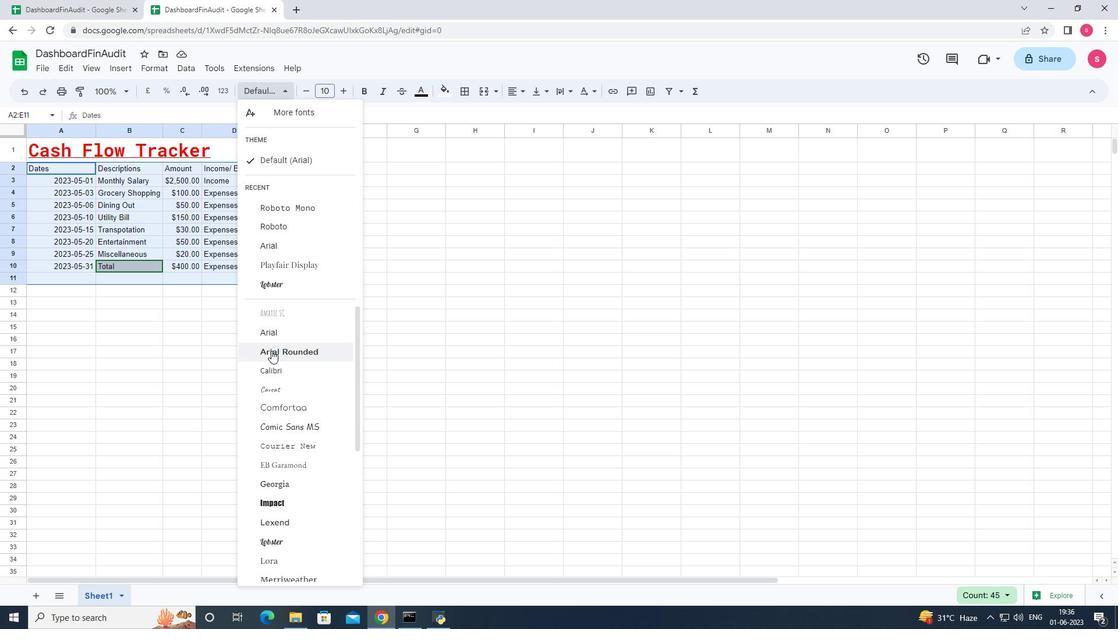 
Action: Mouse moved to (270, 394)
Screenshot: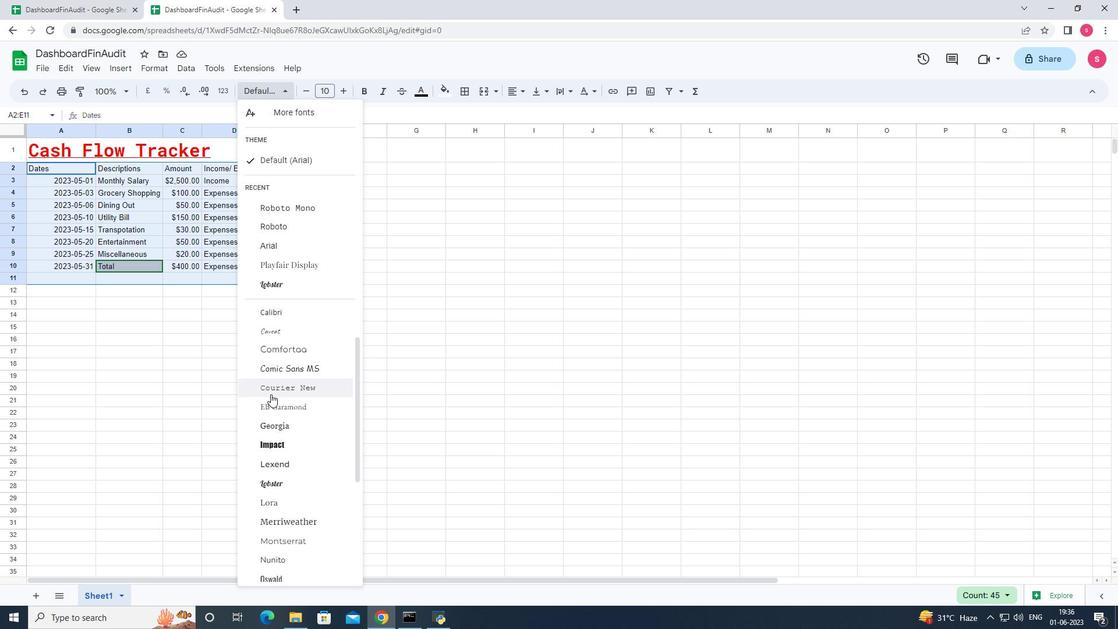 
Action: Mouse scrolled (270, 394) with delta (0, 0)
Screenshot: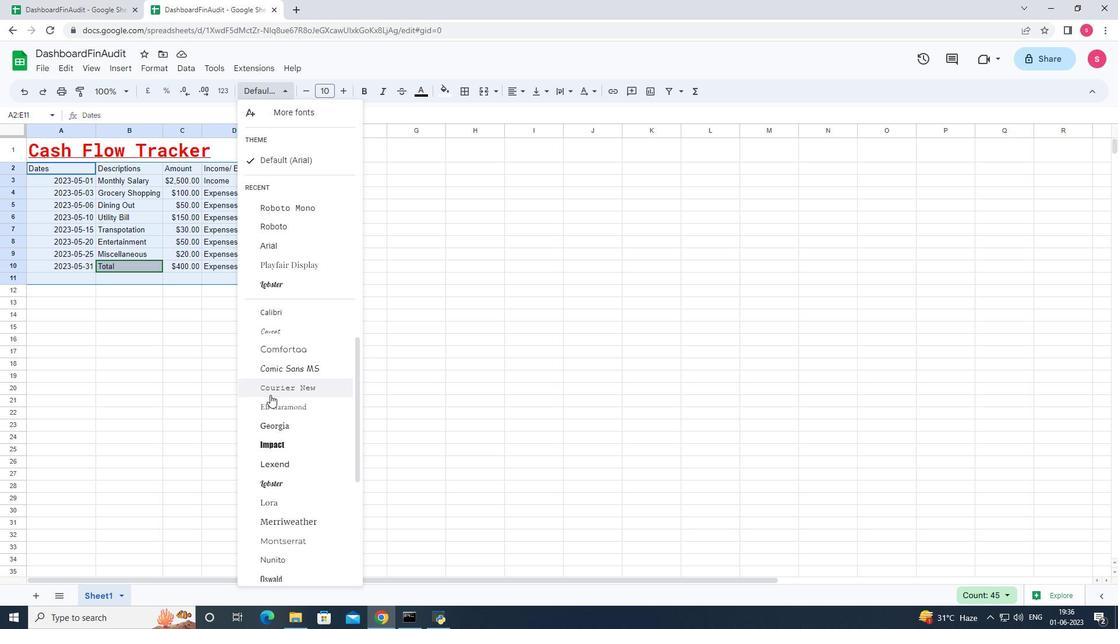 
Action: Mouse moved to (259, 418)
Screenshot: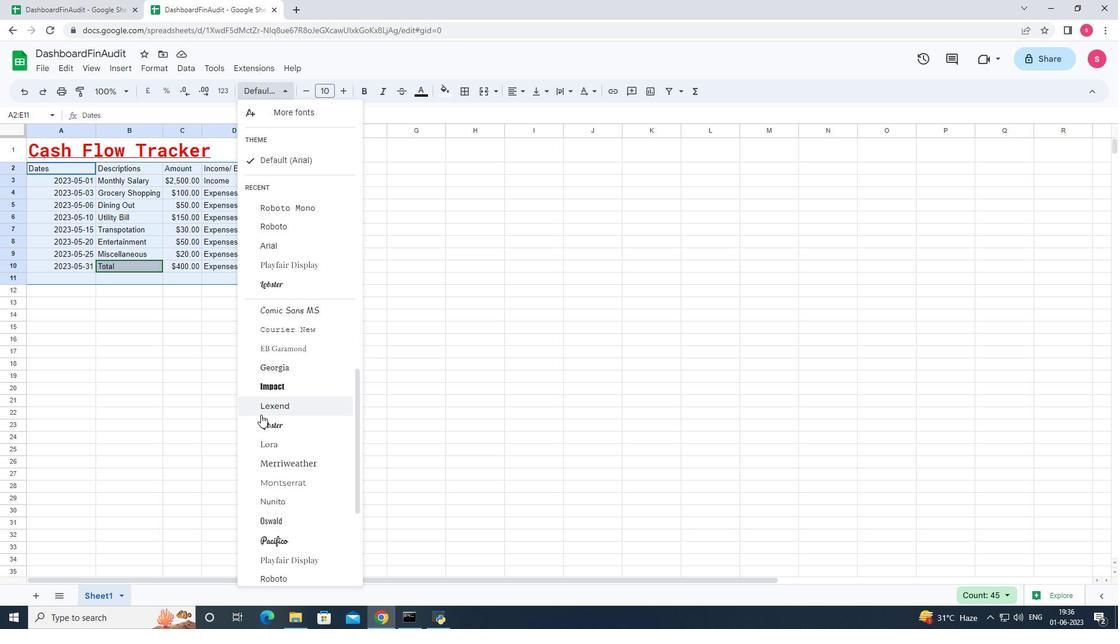 
Action: Mouse scrolled (259, 417) with delta (0, 0)
Screenshot: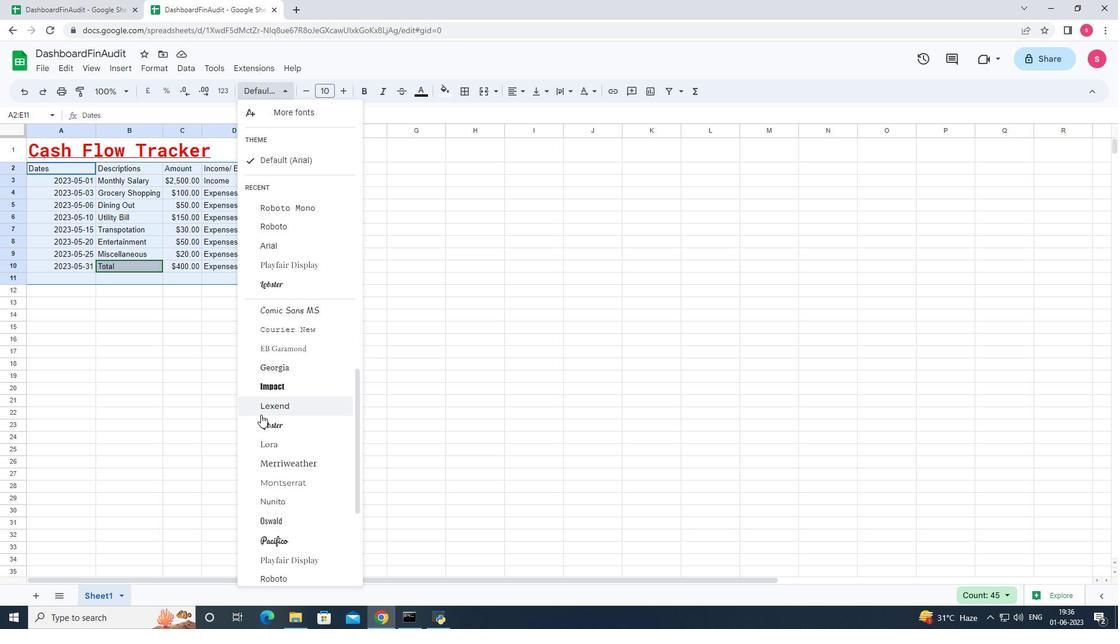 
Action: Mouse moved to (263, 448)
Screenshot: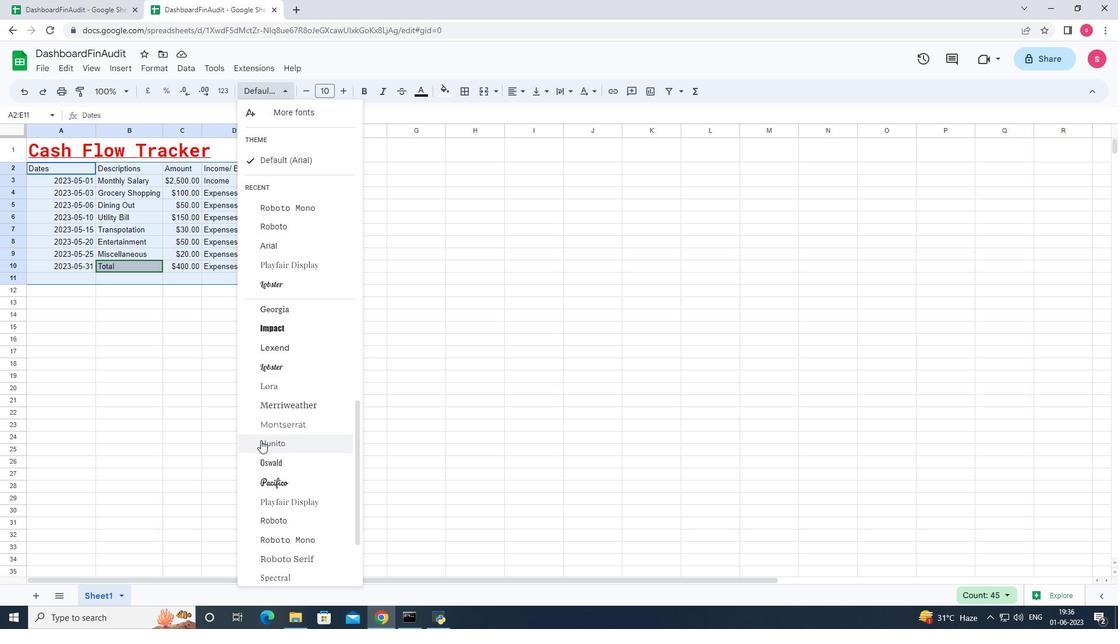 
Action: Mouse scrolled (263, 447) with delta (0, 0)
Screenshot: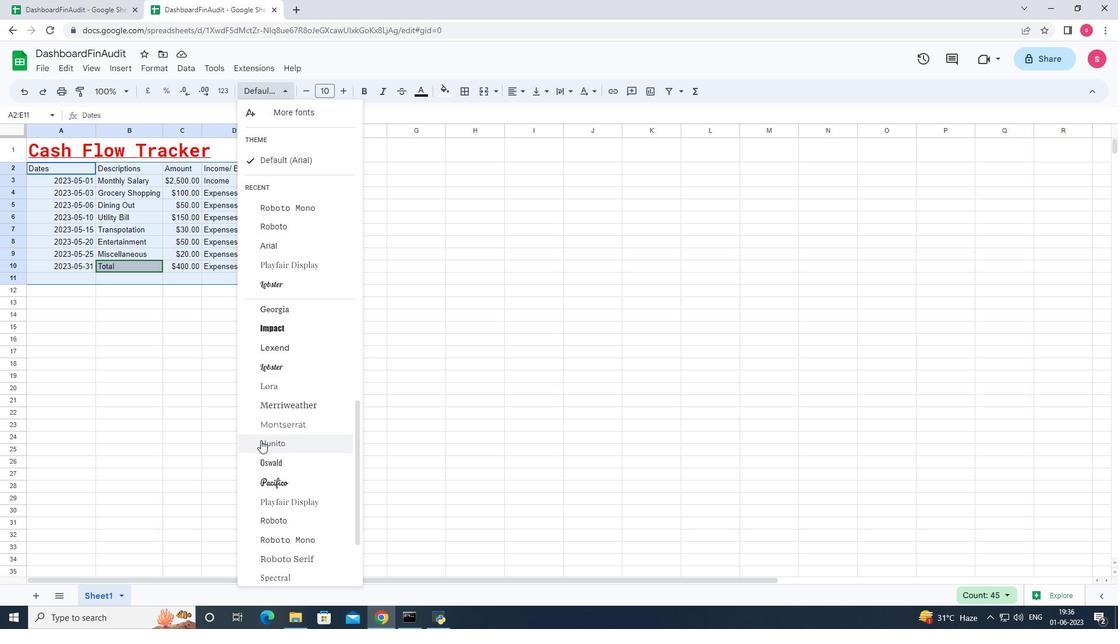 
Action: Mouse moved to (267, 465)
Screenshot: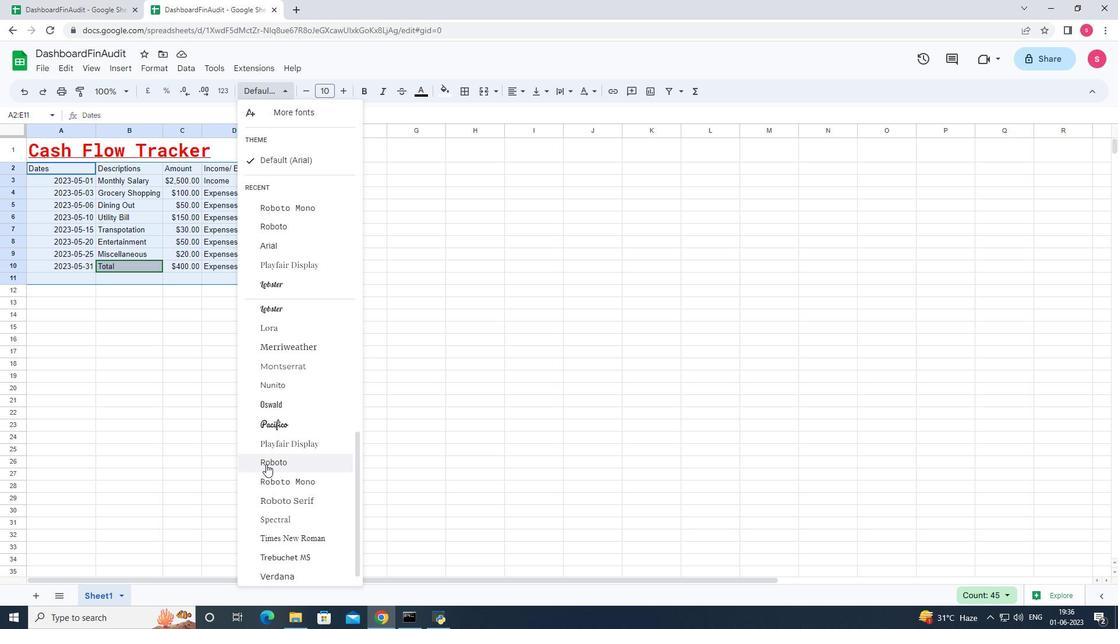 
Action: Mouse scrolled (267, 465) with delta (0, 0)
Screenshot: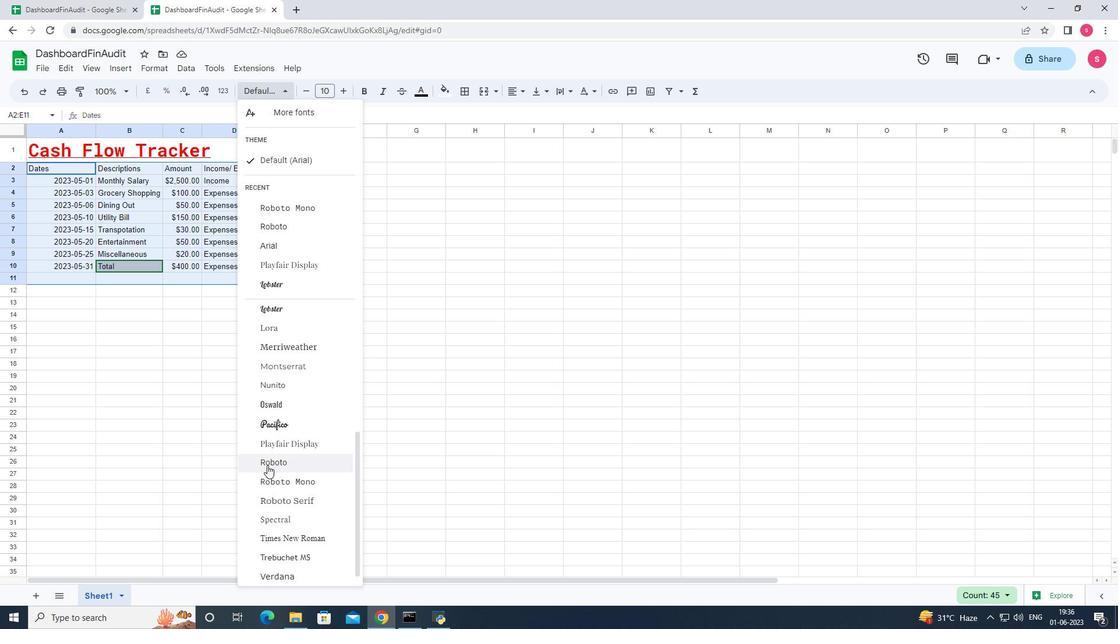 
Action: Mouse scrolled (267, 465) with delta (0, 0)
Screenshot: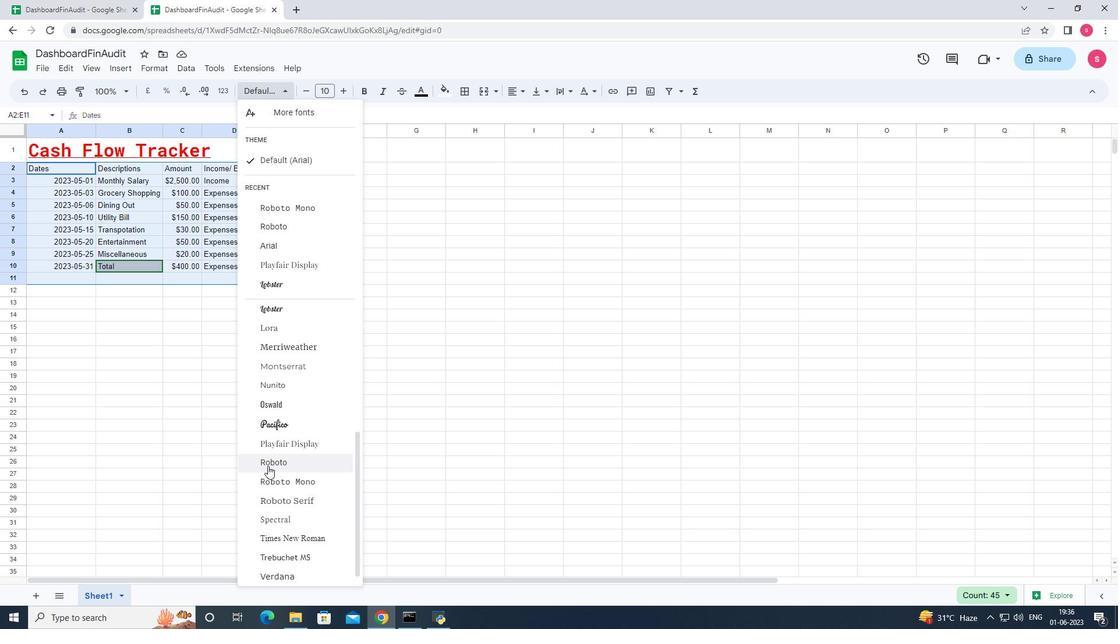 
Action: Mouse moved to (292, 530)
Screenshot: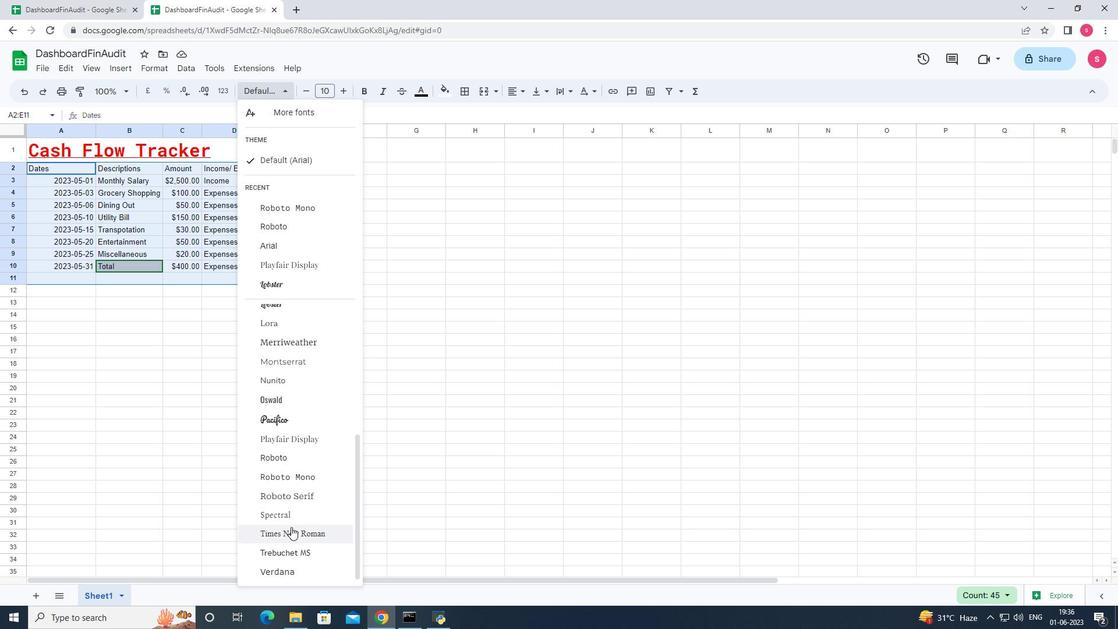 
Action: Mouse pressed left at (292, 530)
Screenshot: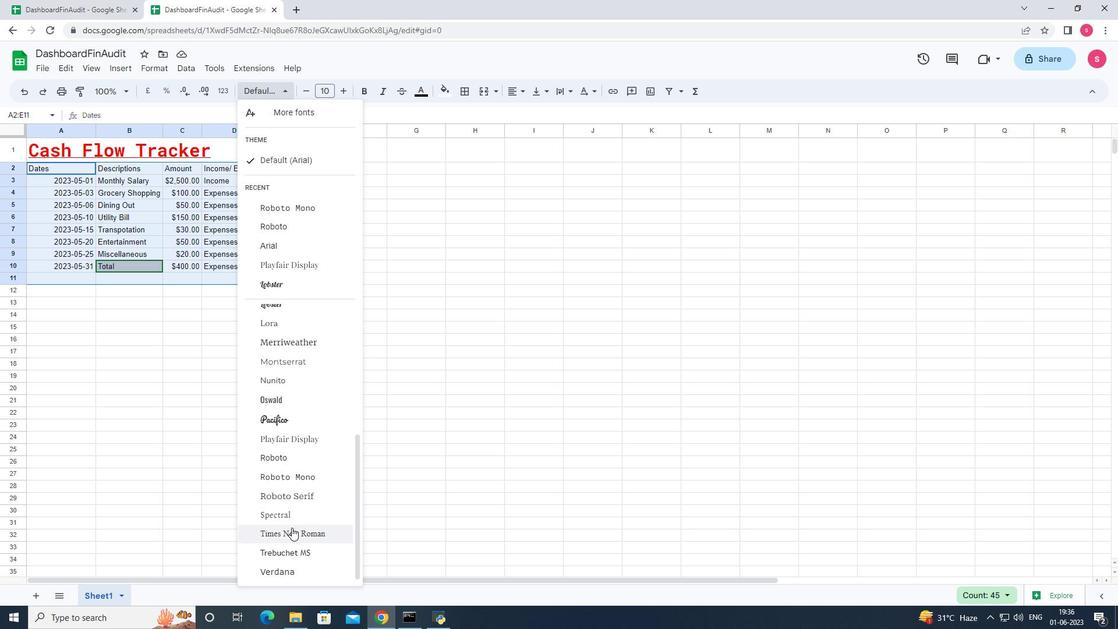 
Action: Mouse moved to (344, 92)
Screenshot: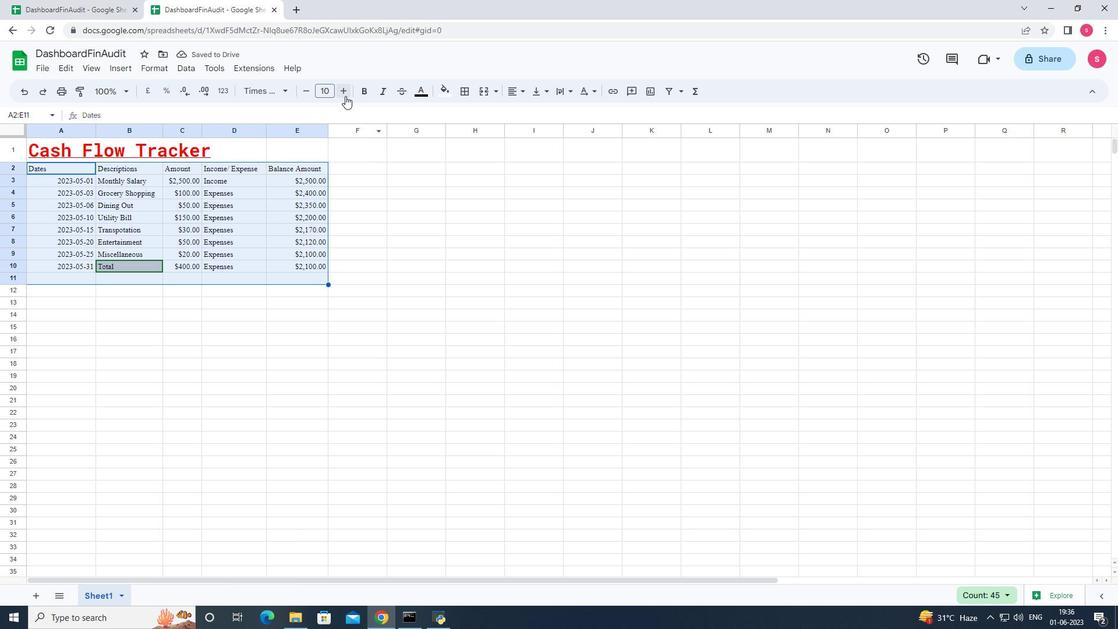 
Action: Mouse pressed left at (344, 92)
Screenshot: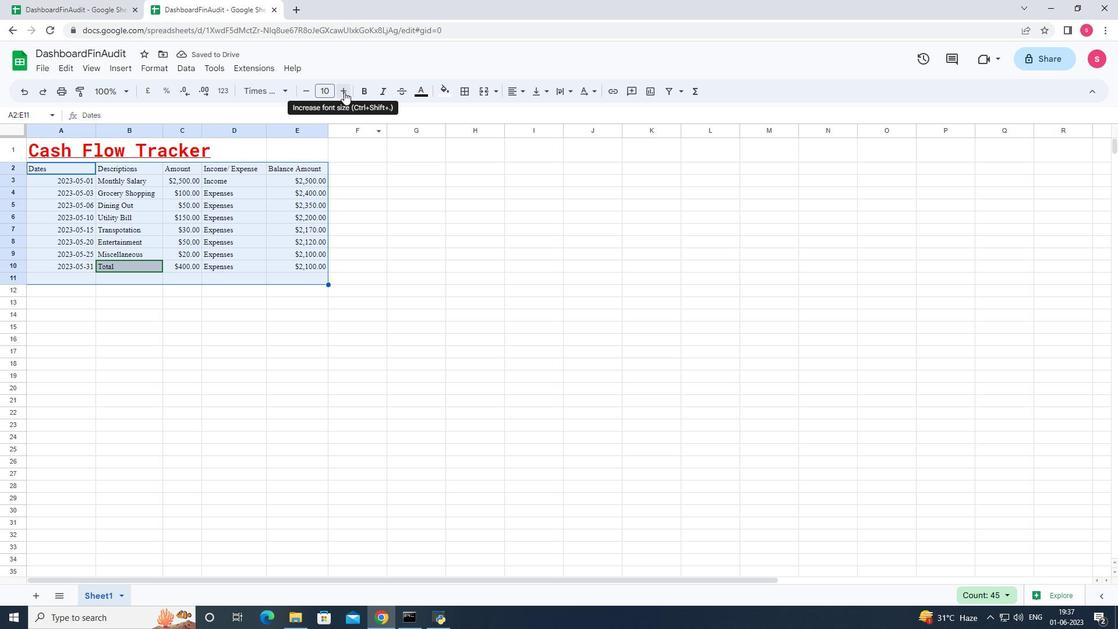 
Action: Mouse pressed left at (344, 92)
Screenshot: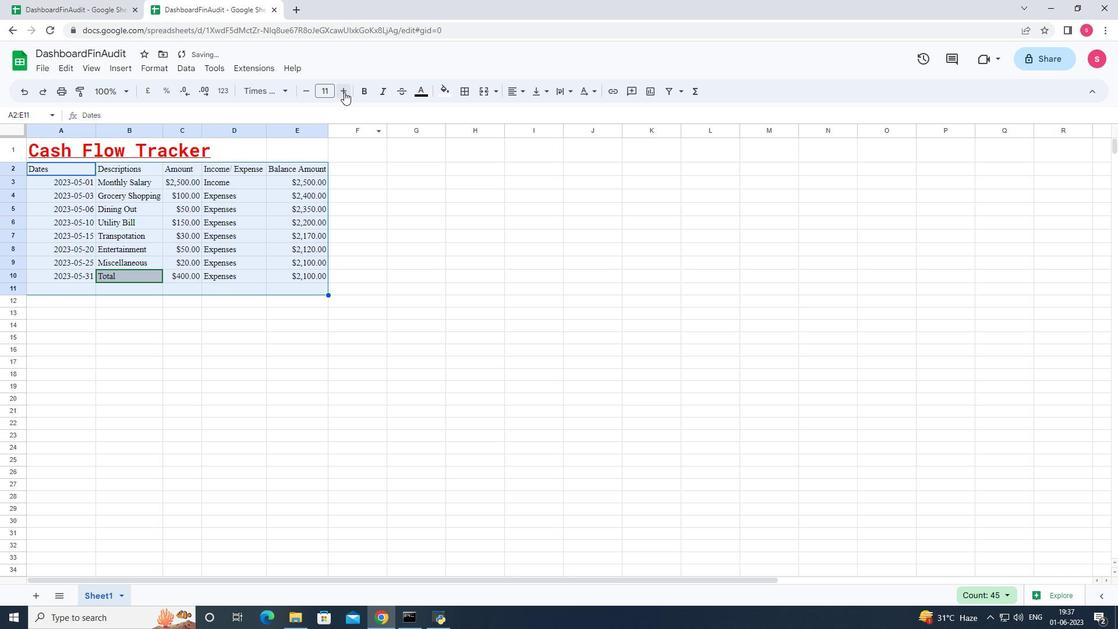 
Action: Mouse pressed left at (344, 92)
Screenshot: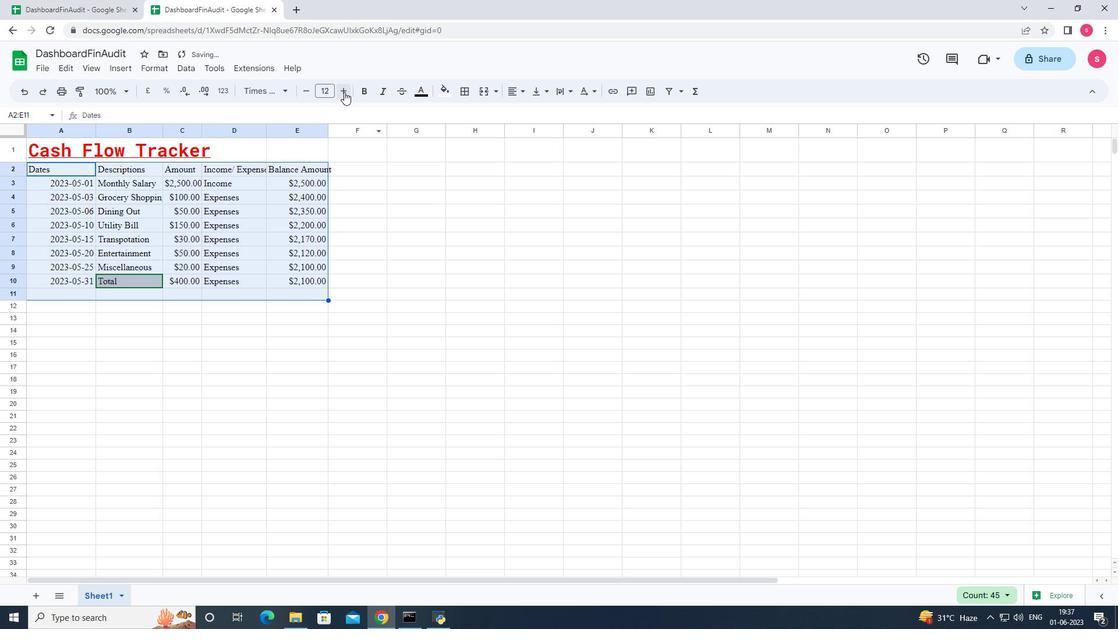 
Action: Mouse pressed left at (344, 92)
Screenshot: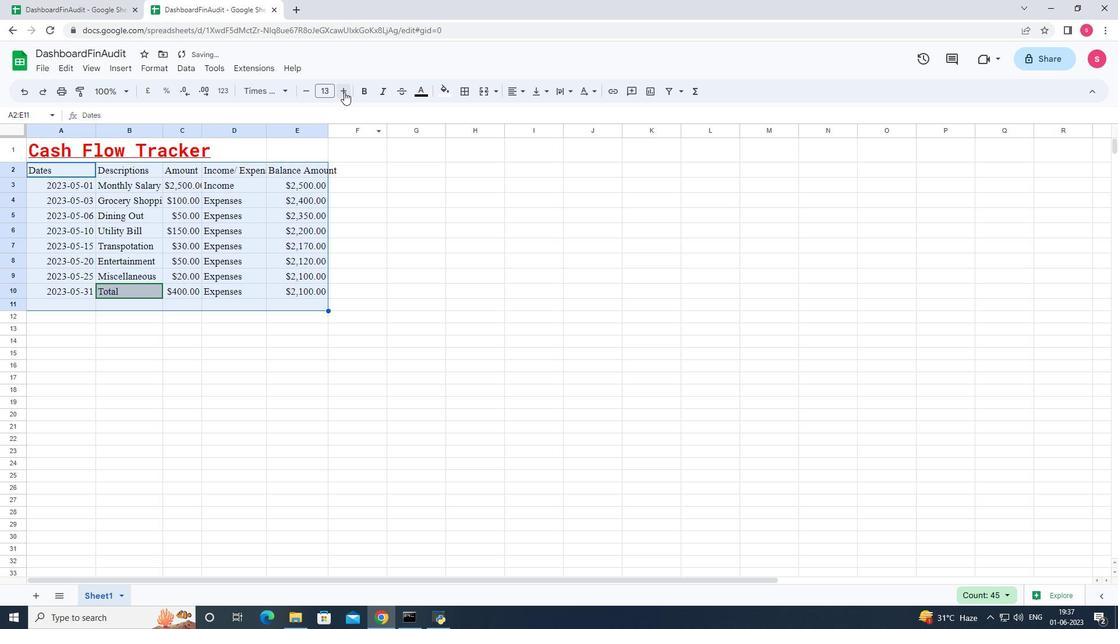 
Action: Mouse pressed left at (344, 92)
Screenshot: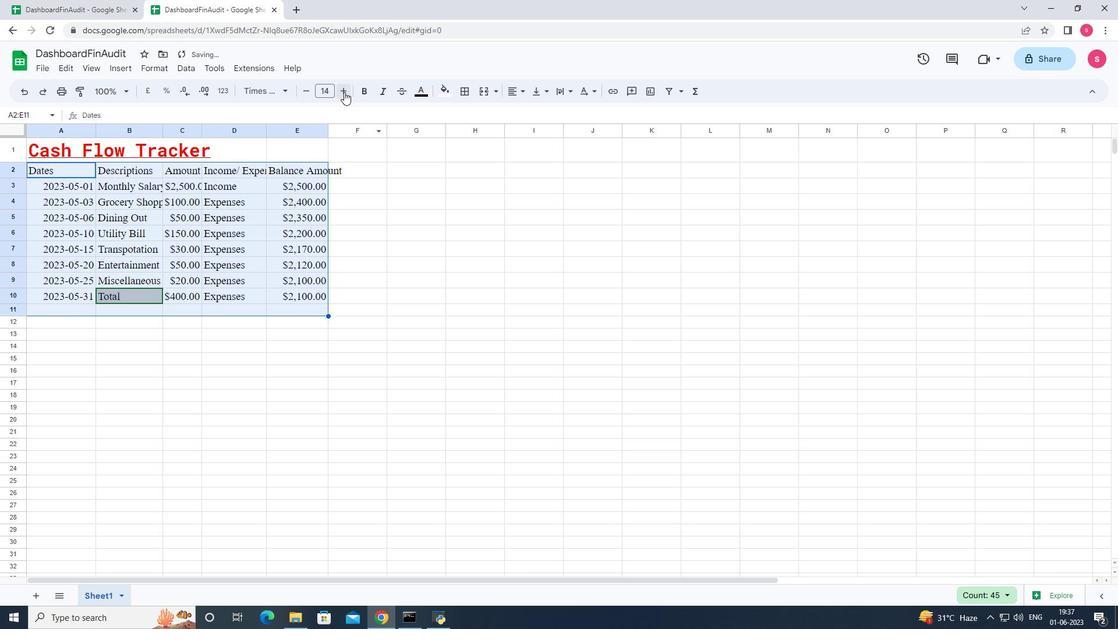 
Action: Mouse pressed left at (344, 92)
Screenshot: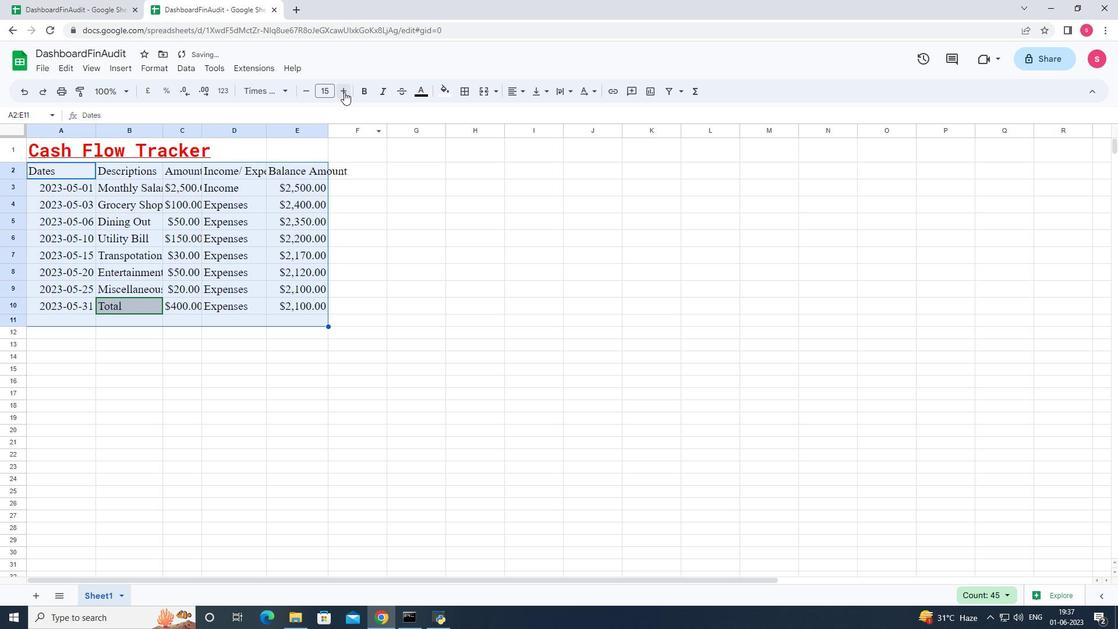 
Action: Mouse moved to (530, 258)
Screenshot: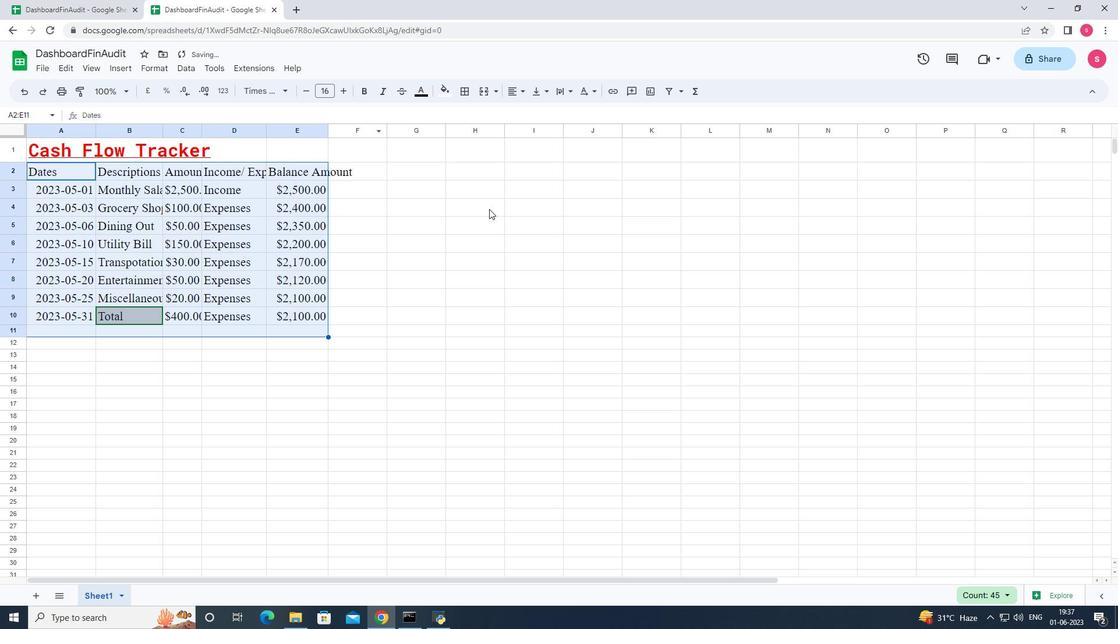 
Action: Mouse pressed left at (530, 258)
Screenshot: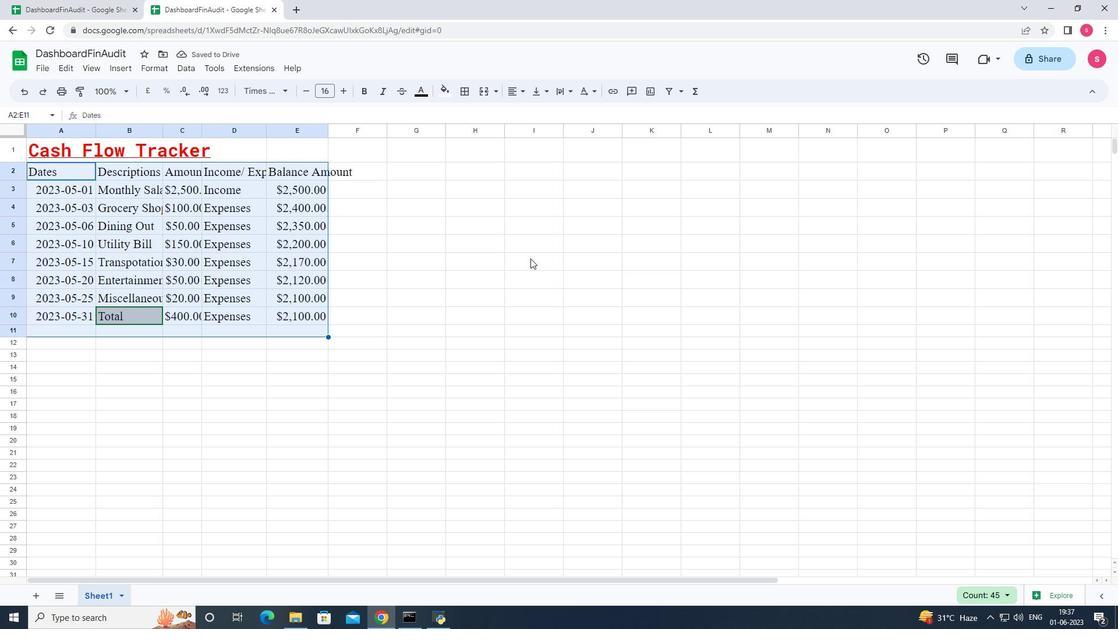 
Action: Mouse moved to (51, 147)
Screenshot: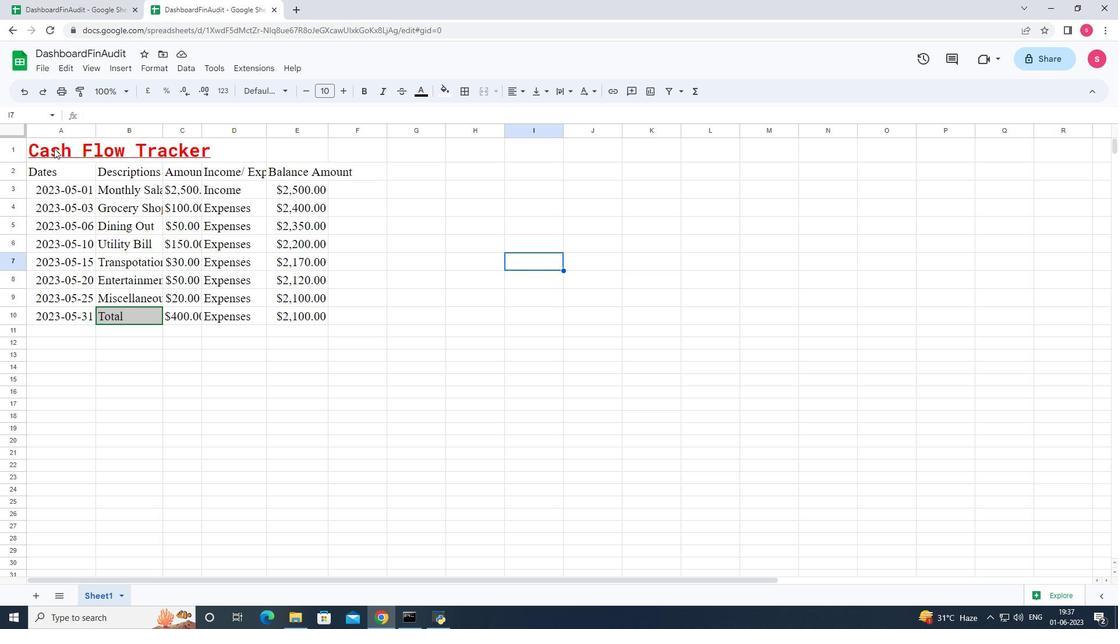 
Action: Mouse pressed left at (51, 147)
Screenshot: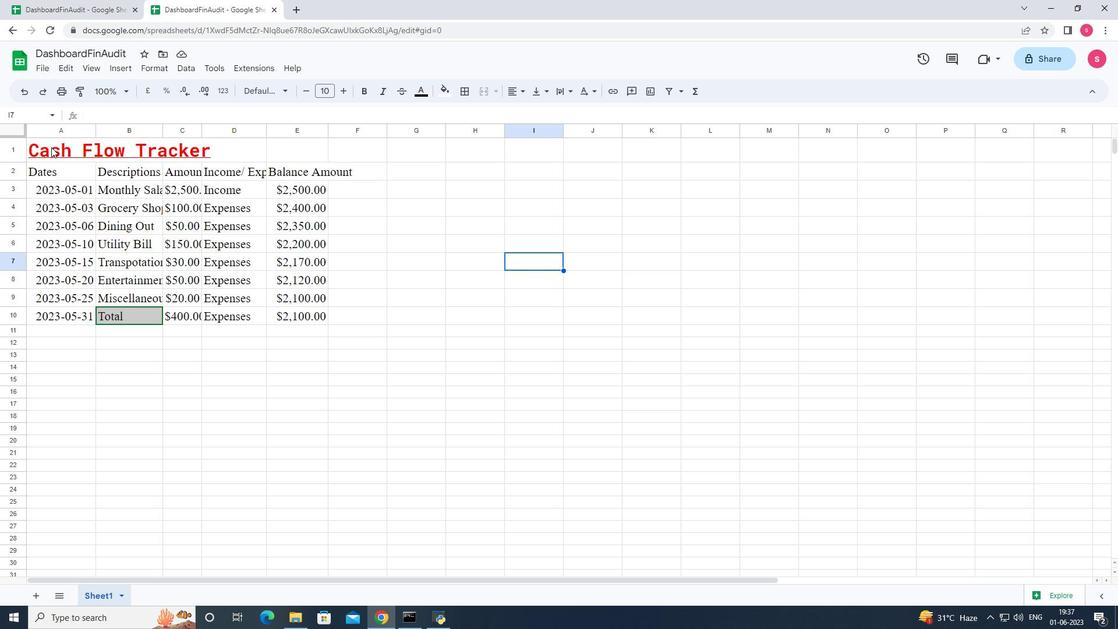 
Action: Mouse moved to (516, 95)
Screenshot: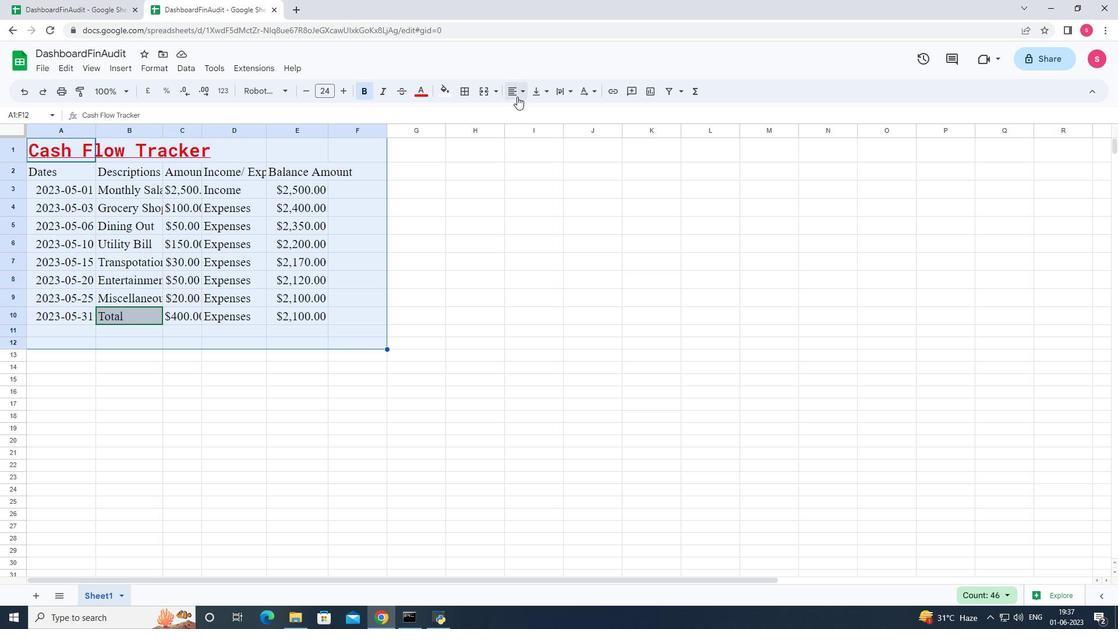 
Action: Mouse pressed left at (516, 95)
Screenshot: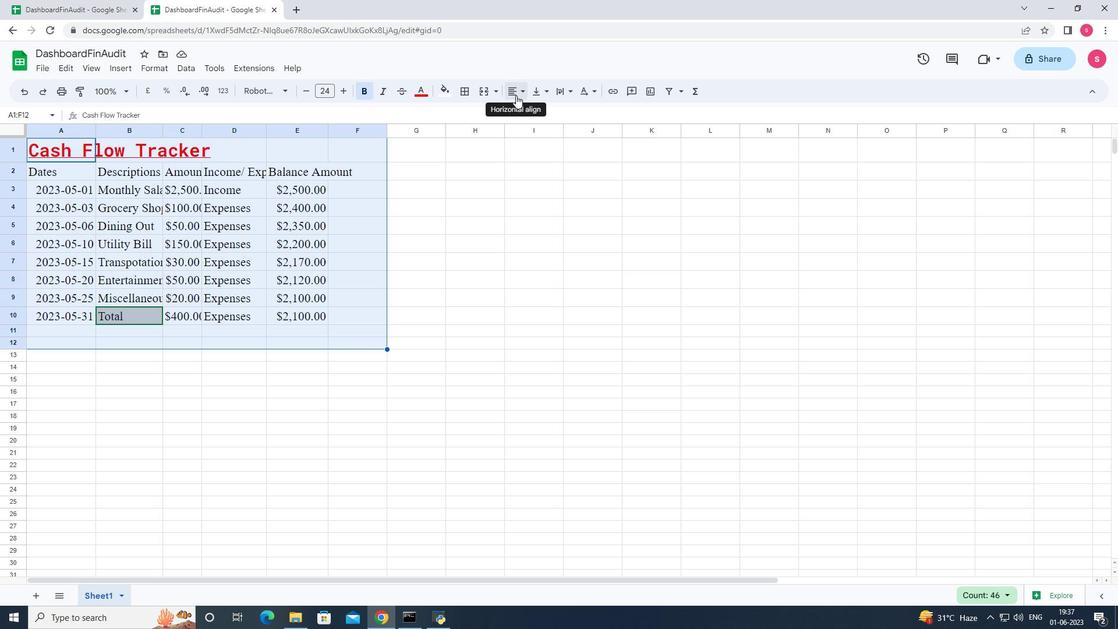 
Action: Mouse pressed left at (516, 95)
Screenshot: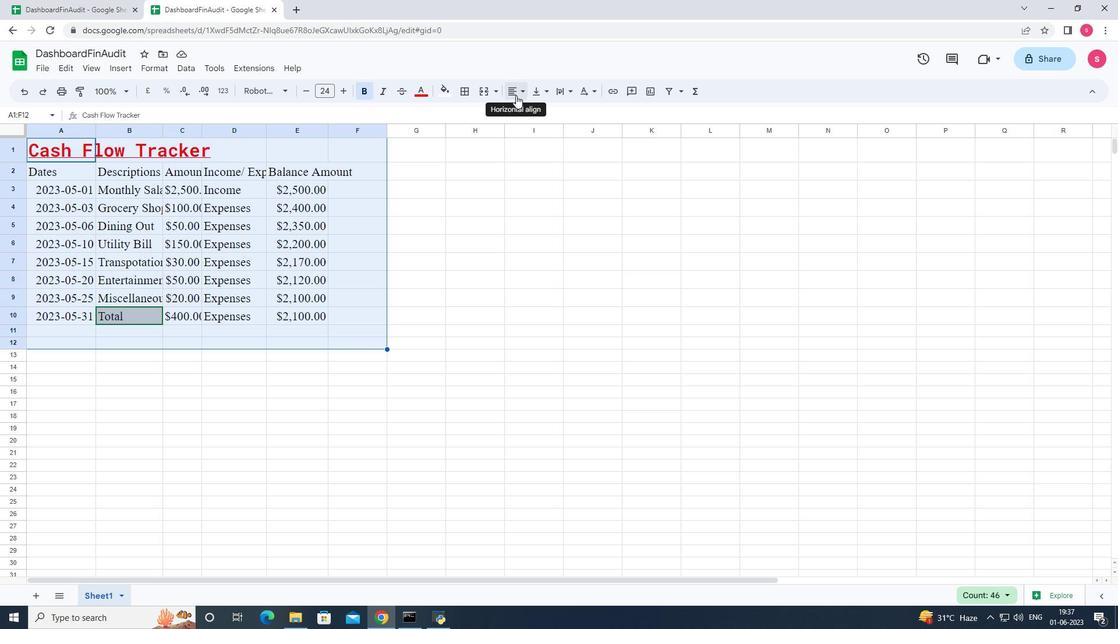 
Action: Mouse moved to (513, 90)
Screenshot: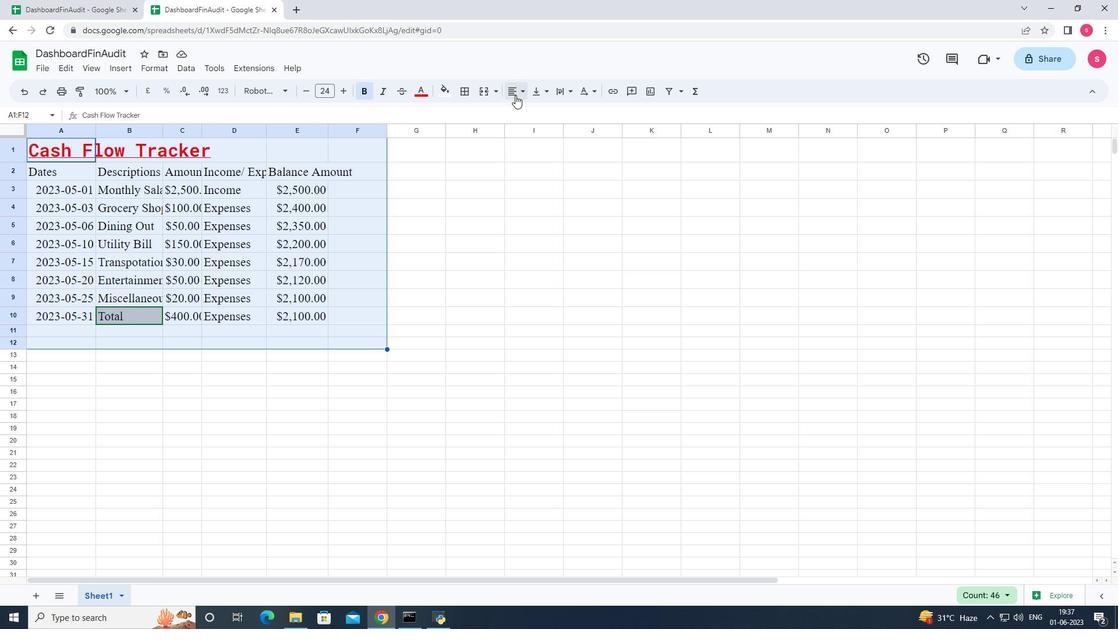 
Action: Mouse pressed left at (513, 90)
Screenshot: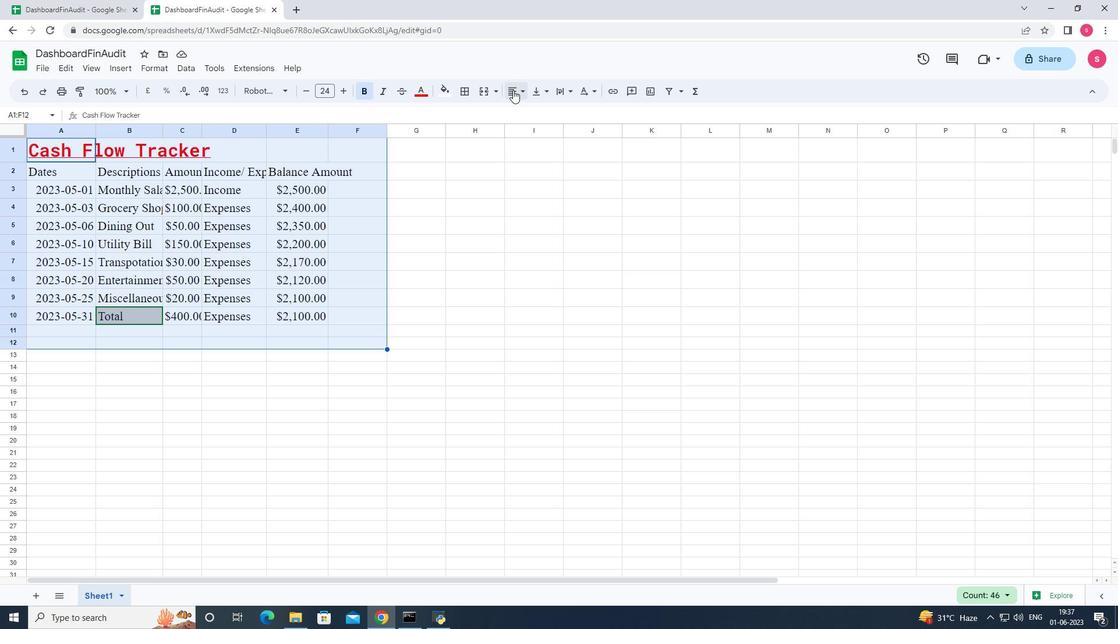 
Action: Mouse moved to (553, 118)
Screenshot: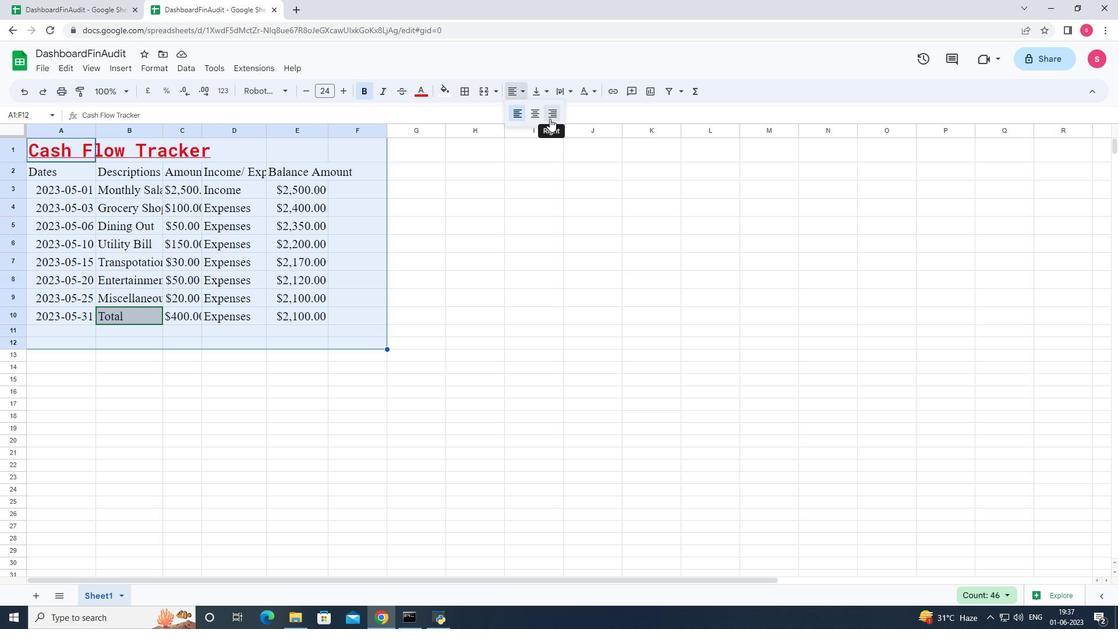 
Action: Mouse pressed left at (553, 118)
Screenshot: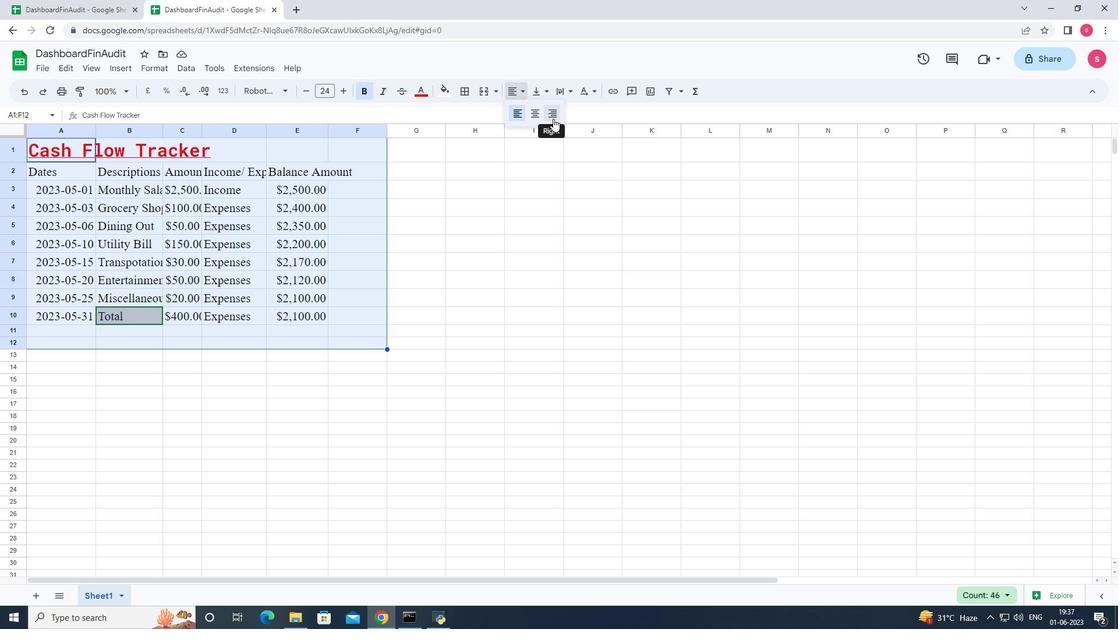 
Action: Mouse moved to (576, 325)
Screenshot: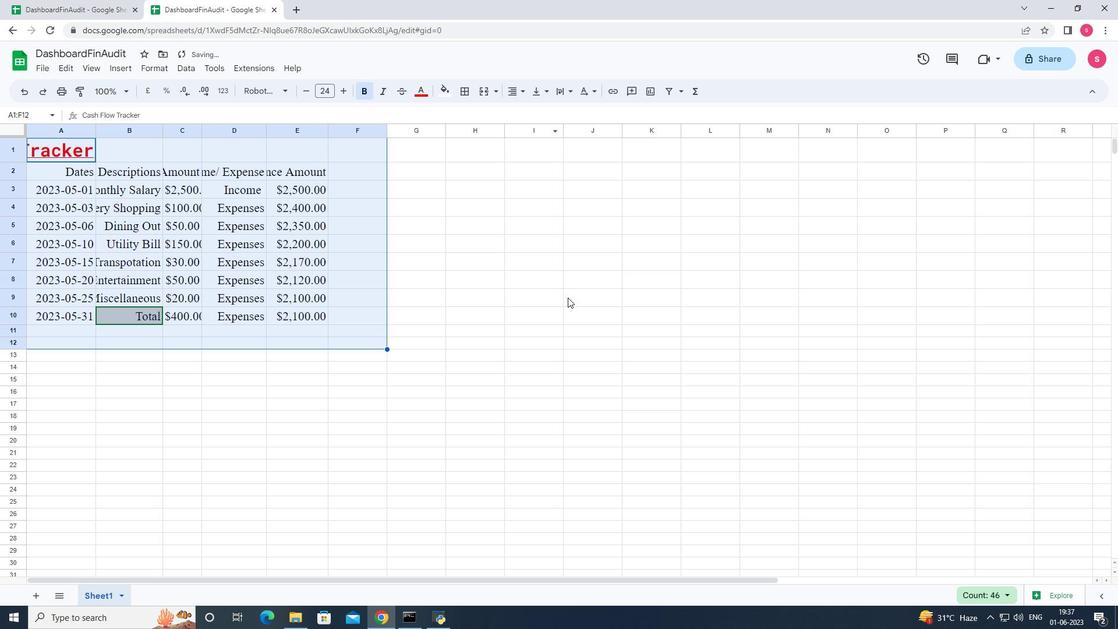 
Action: Mouse pressed left at (576, 325)
Screenshot: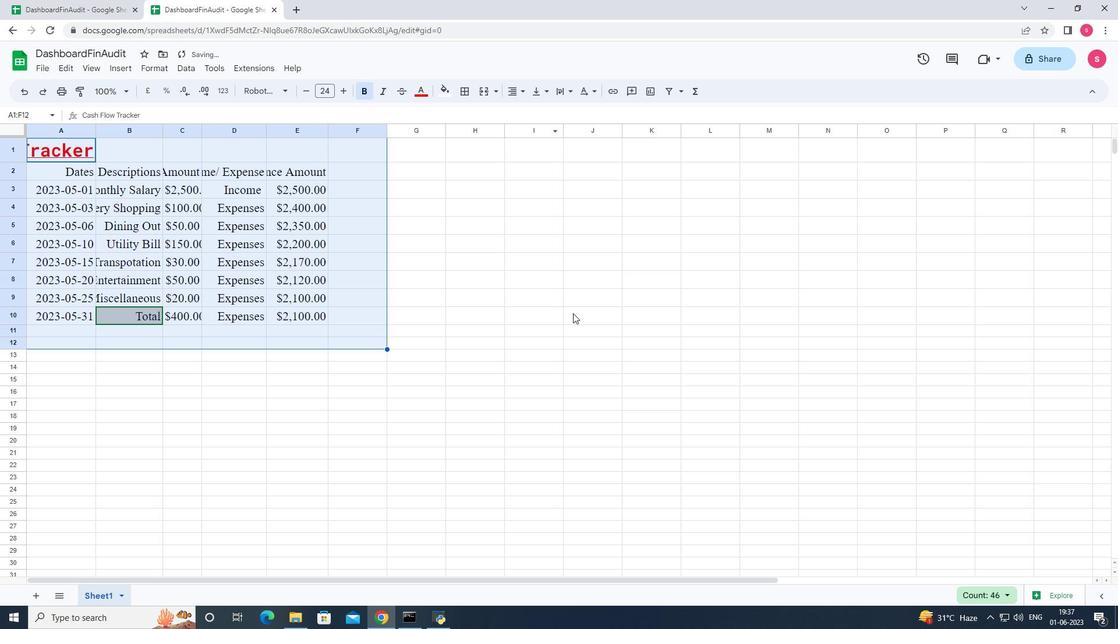 
Action: Mouse moved to (94, 128)
Screenshot: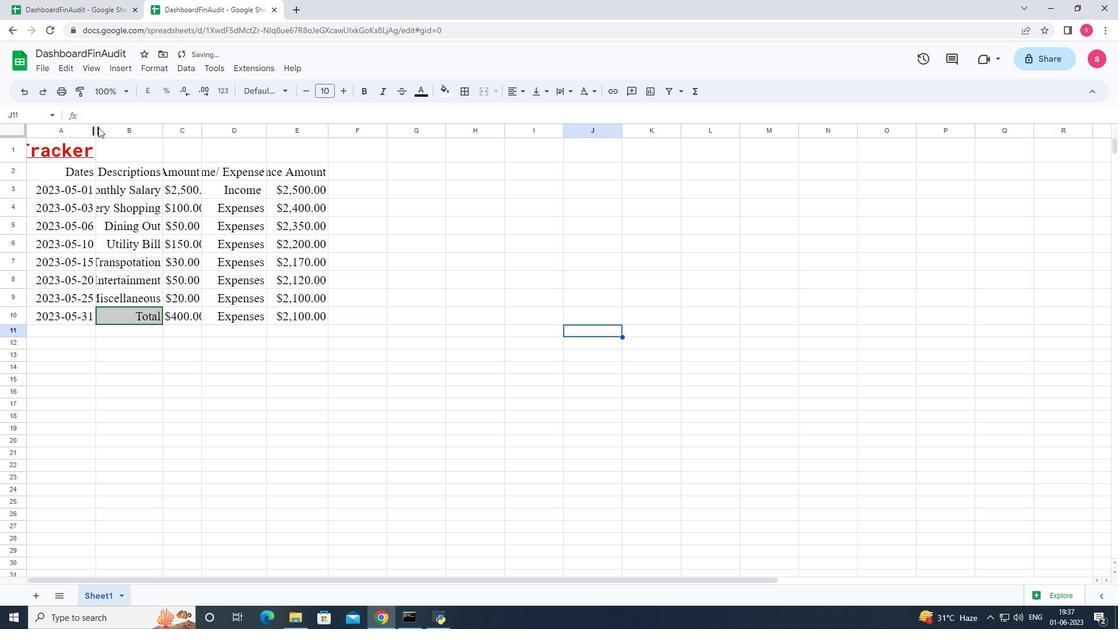 
Action: Mouse pressed left at (94, 128)
Screenshot: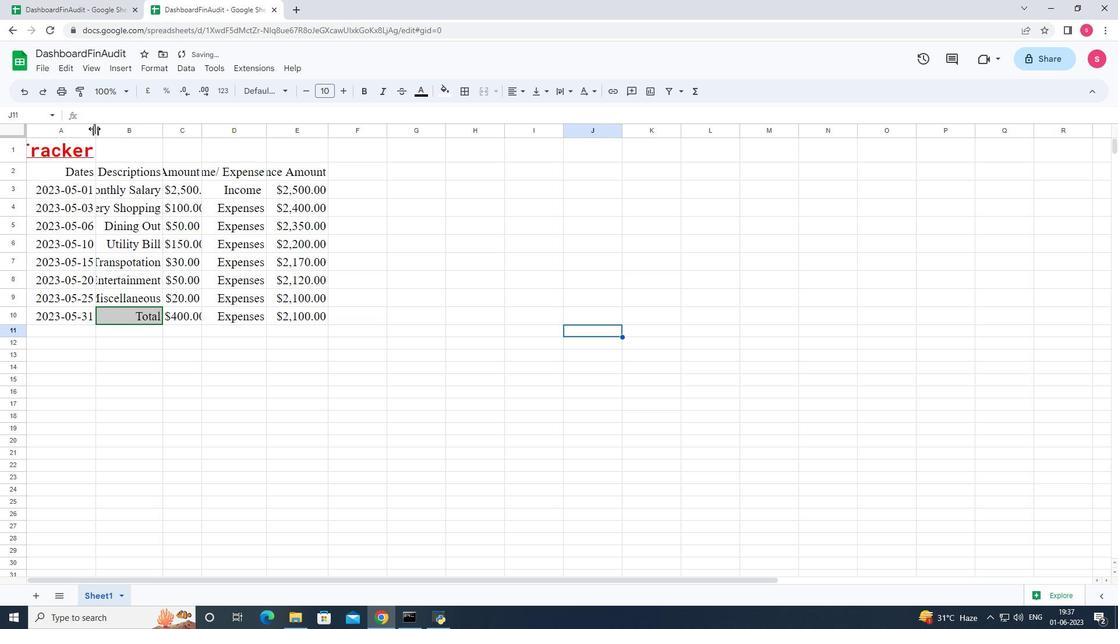 
Action: Mouse pressed left at (94, 128)
Screenshot: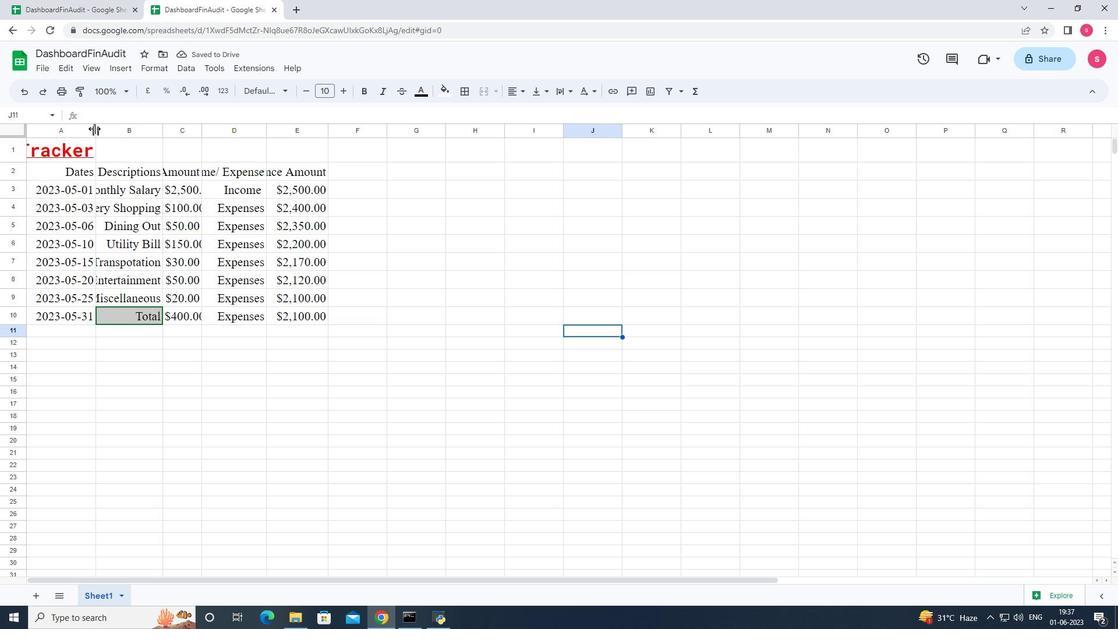 
Action: Mouse moved to (279, 130)
Screenshot: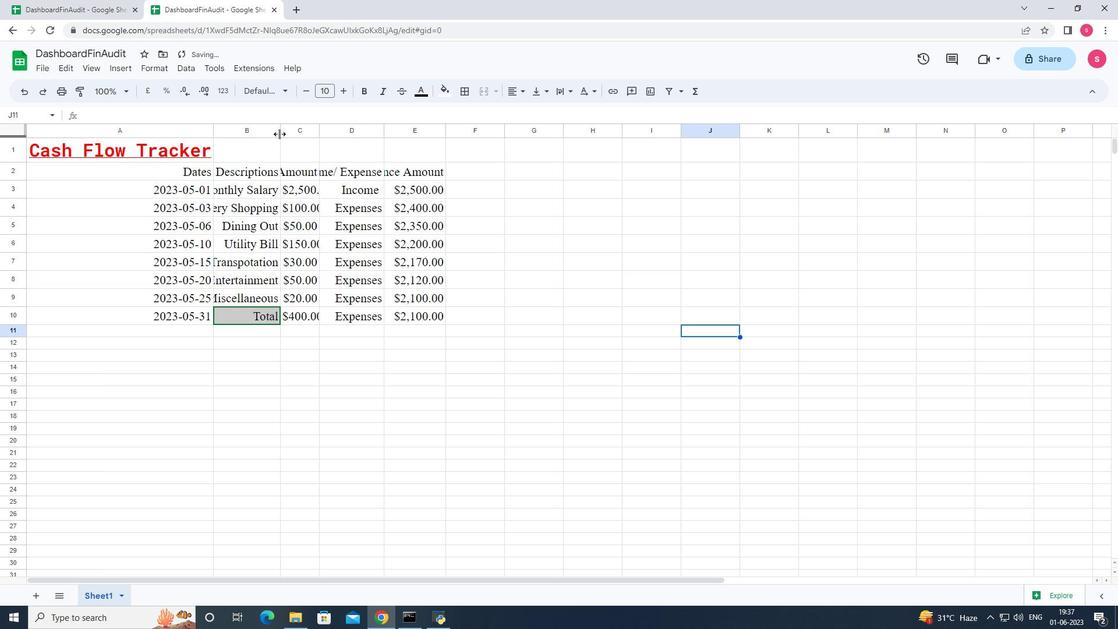 
Action: Mouse pressed left at (279, 130)
Screenshot: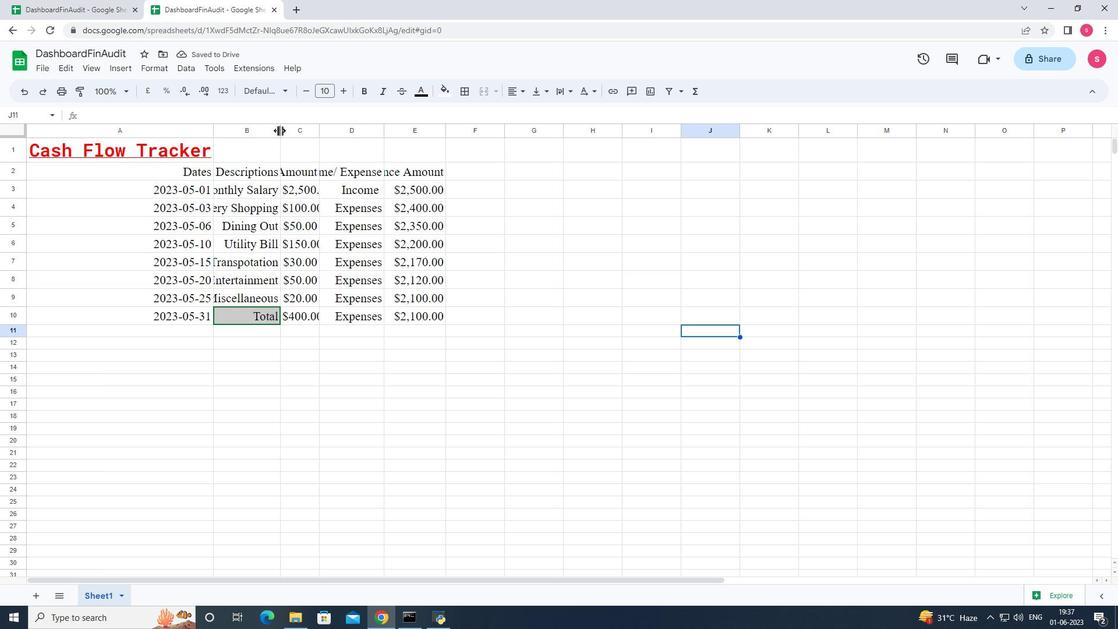 
Action: Mouse pressed left at (279, 130)
Screenshot: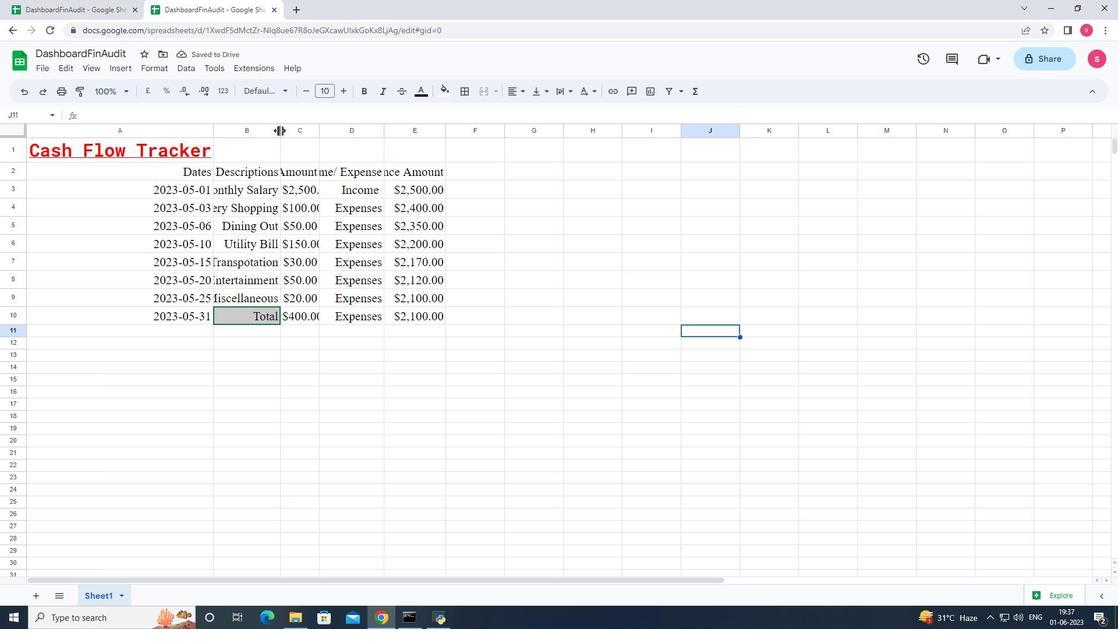 
Action: Mouse moved to (348, 132)
Screenshot: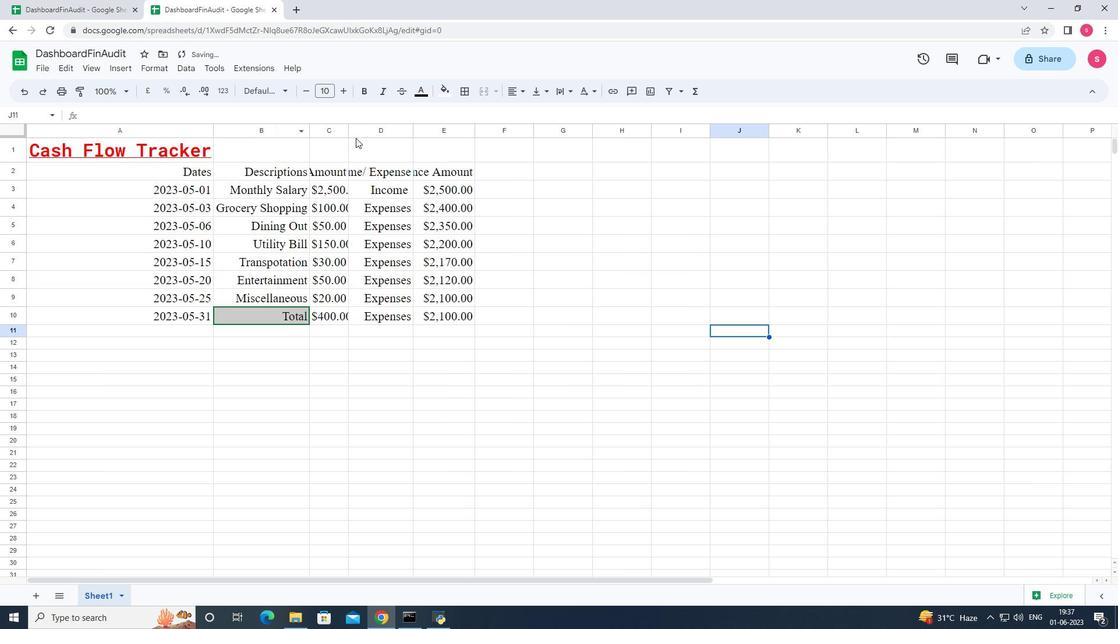 
Action: Mouse pressed left at (348, 132)
Screenshot: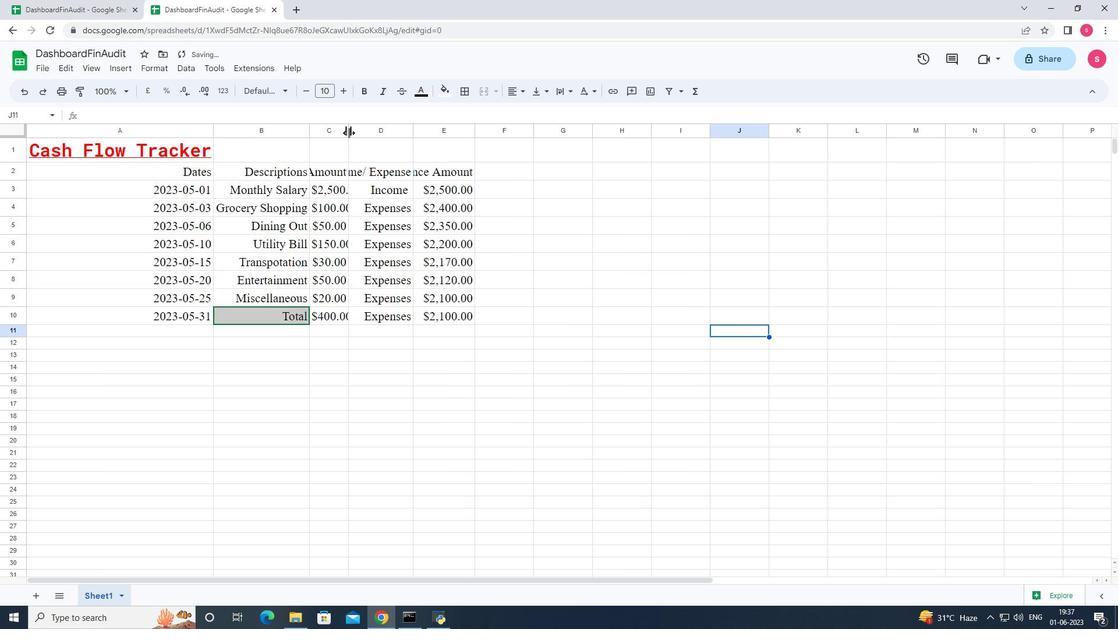 
Action: Mouse pressed left at (348, 132)
Screenshot: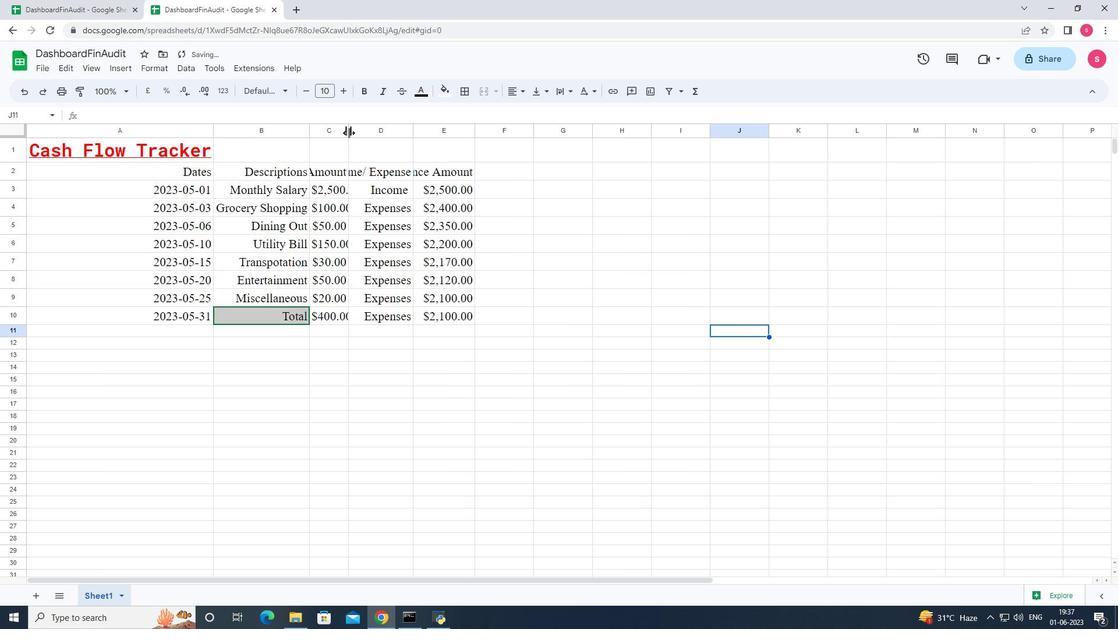 
Action: Mouse moved to (428, 133)
Screenshot: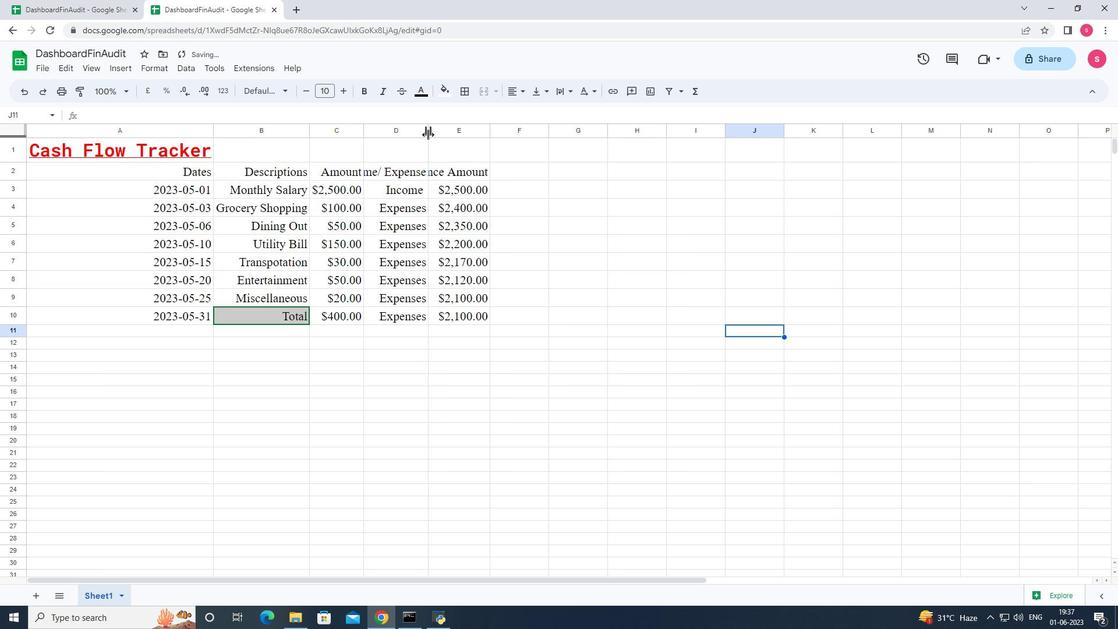 
Action: Mouse pressed left at (428, 133)
Screenshot: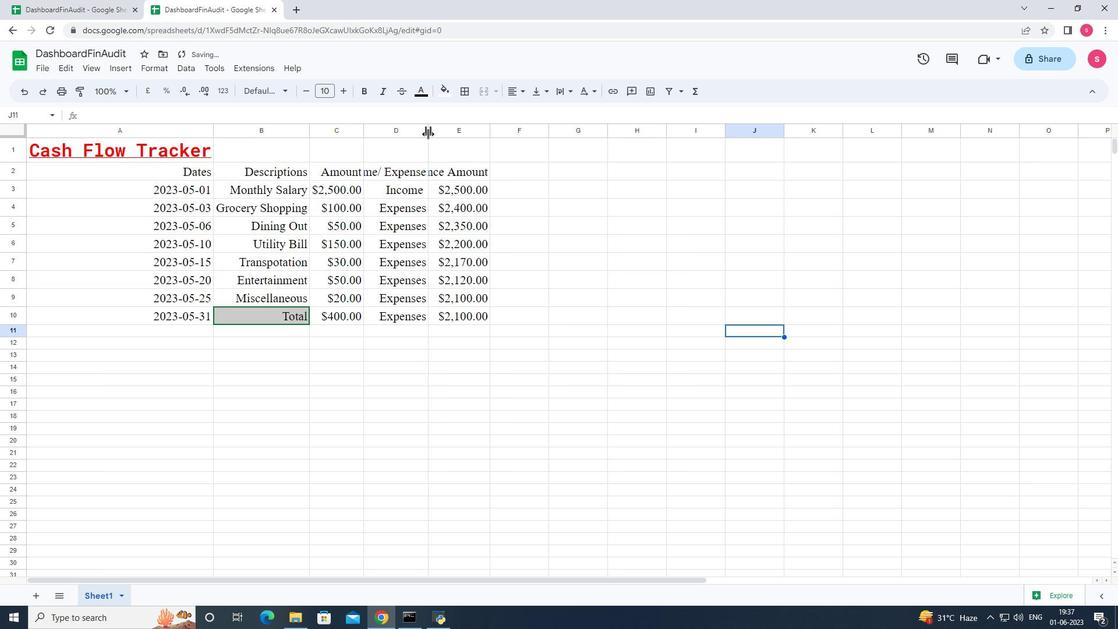 
Action: Mouse pressed left at (428, 133)
Screenshot: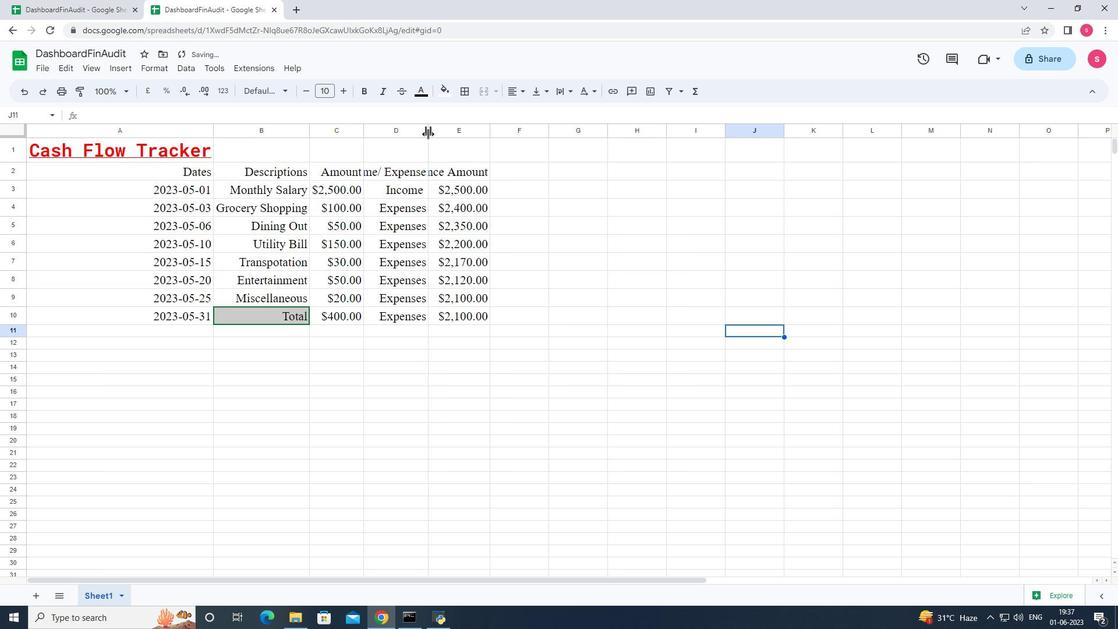 
Action: Mouse moved to (513, 128)
Screenshot: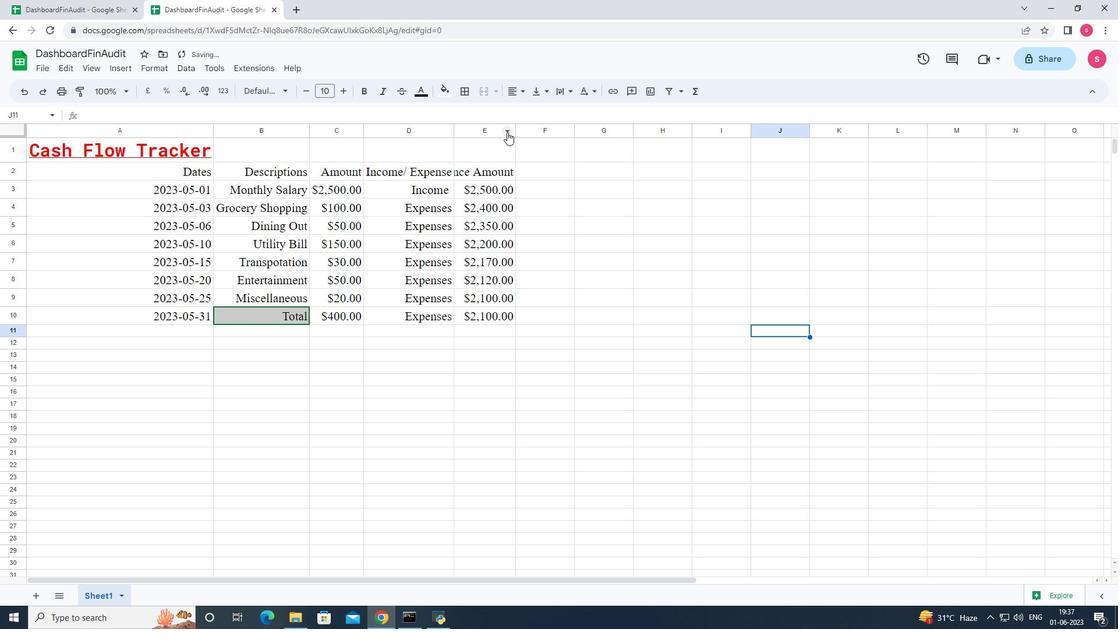 
Action: Mouse pressed left at (513, 128)
Screenshot: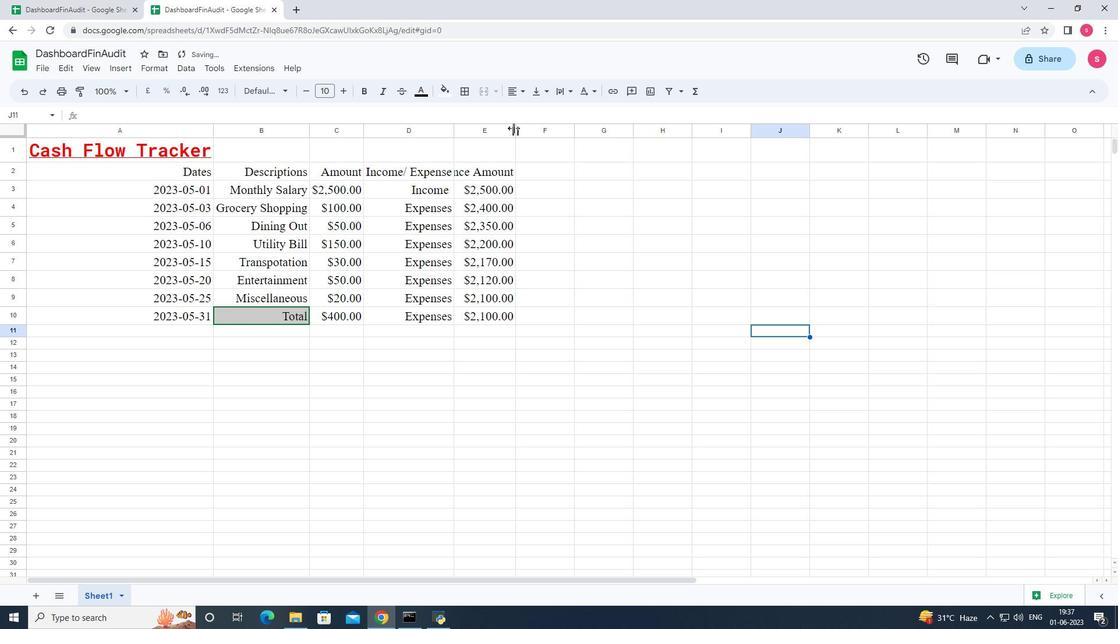 
Action: Mouse moved to (514, 127)
Screenshot: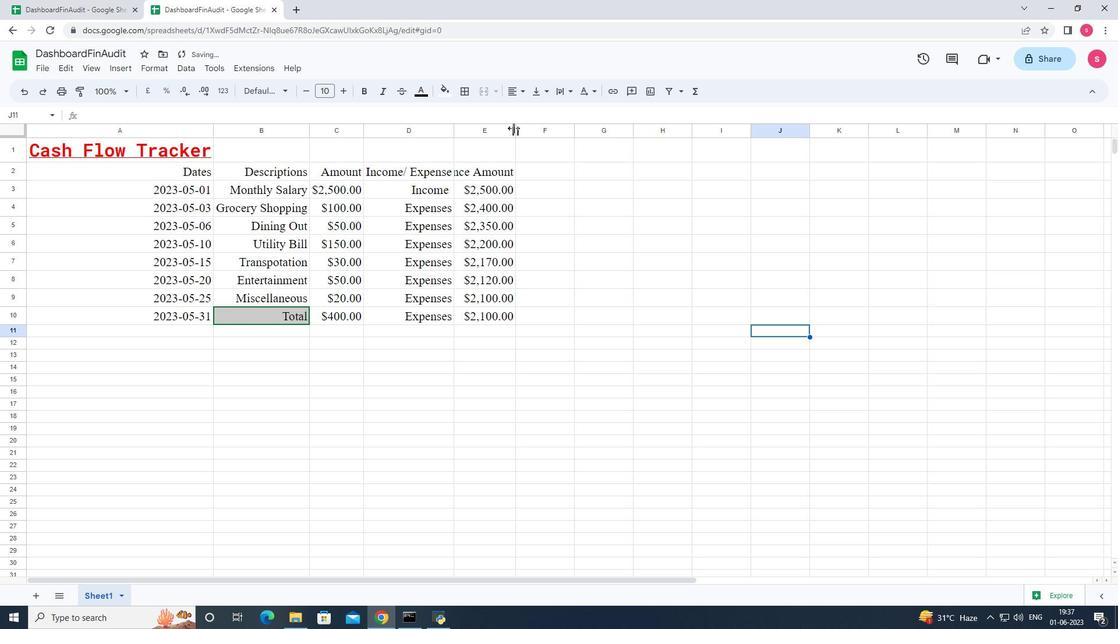 
Action: Mouse pressed left at (514, 127)
Screenshot: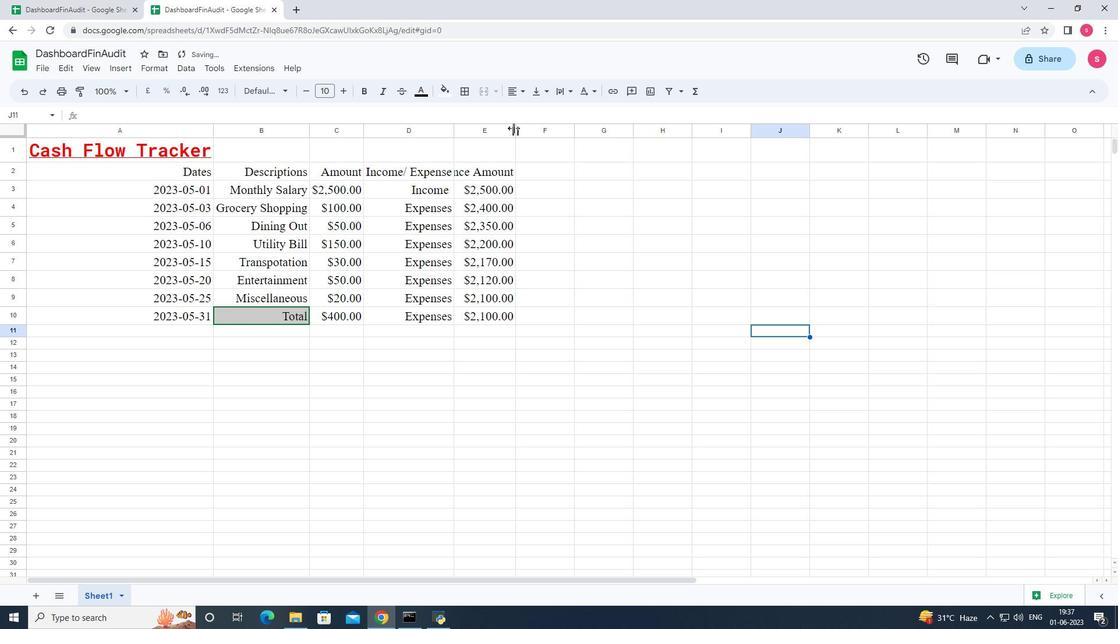 
Action: Mouse moved to (621, 315)
Screenshot: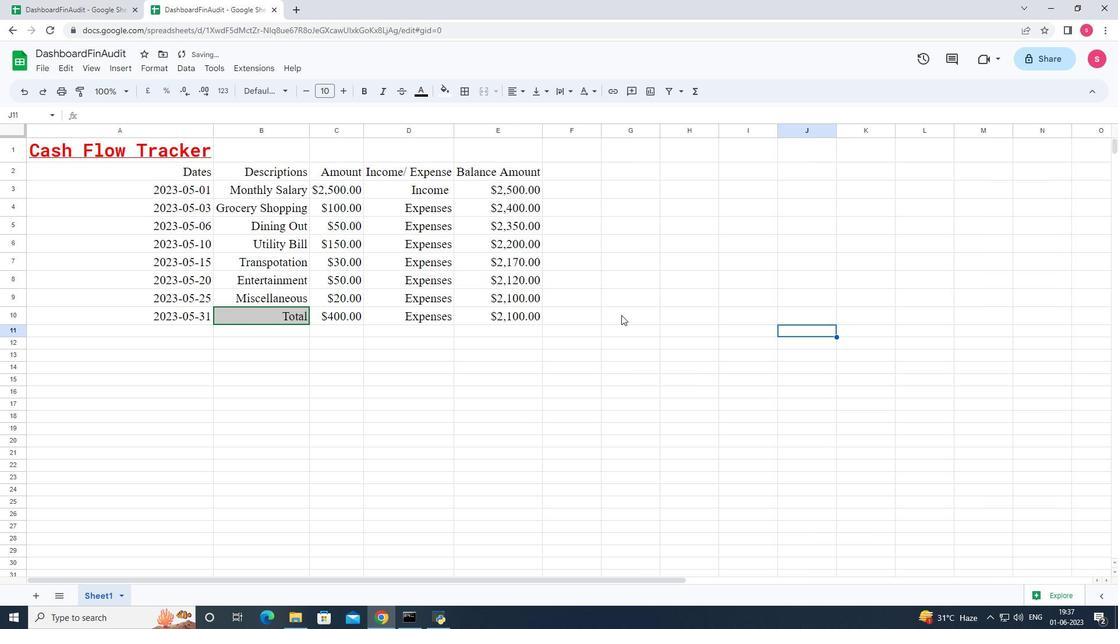 
Action: Mouse pressed left at (621, 315)
Screenshot: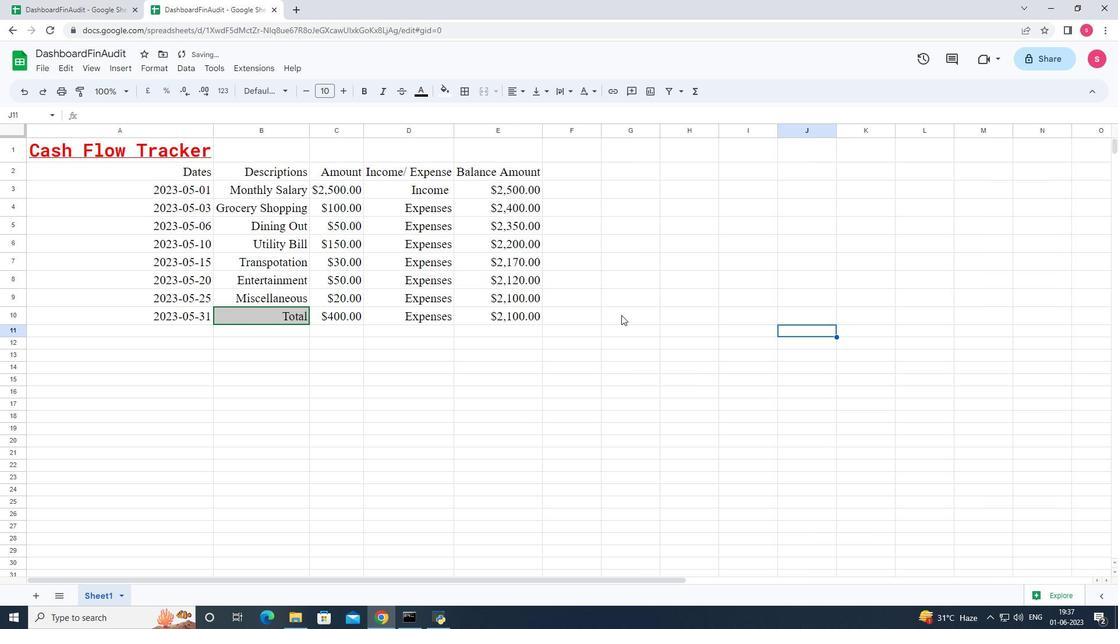 
Action: Mouse moved to (279, 316)
Screenshot: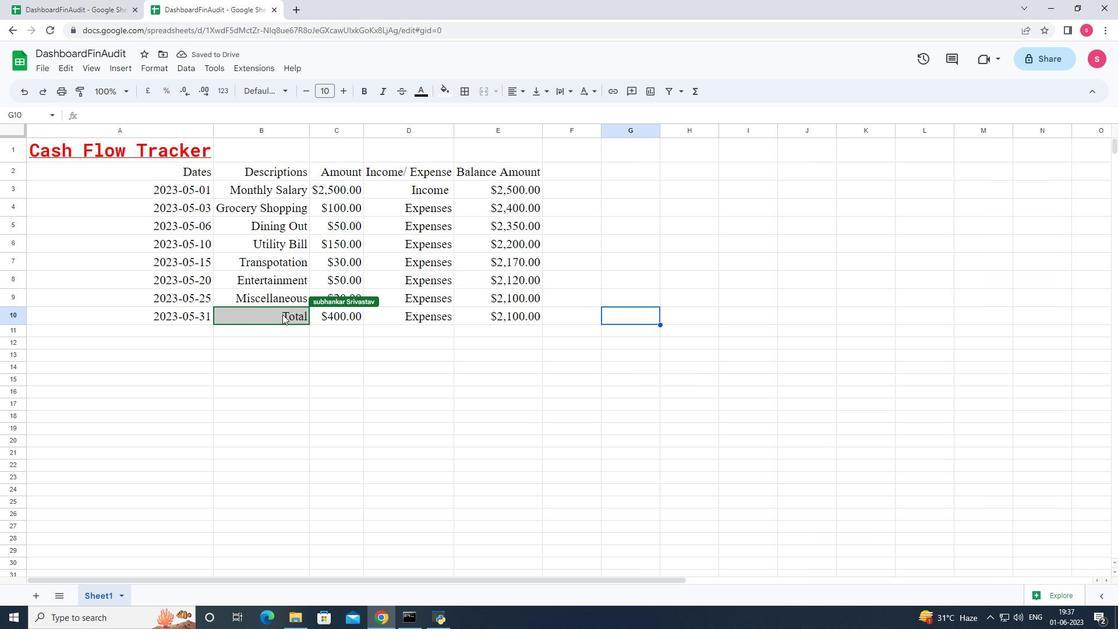 
Action: Mouse pressed left at (279, 316)
Screenshot: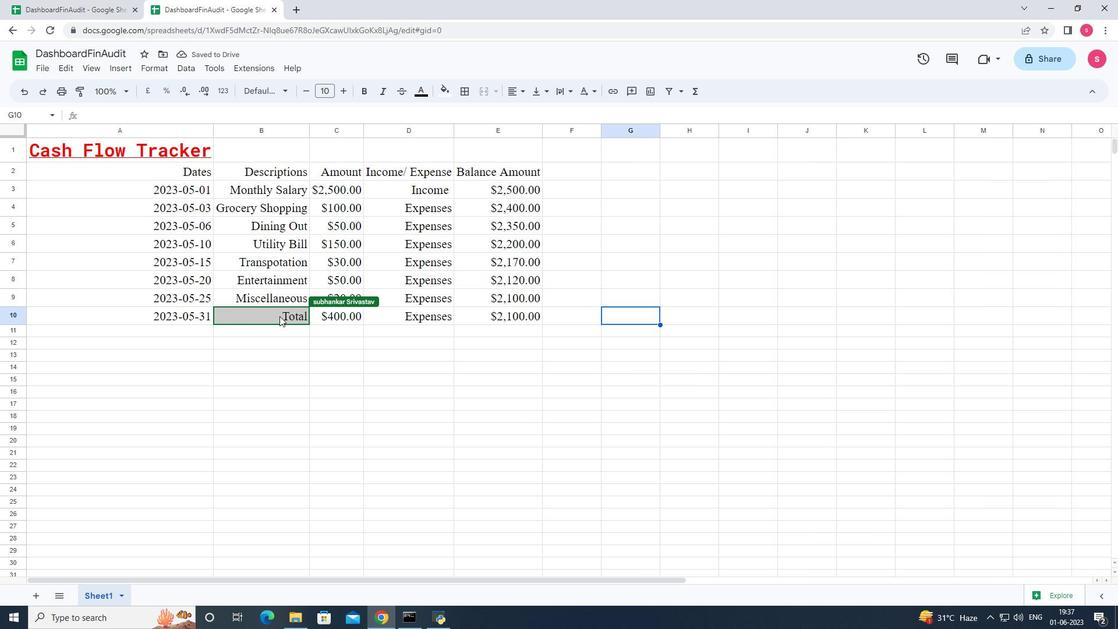 
Action: Mouse moved to (278, 316)
Screenshot: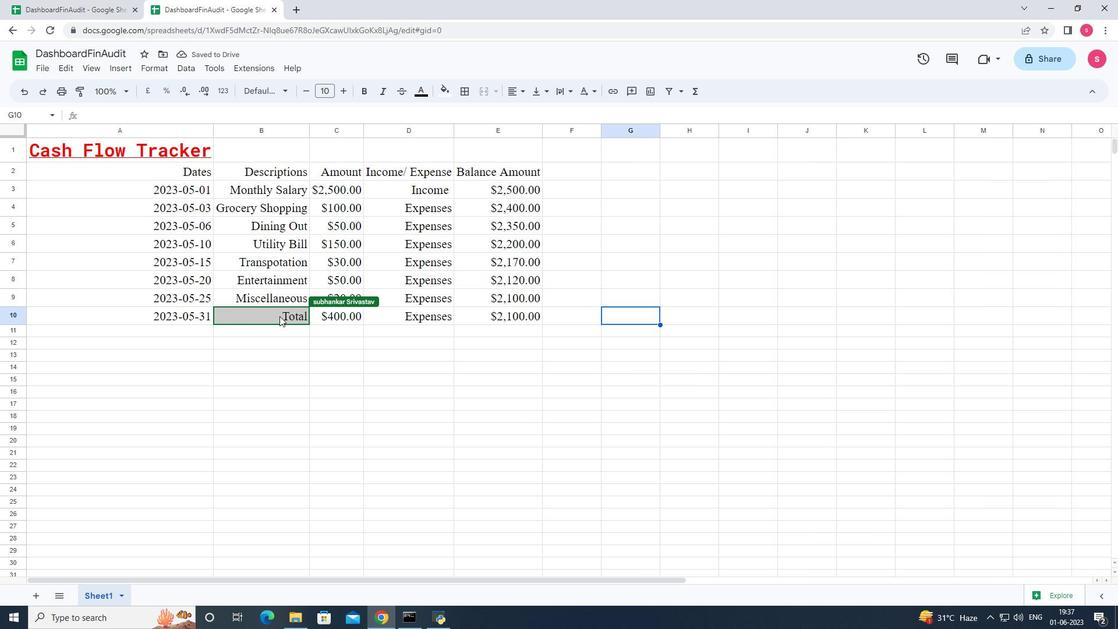 
Action: Key pressed <Key.enter>
Screenshot: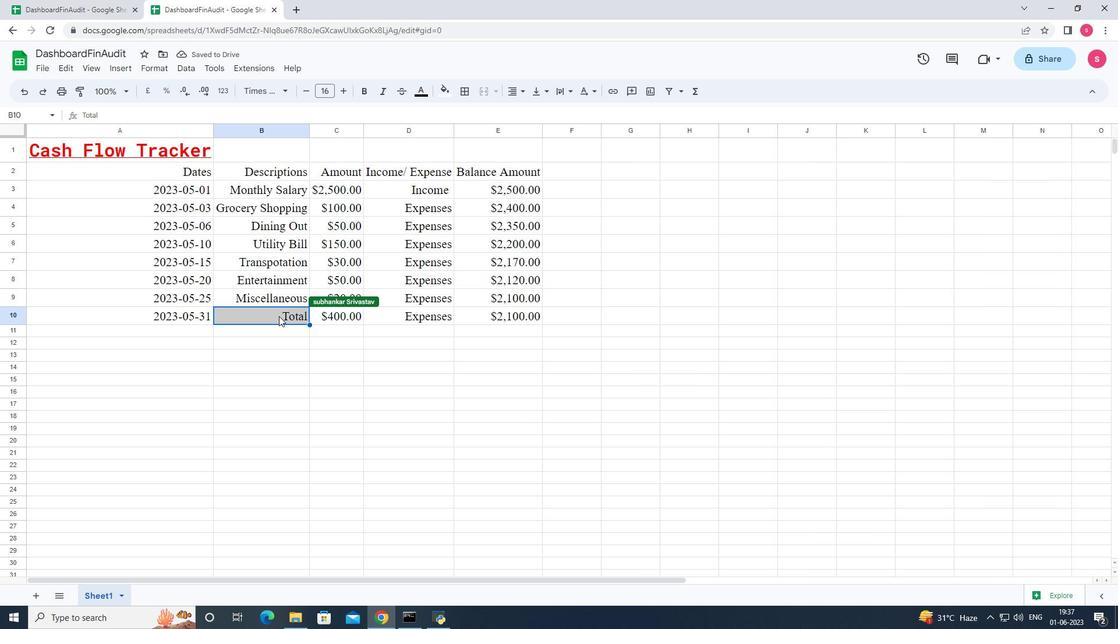 
Action: Mouse moved to (681, 329)
Screenshot: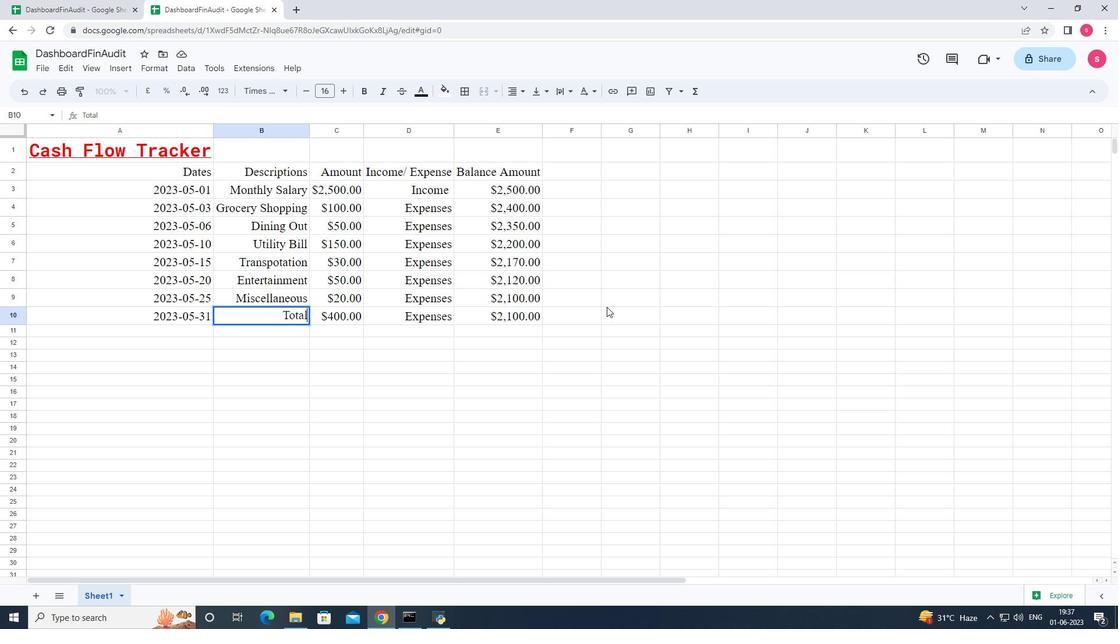 
Action: Key pressed ctrl+S
Screenshot: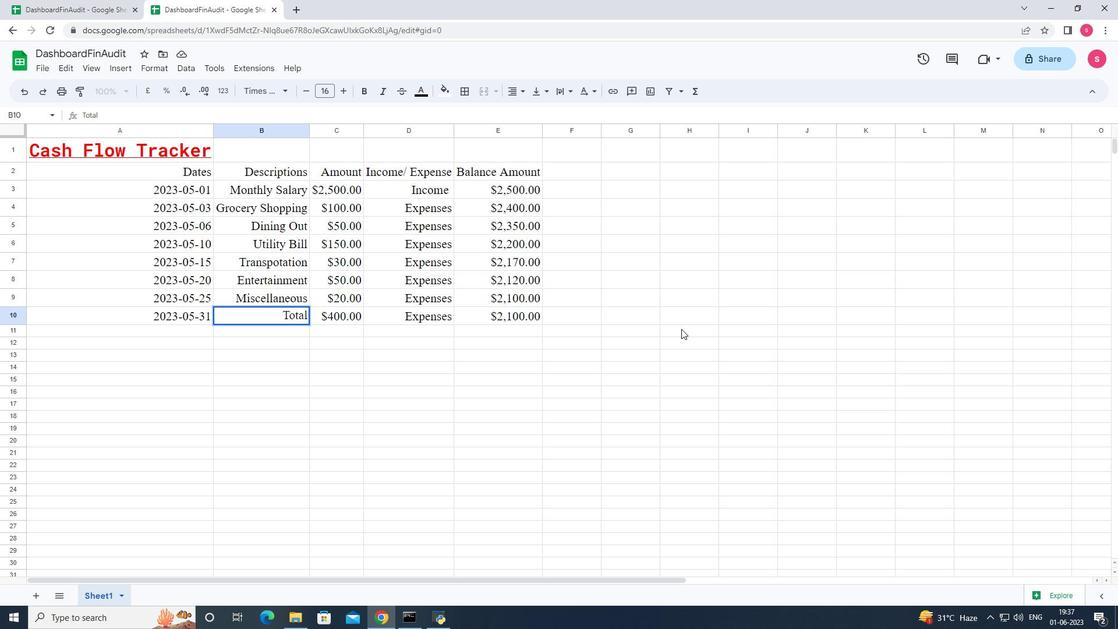 
